 Task: Send an email with the signature Holden Davis with the subject Request for feedback on a job interview and the message Please let me know if there are any updates on the issue. from softage.2@softage.net to softage.3@softage.net with an attached image file Product_demo_screenshot.png and move the email from Sent Items to the folder Recipes
Action: Key pressed n
Screenshot: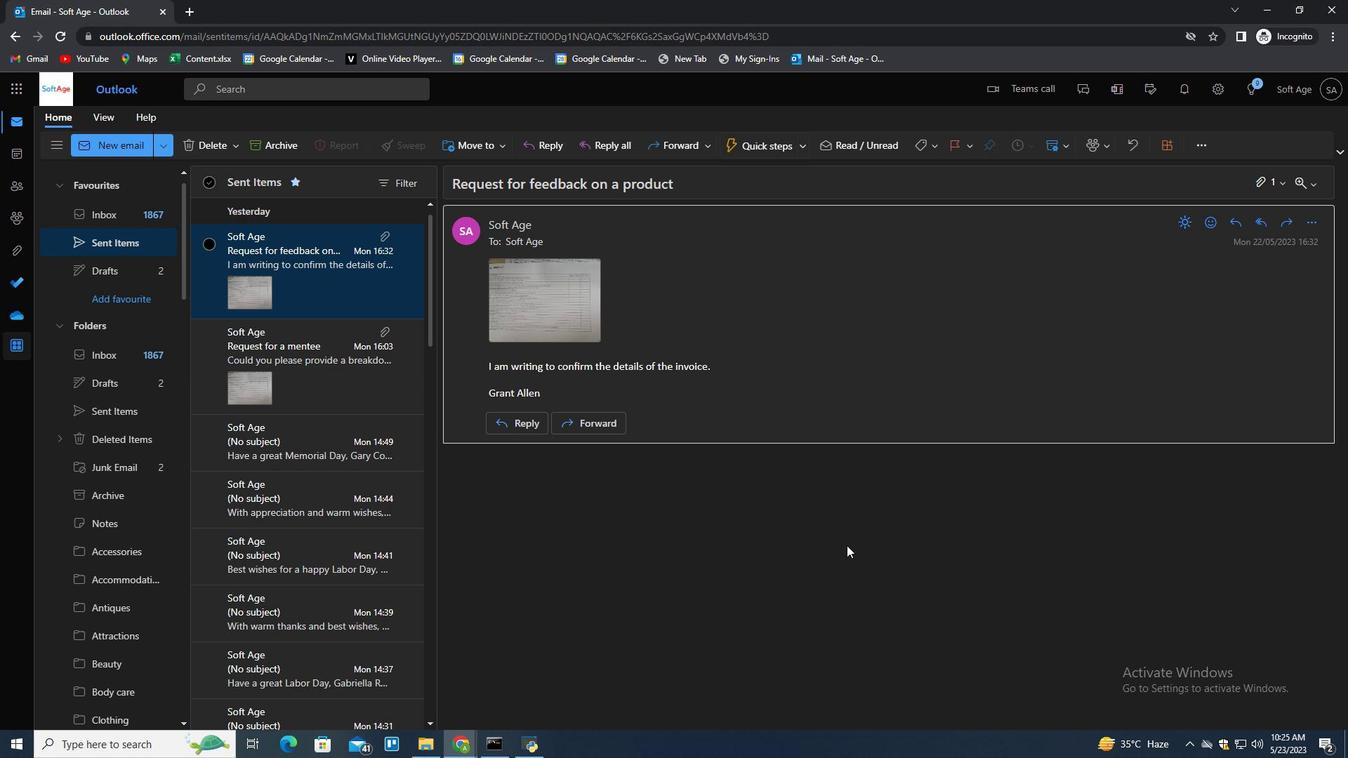 
Action: Mouse moved to (937, 148)
Screenshot: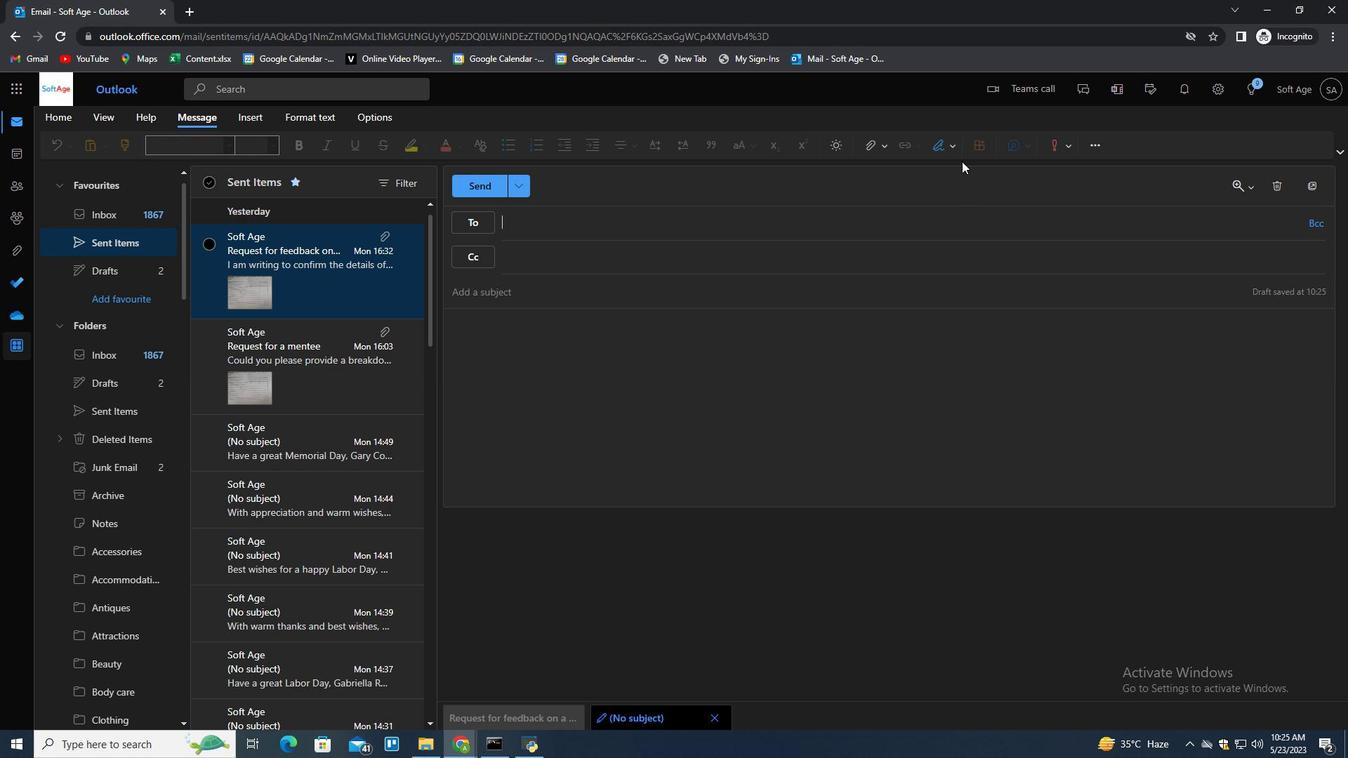 
Action: Mouse pressed left at (937, 148)
Screenshot: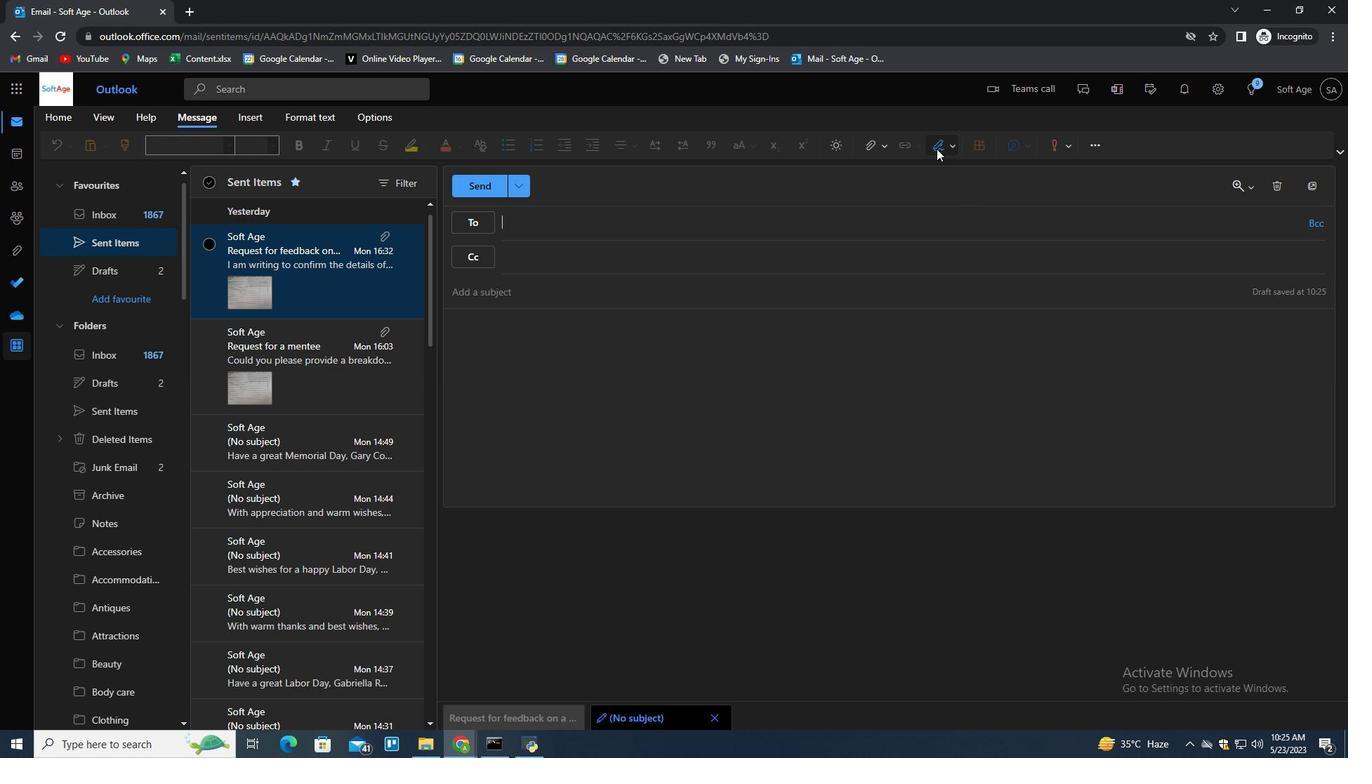 
Action: Mouse moved to (929, 197)
Screenshot: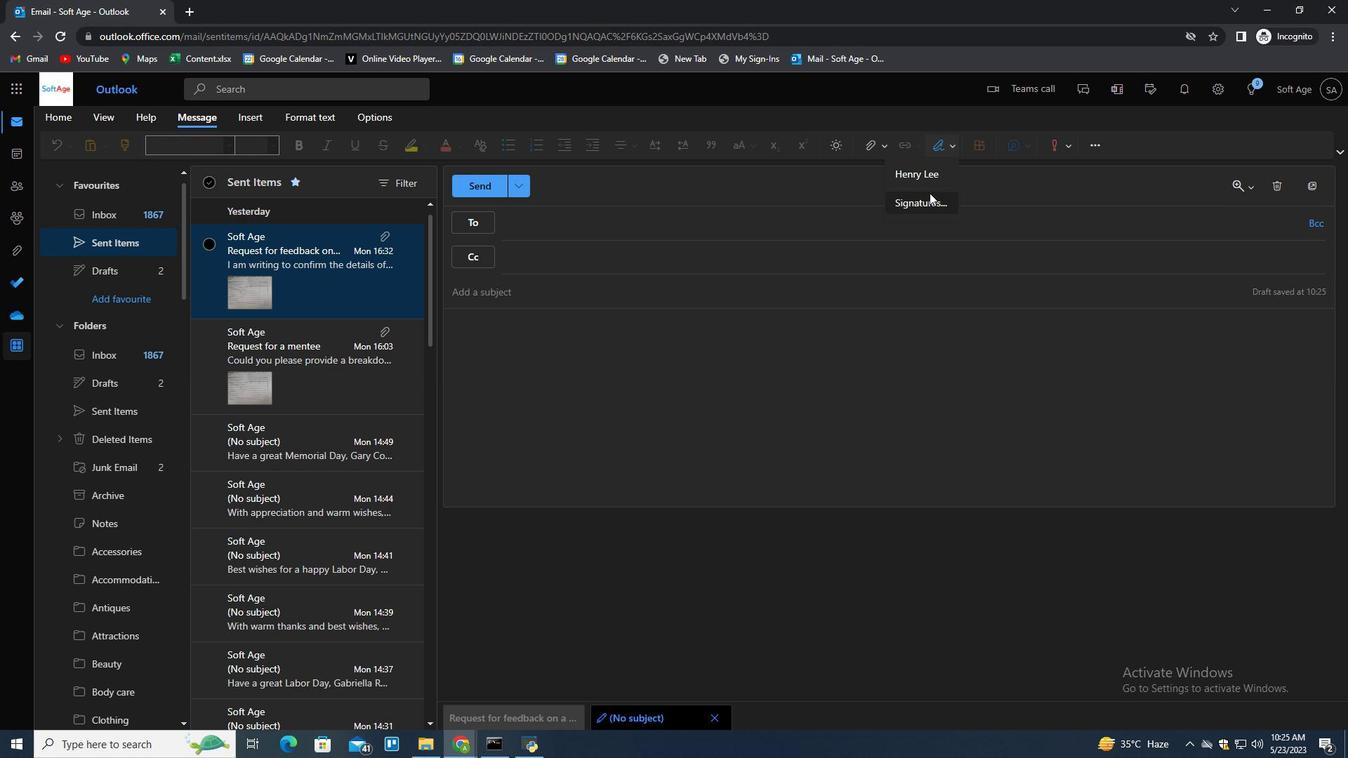 
Action: Mouse pressed left at (929, 197)
Screenshot: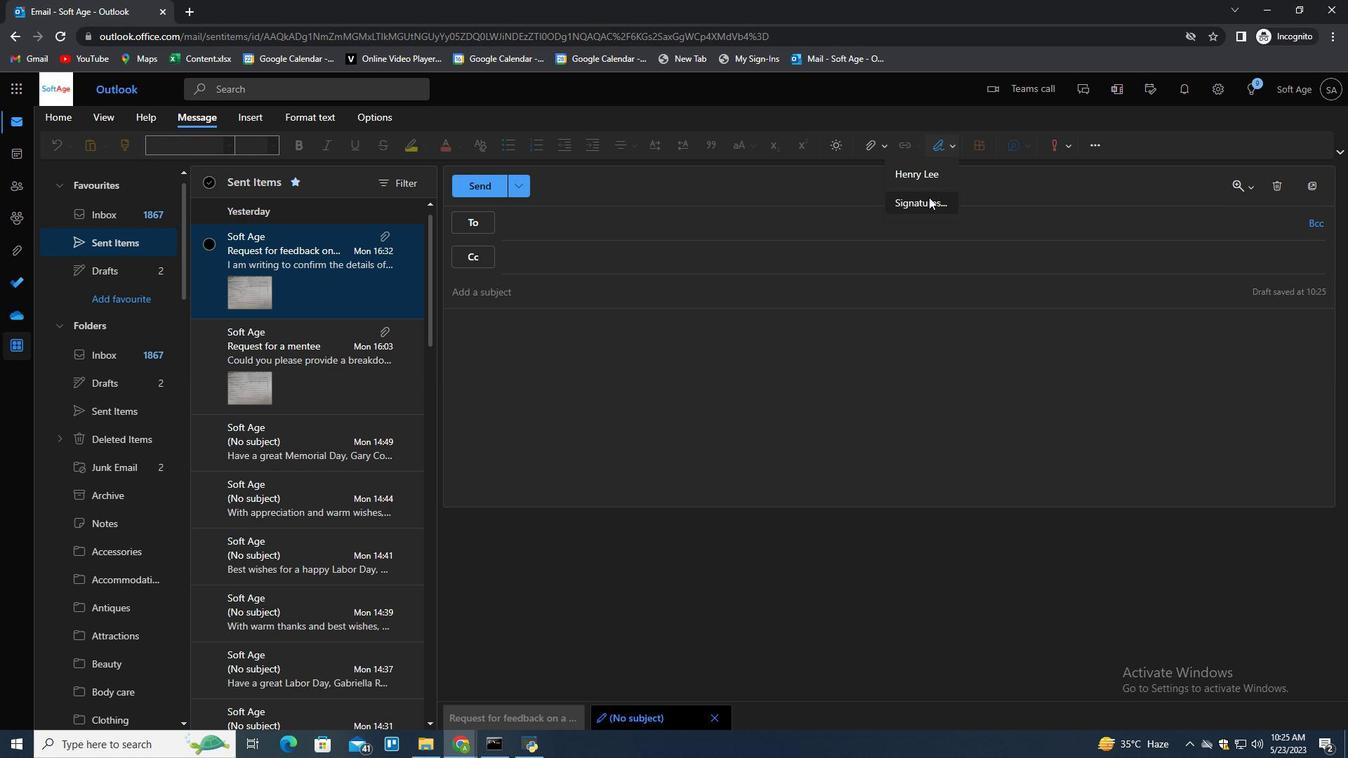
Action: Mouse moved to (959, 249)
Screenshot: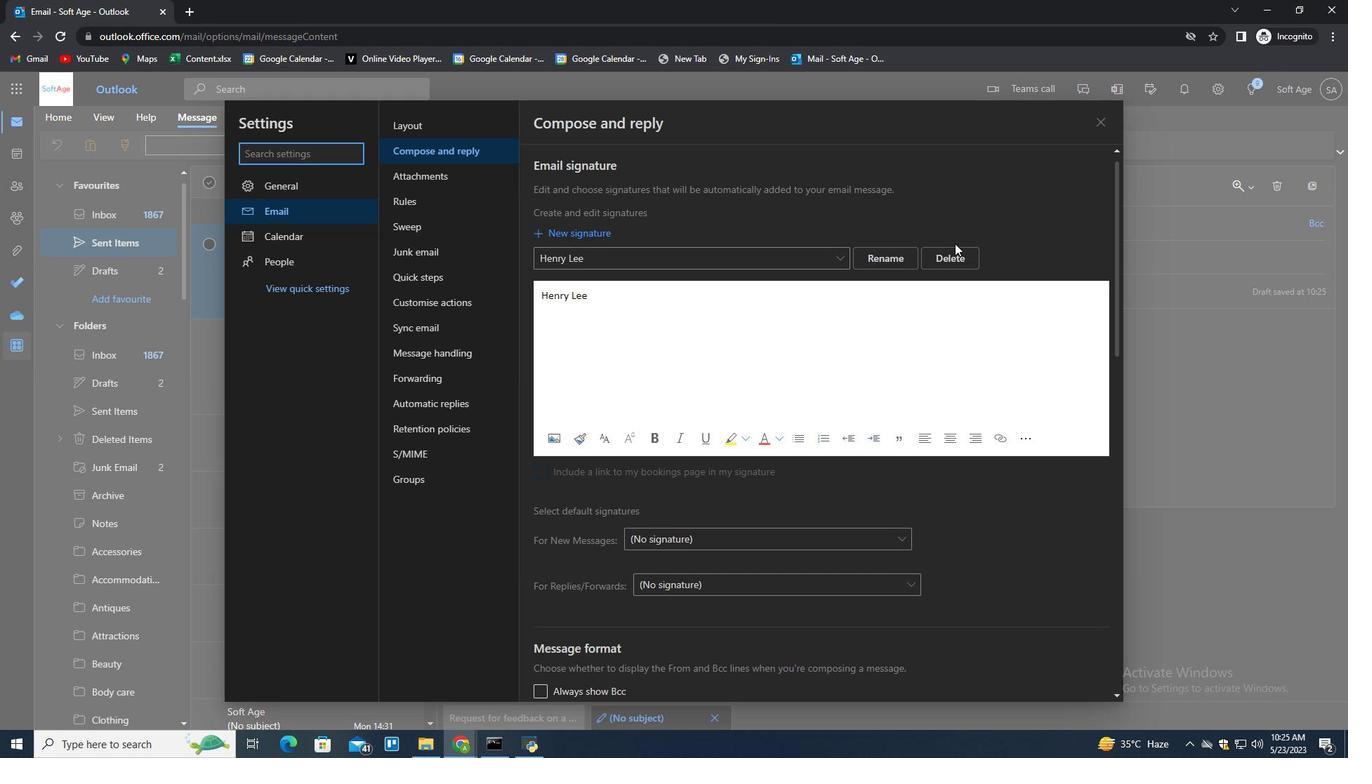 
Action: Mouse pressed left at (959, 249)
Screenshot: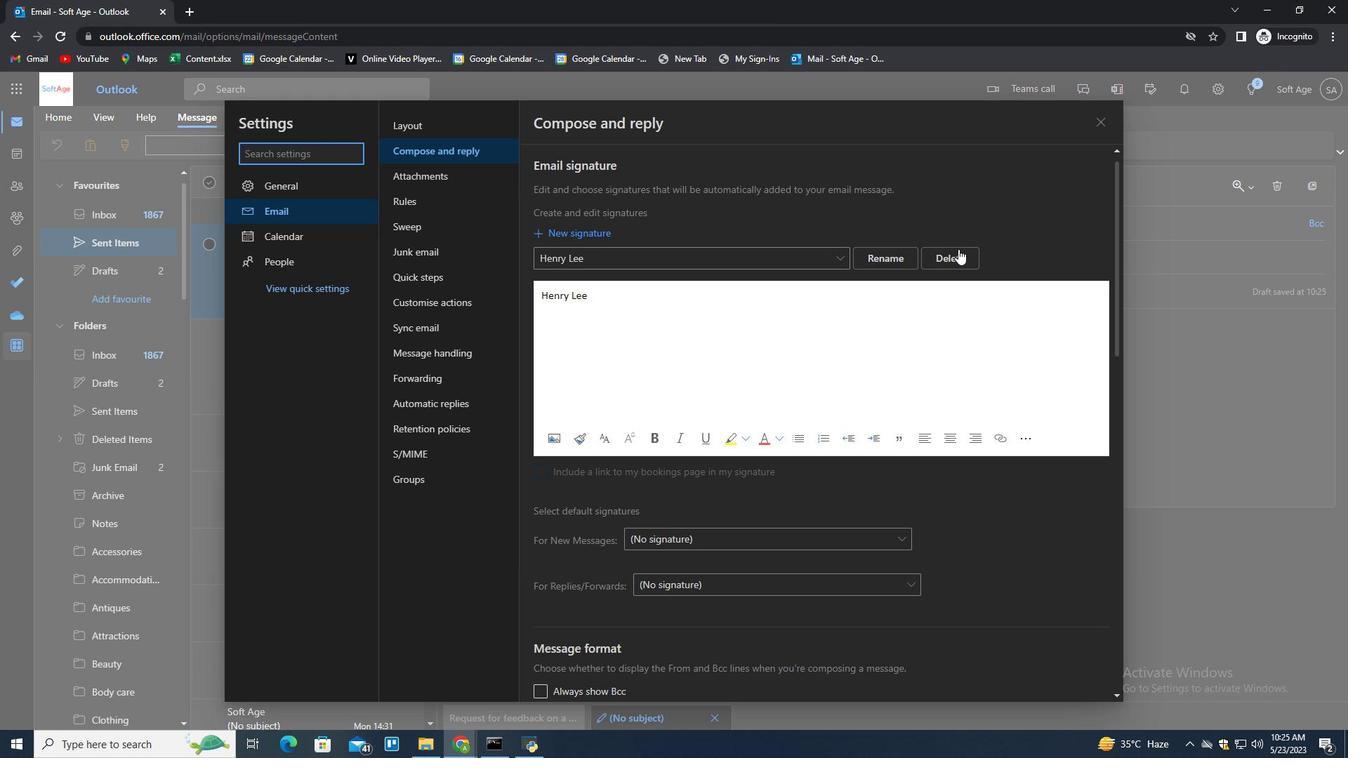 
Action: Mouse moved to (956, 259)
Screenshot: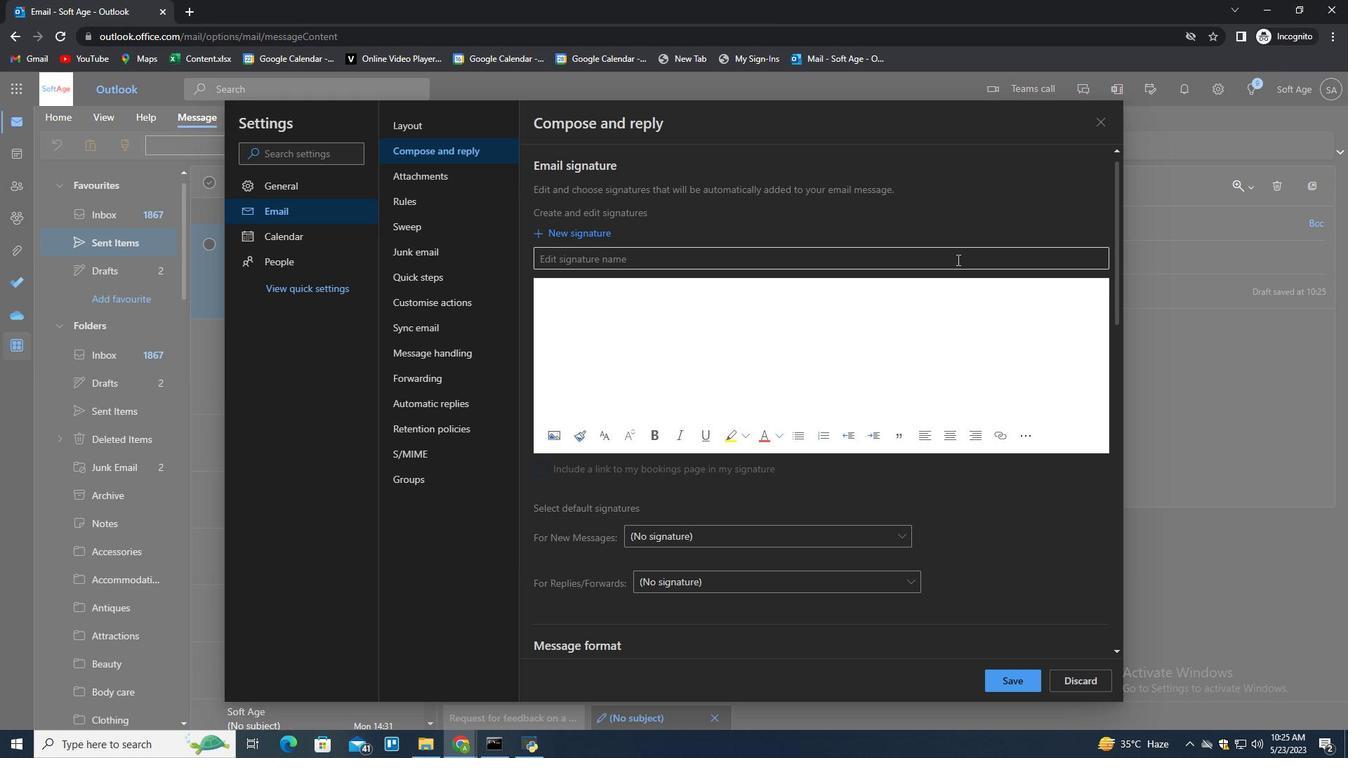 
Action: Mouse pressed left at (956, 259)
Screenshot: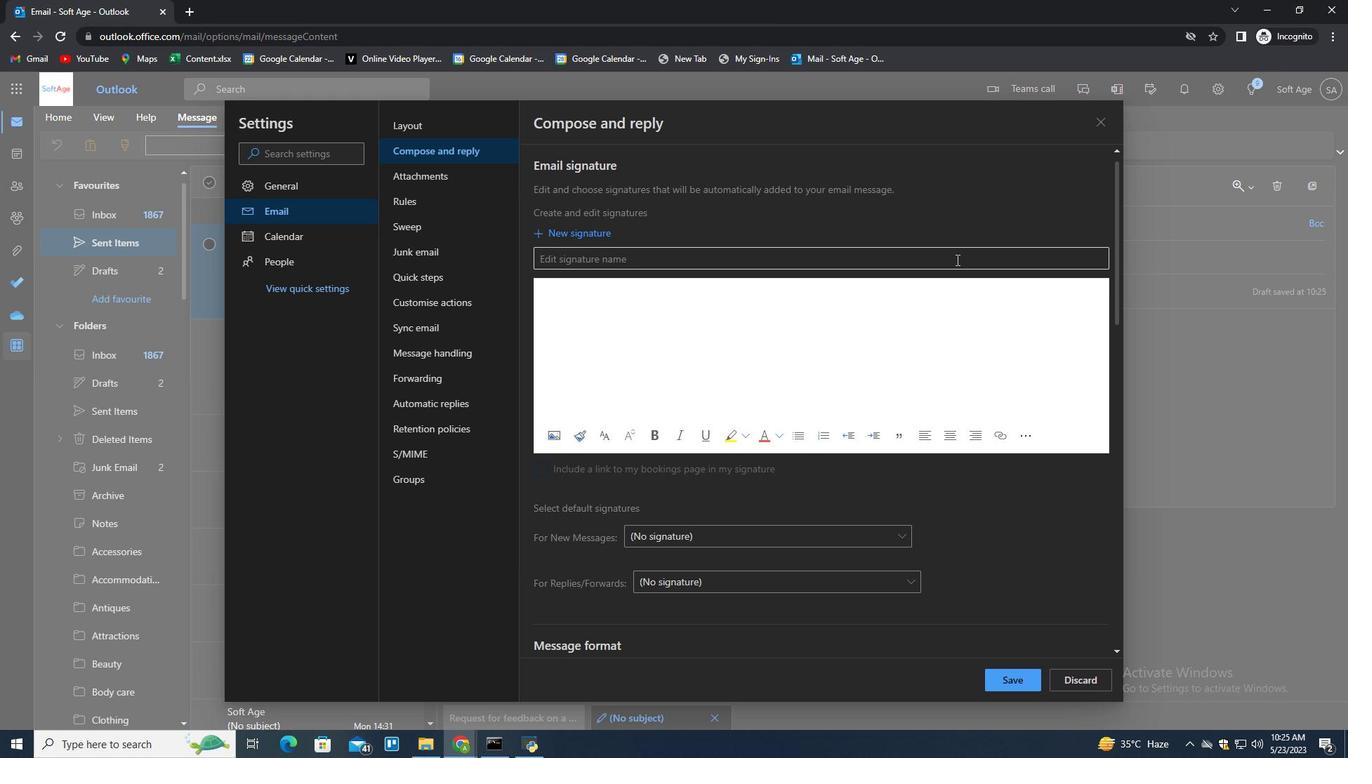 
Action: Mouse moved to (956, 259)
Screenshot: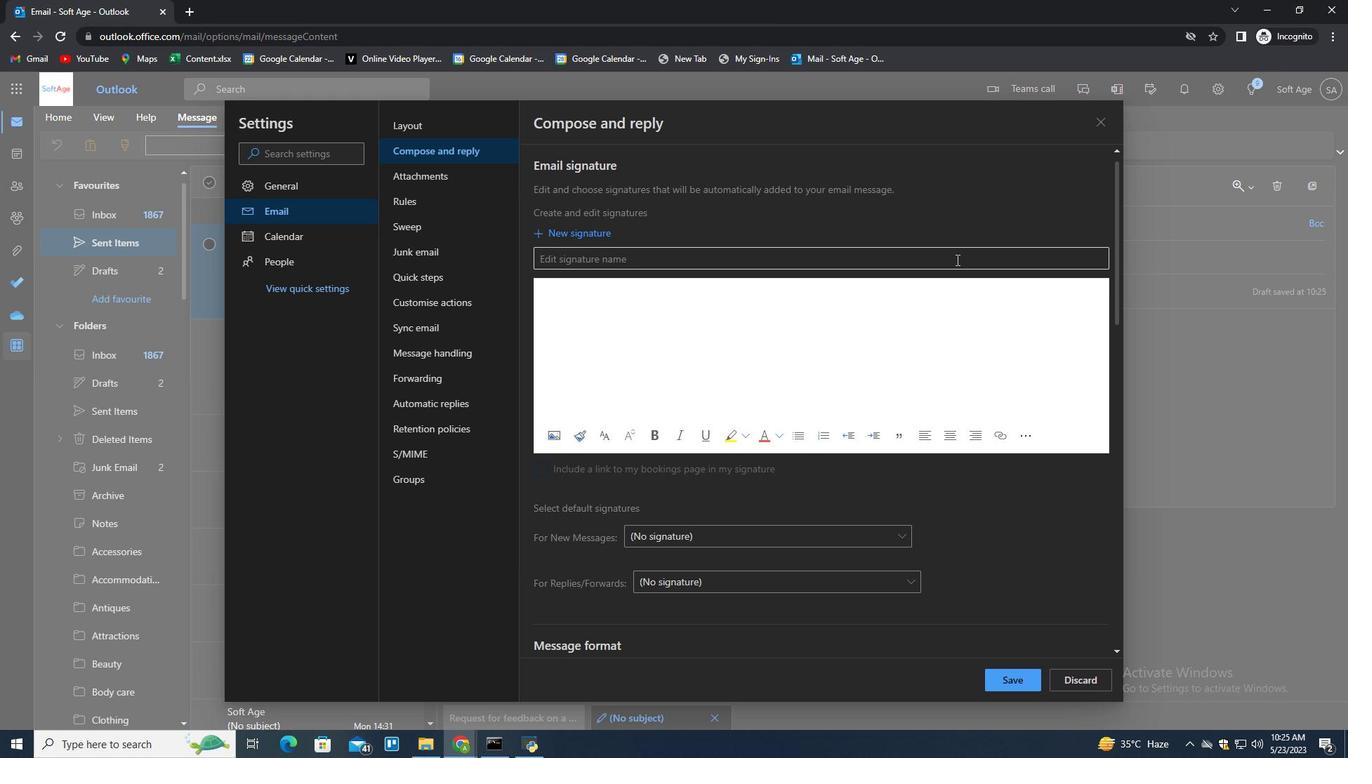 
Action: Key pressed <Key.shift>Do<Key.backspace><Key.backspace><Key.shift>Holden<Key.space><Key.shift>Davis<Key.space><Key.tab><Key.shift>Holdin<Key.space><Key.shift>D<Key.backspace><Key.backspace><Key.backspace><Key.backspace>en<Key.space><Key.shift>Davis
Screenshot: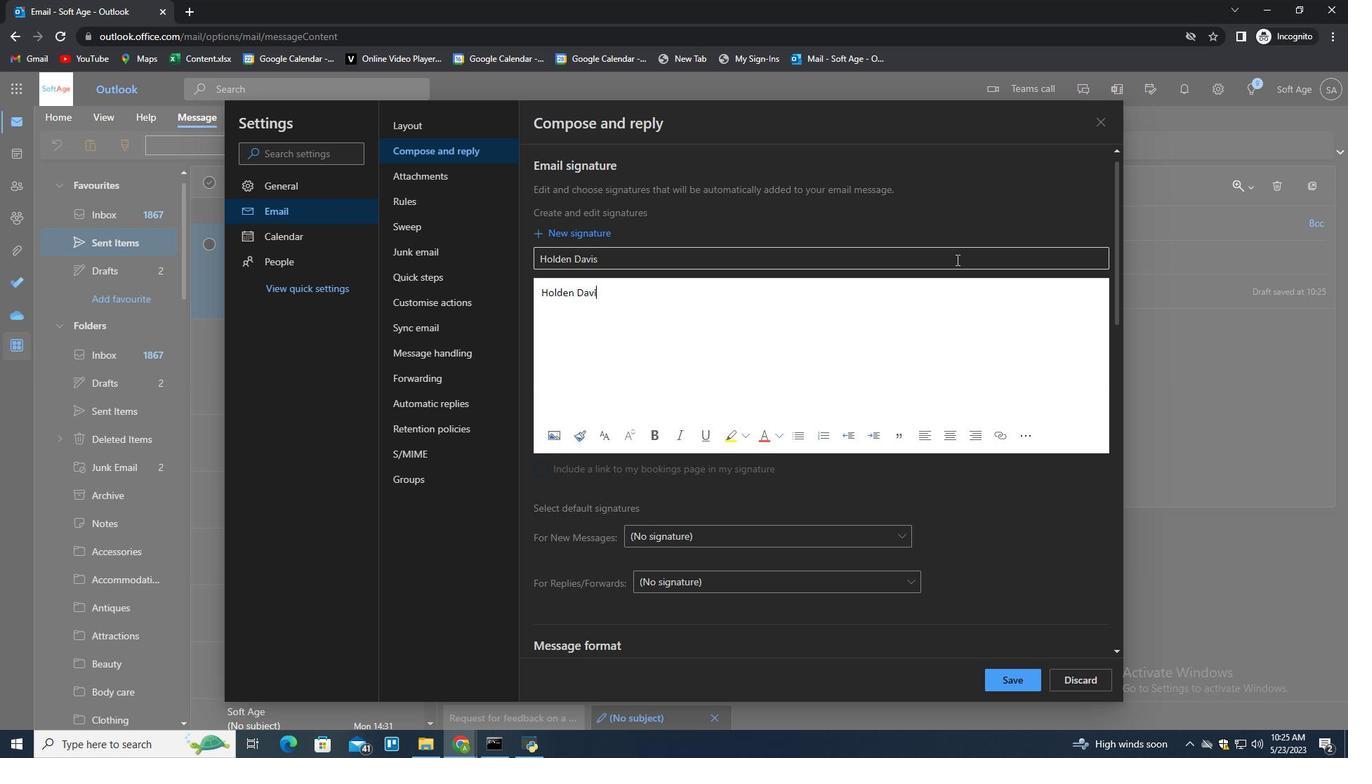 
Action: Mouse moved to (1010, 684)
Screenshot: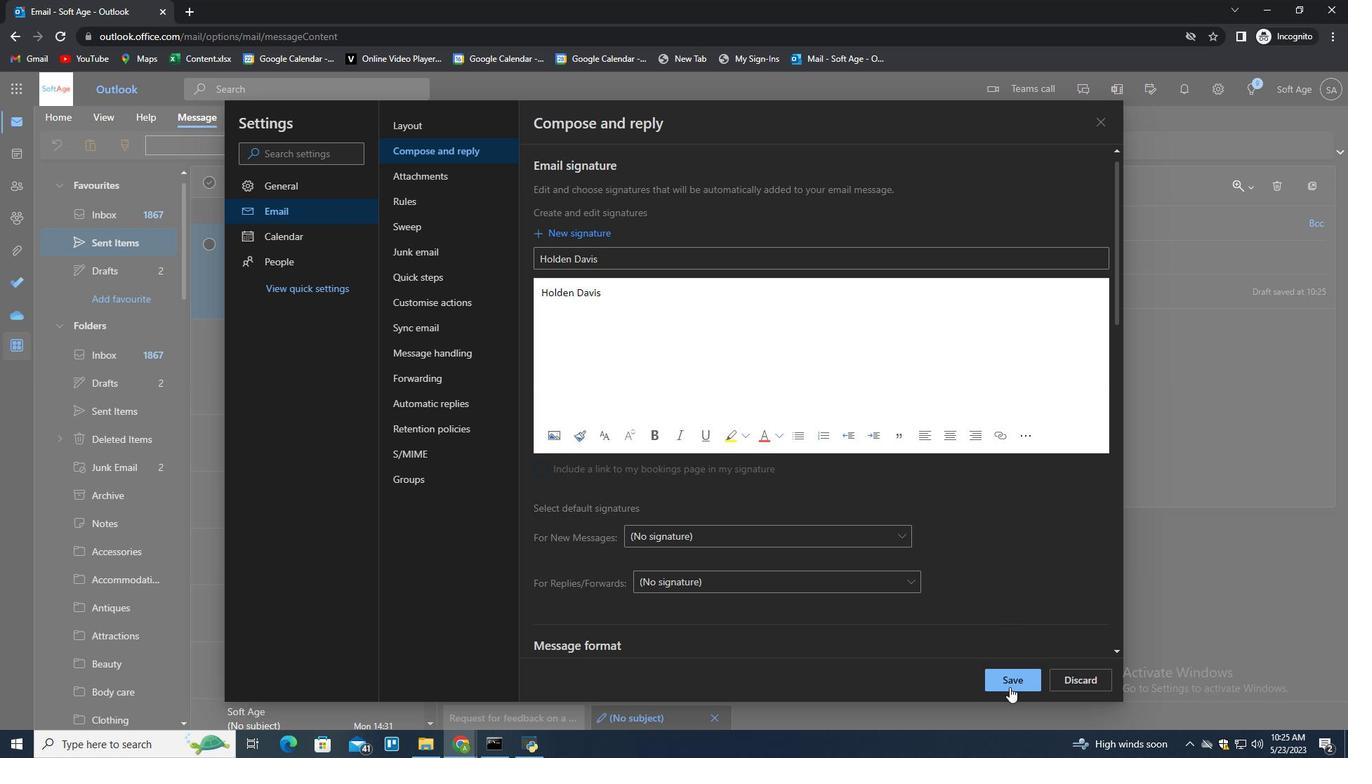 
Action: Mouse pressed left at (1010, 684)
Screenshot: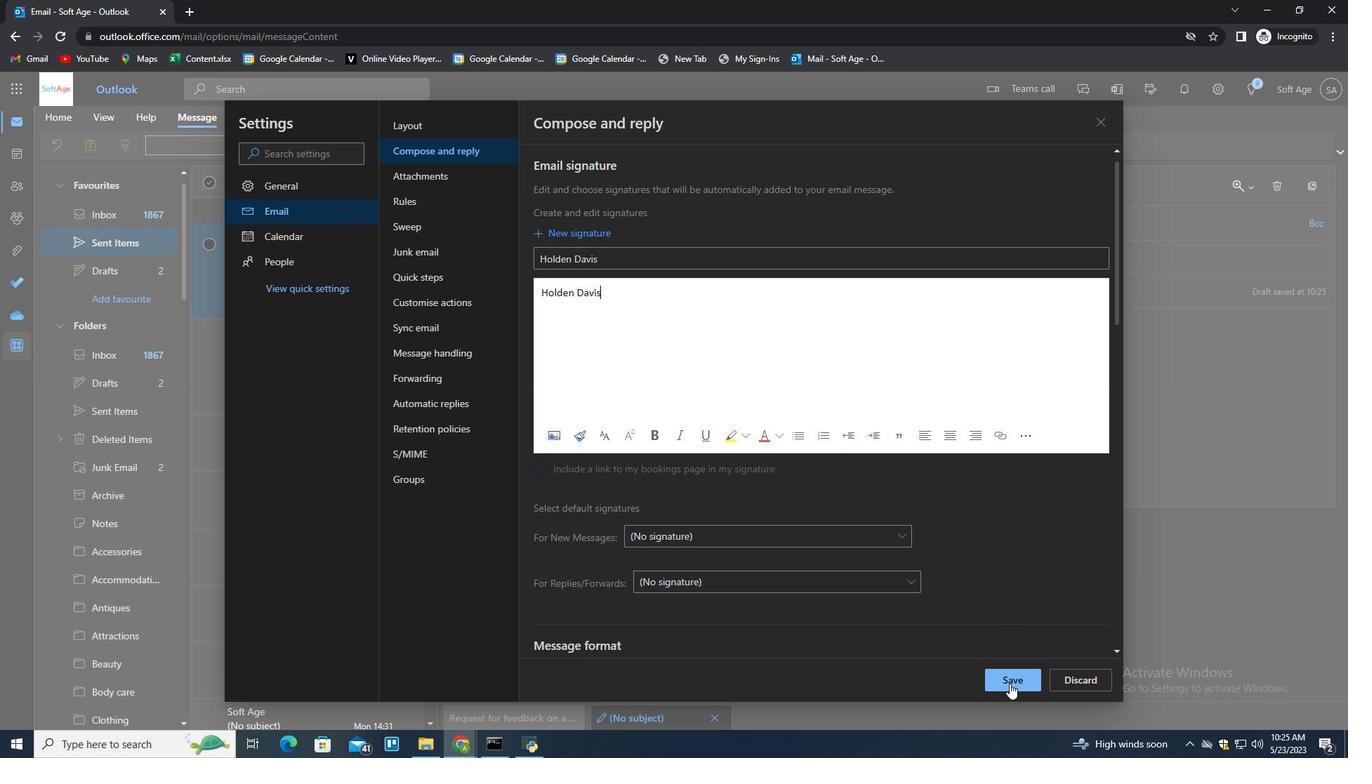 
Action: Mouse moved to (1235, 389)
Screenshot: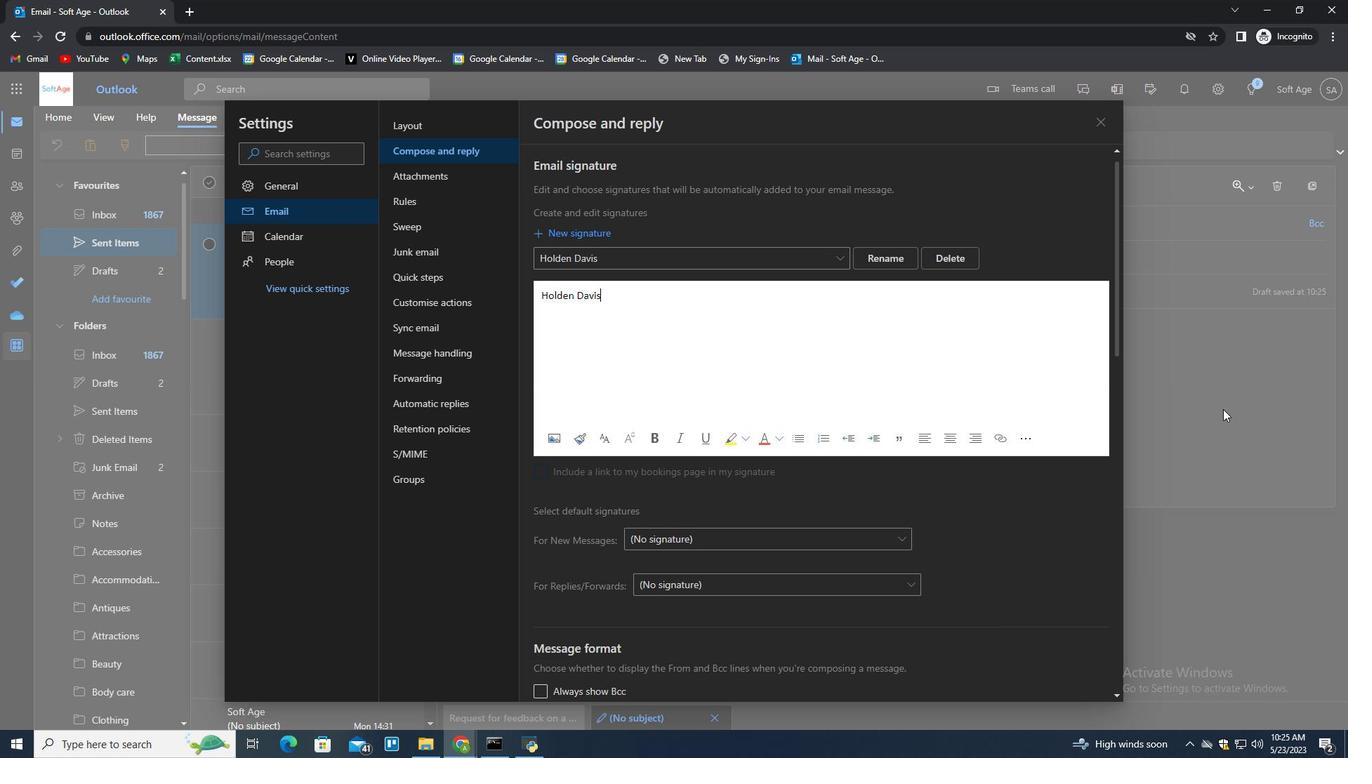 
Action: Mouse pressed left at (1235, 389)
Screenshot: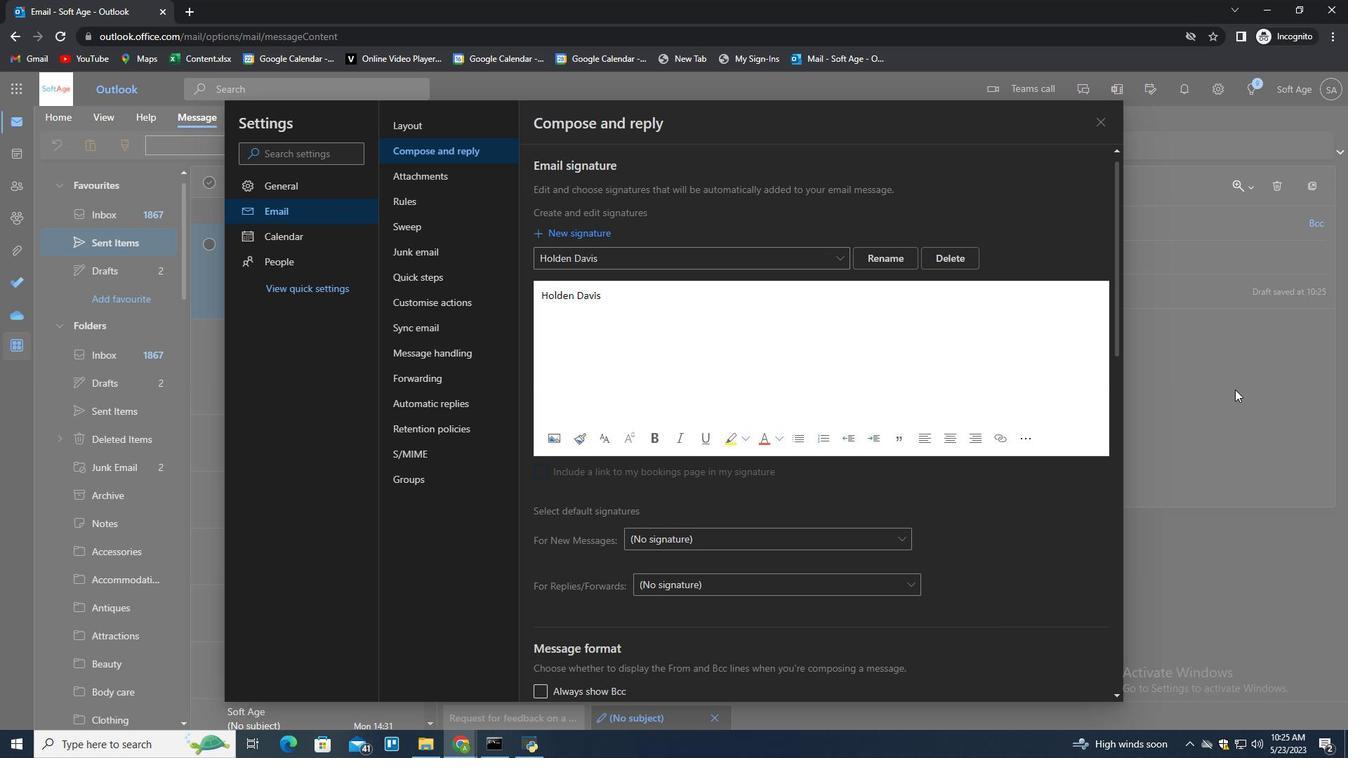 
Action: Mouse moved to (942, 149)
Screenshot: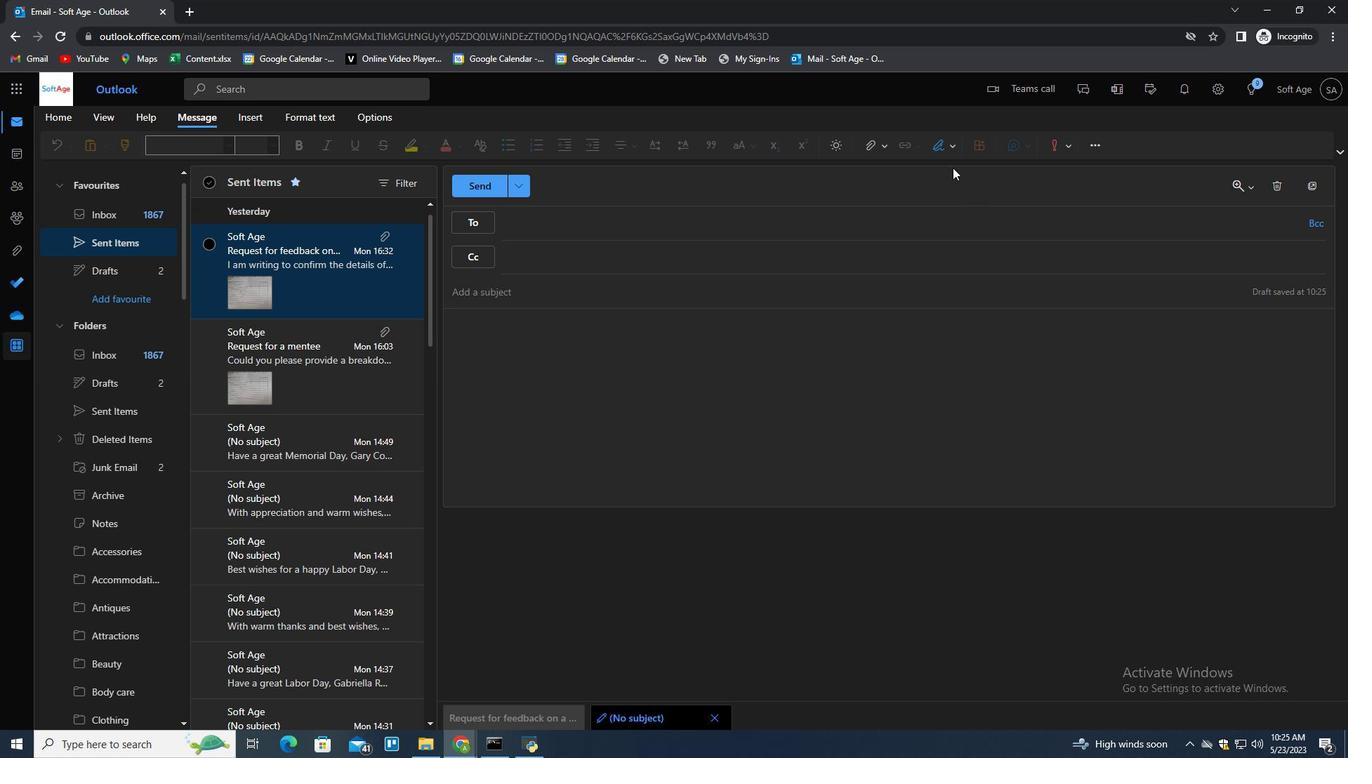 
Action: Mouse pressed left at (942, 149)
Screenshot: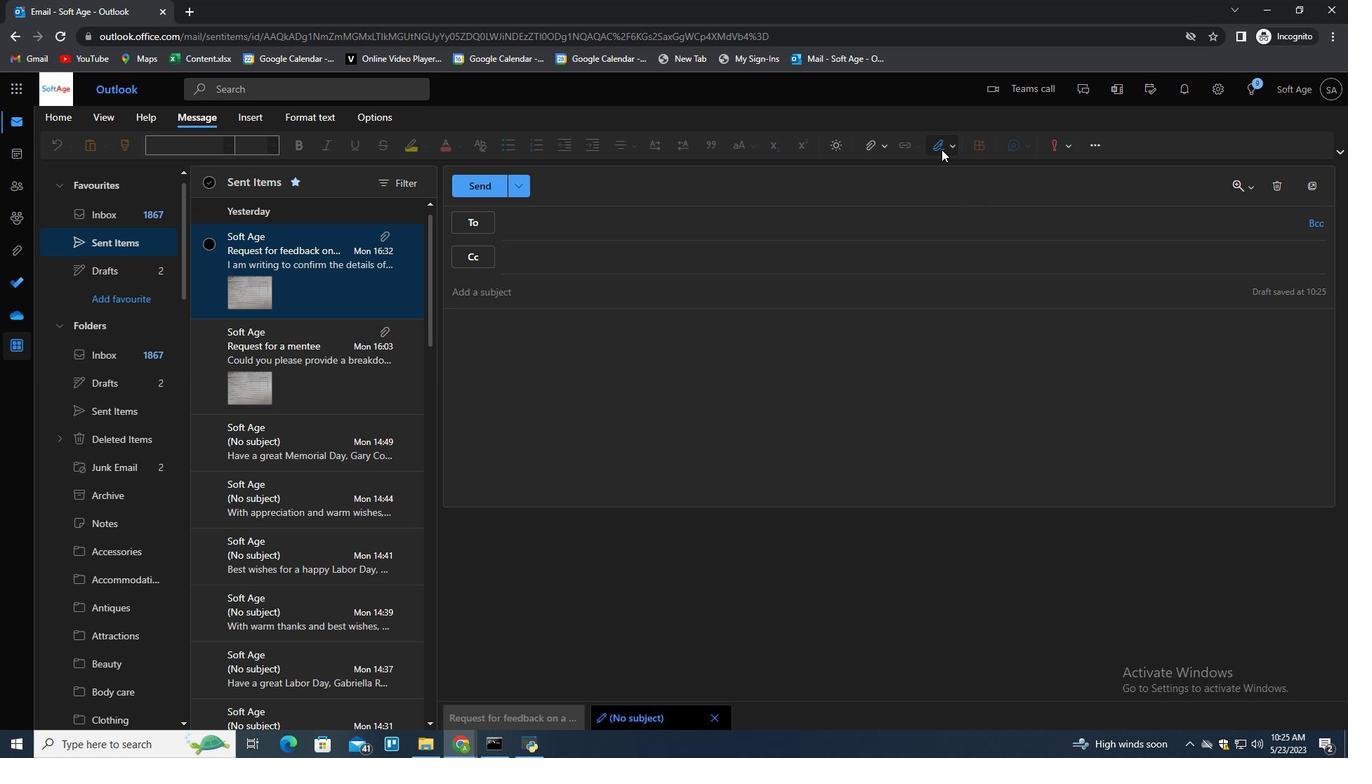 
Action: Mouse moved to (932, 170)
Screenshot: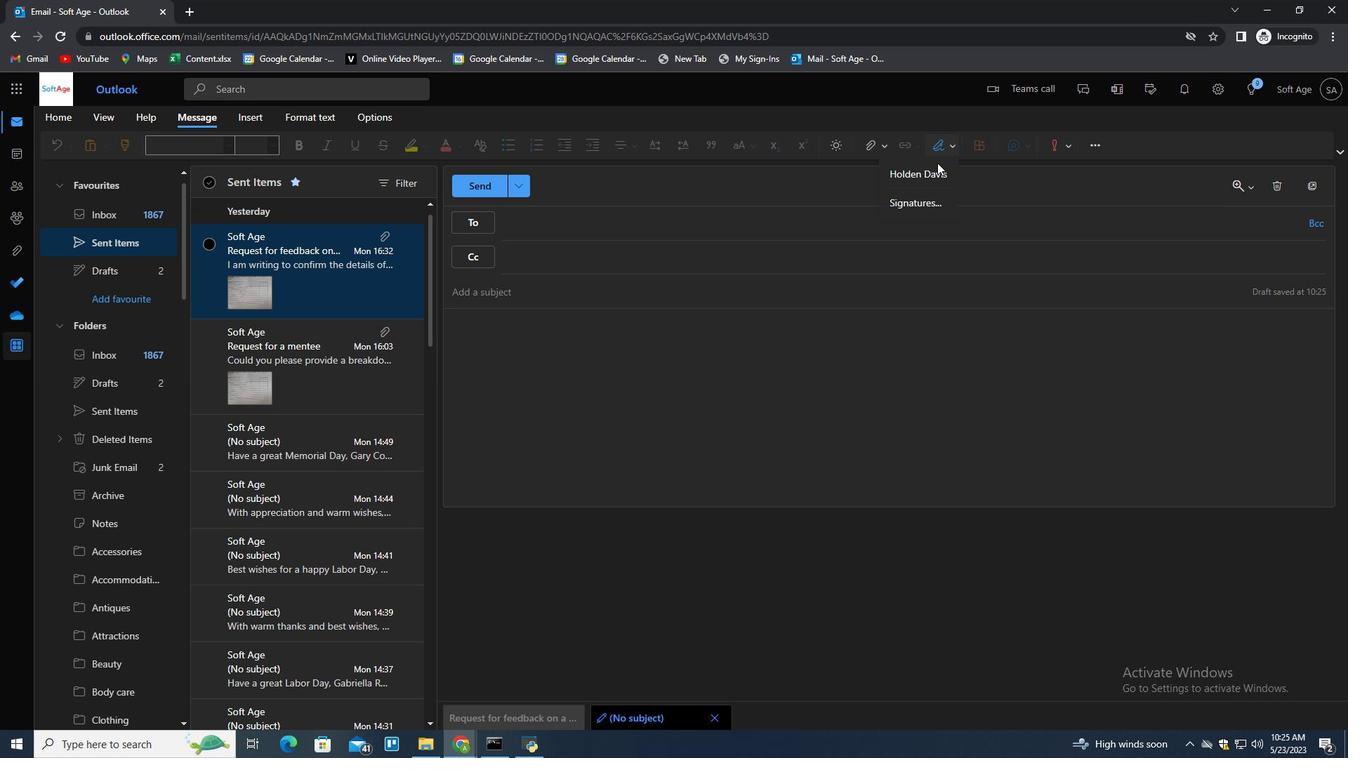 
Action: Mouse pressed left at (932, 170)
Screenshot: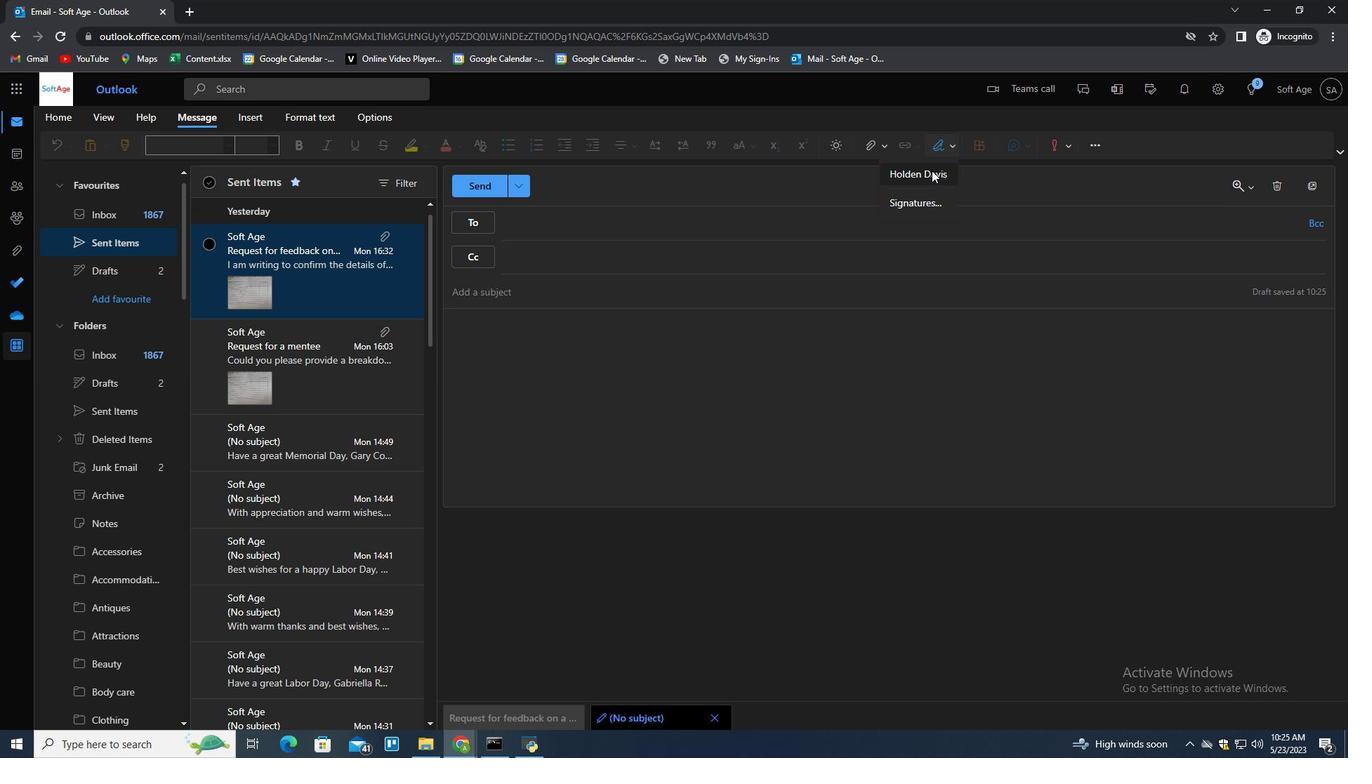 
Action: Mouse moved to (536, 219)
Screenshot: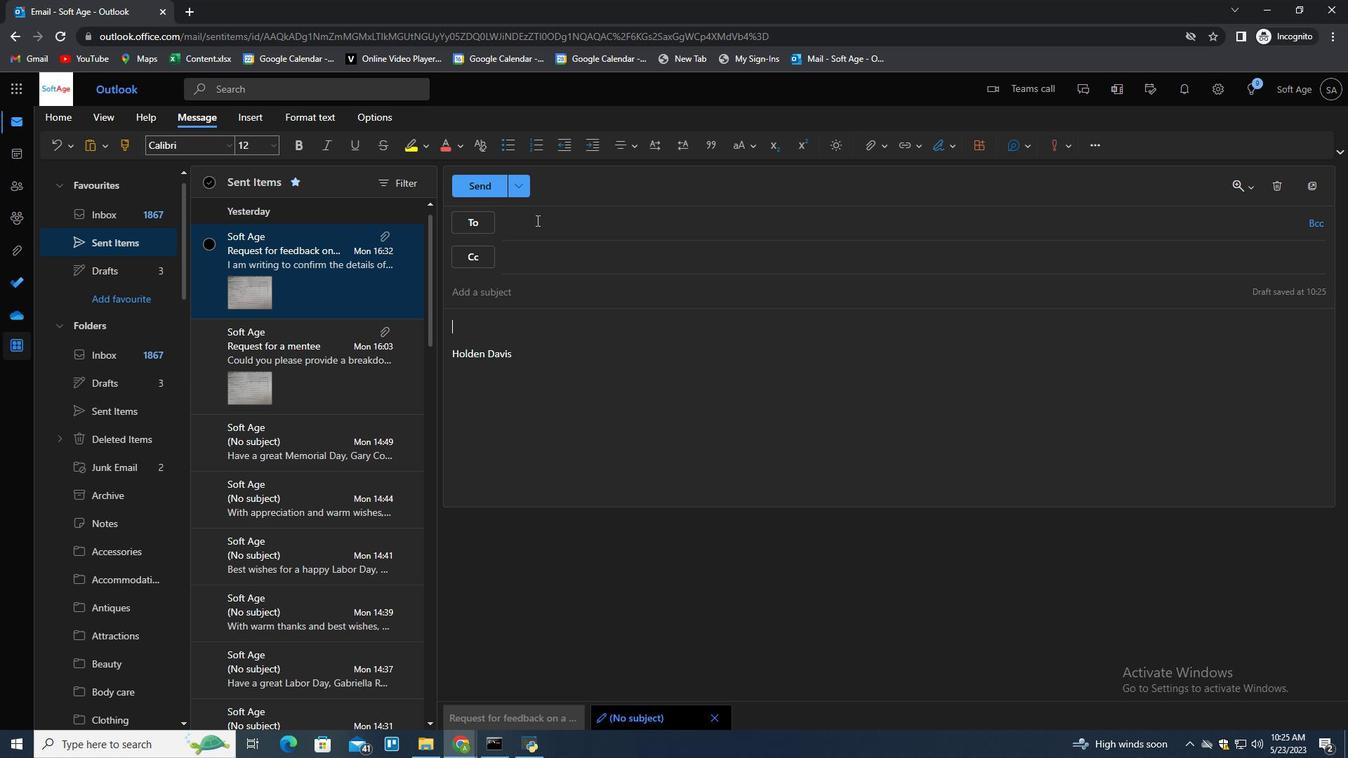 
Action: Mouse pressed left at (536, 219)
Screenshot: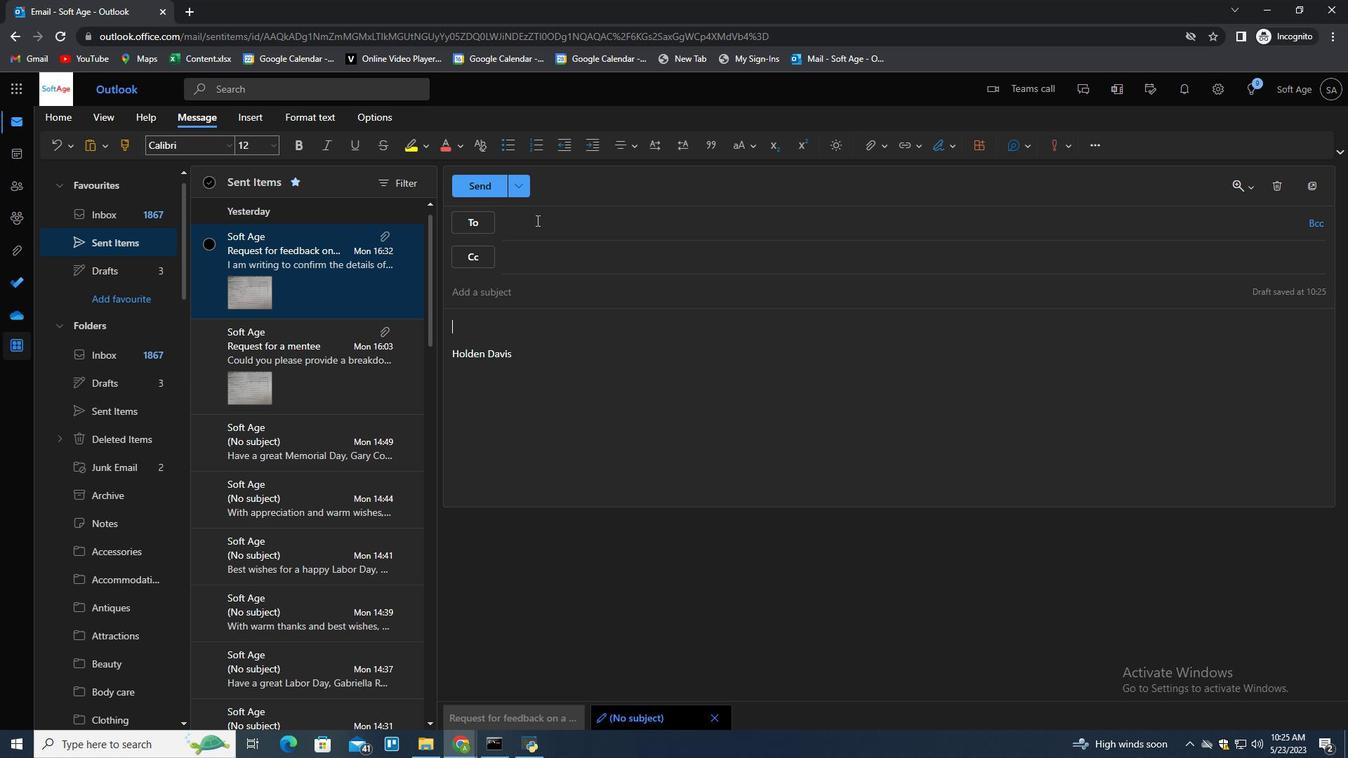
Action: Mouse moved to (479, 299)
Screenshot: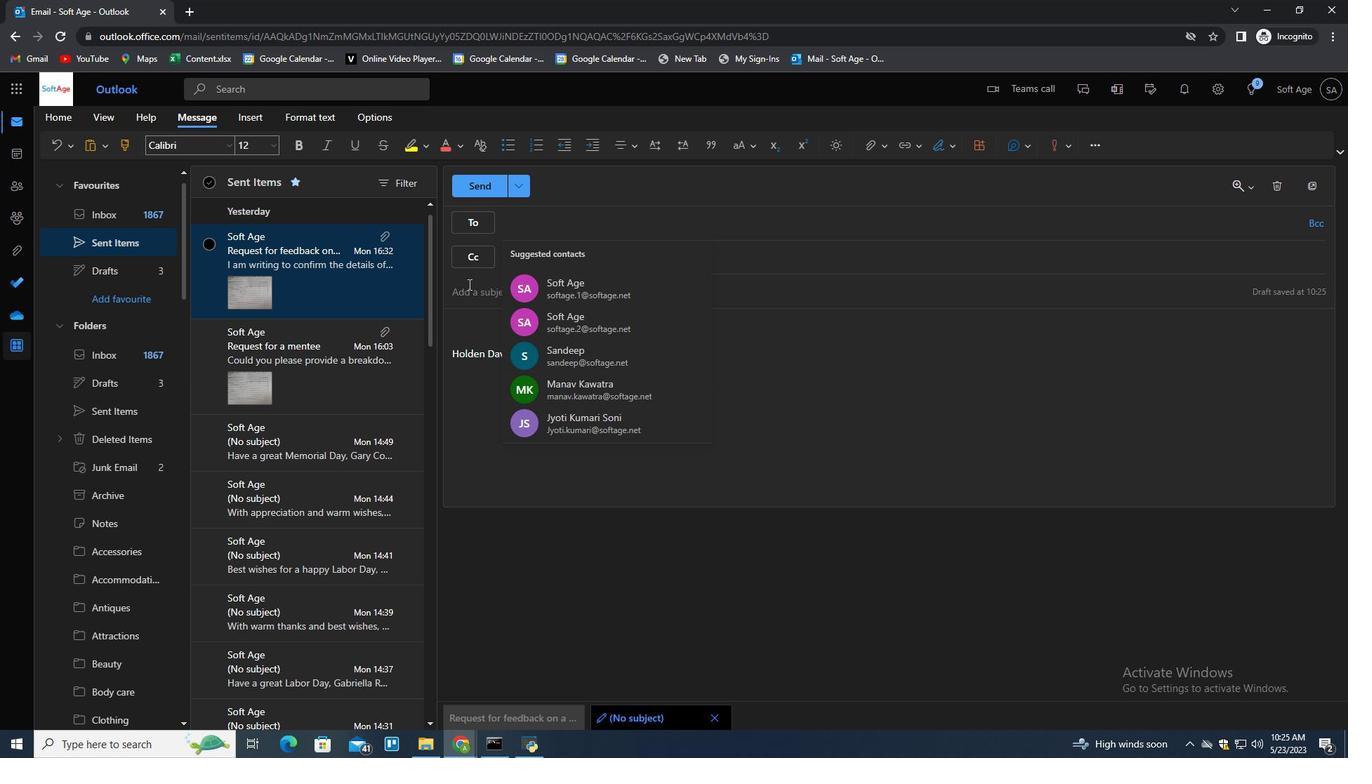 
Action: Mouse pressed left at (479, 299)
Screenshot: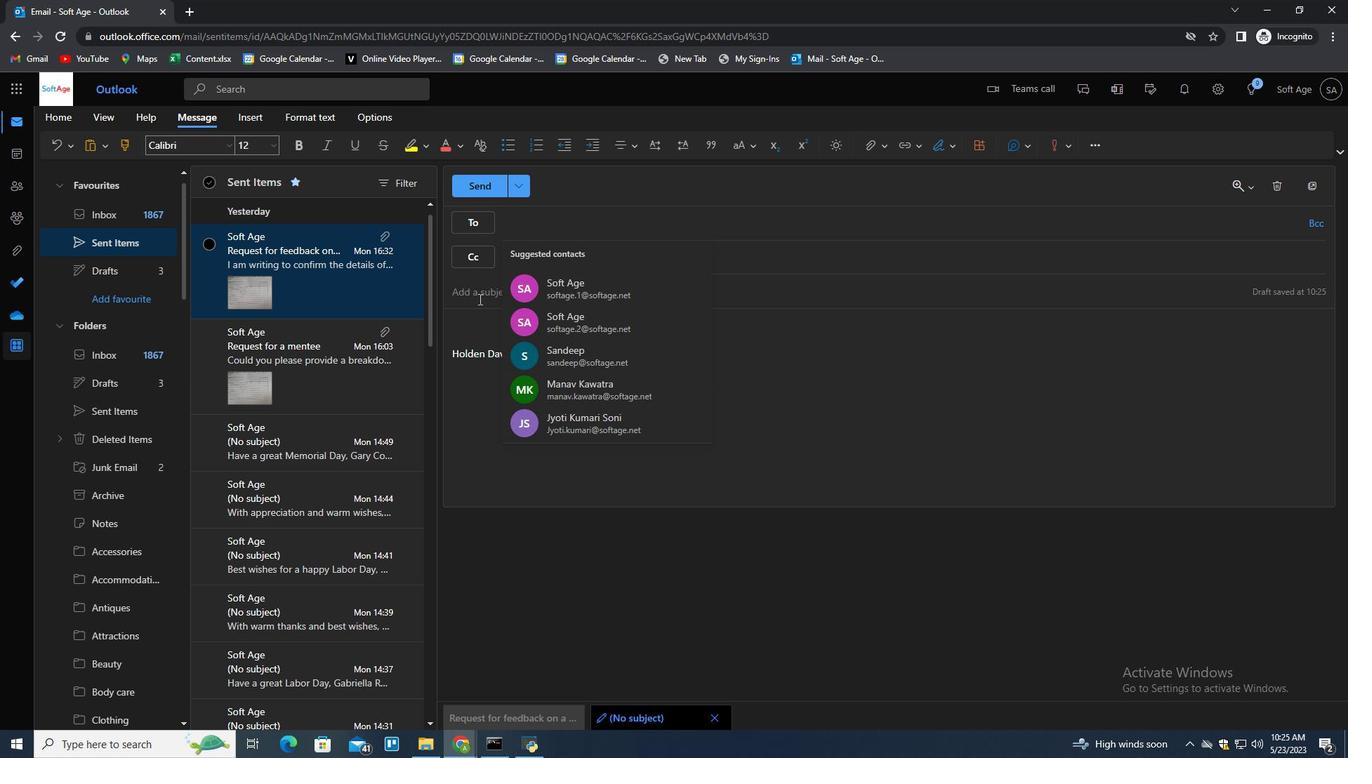 
Action: Mouse moved to (479, 299)
Screenshot: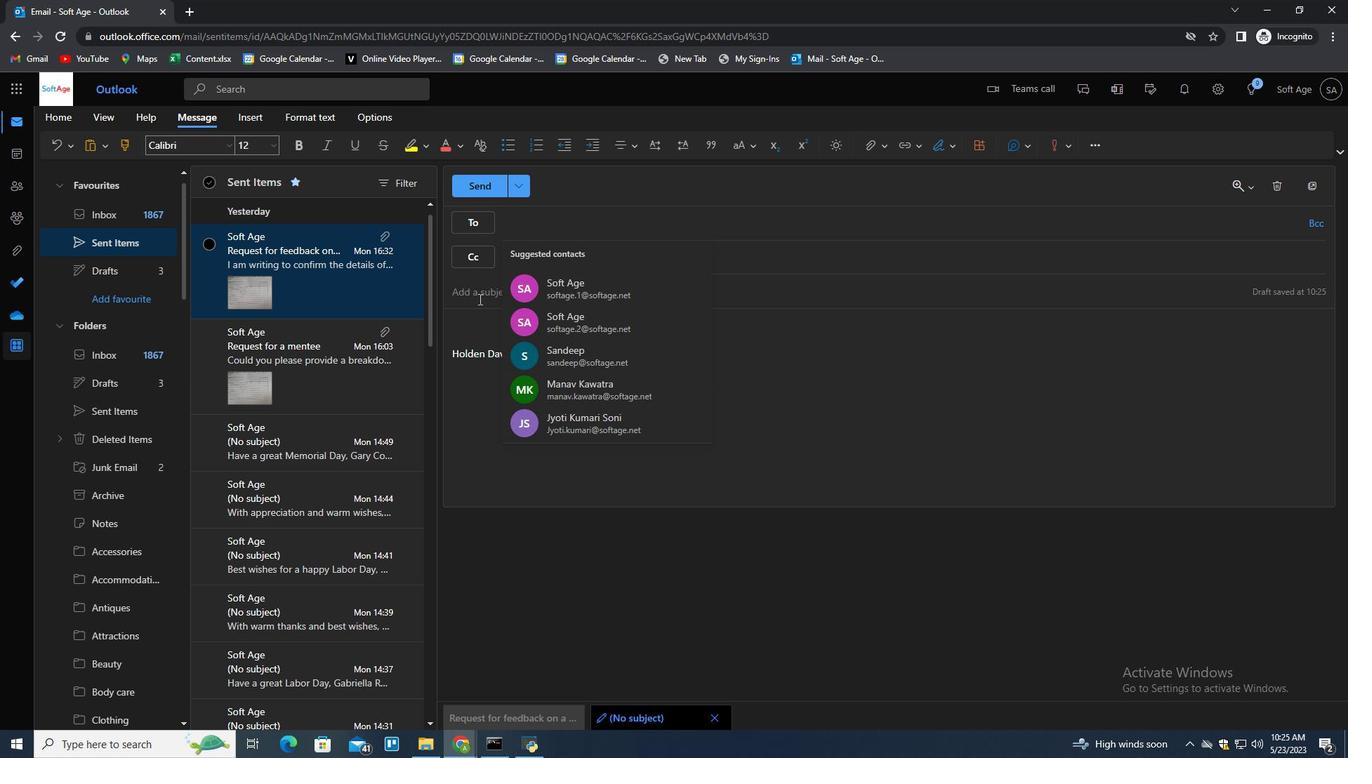
Action: Key pressed <Key.shift>Request<Key.space>for<Key.space>feedback<Key.space>on<Key.space>a<Key.space>job<Key.space>interview<Key.space><Key.tab><Key.shift>Please<Key.space>let<Key.space>me<Key.space>know<Key.space>if<Key.space>there<Key.space>are<Key.space>nay<Key.backspace><Key.backspace><Key.backspace>any<Key.space>update<Key.space>on<Key.space>the<Key.space>issue<Key.space><Key.backspace>.
Screenshot: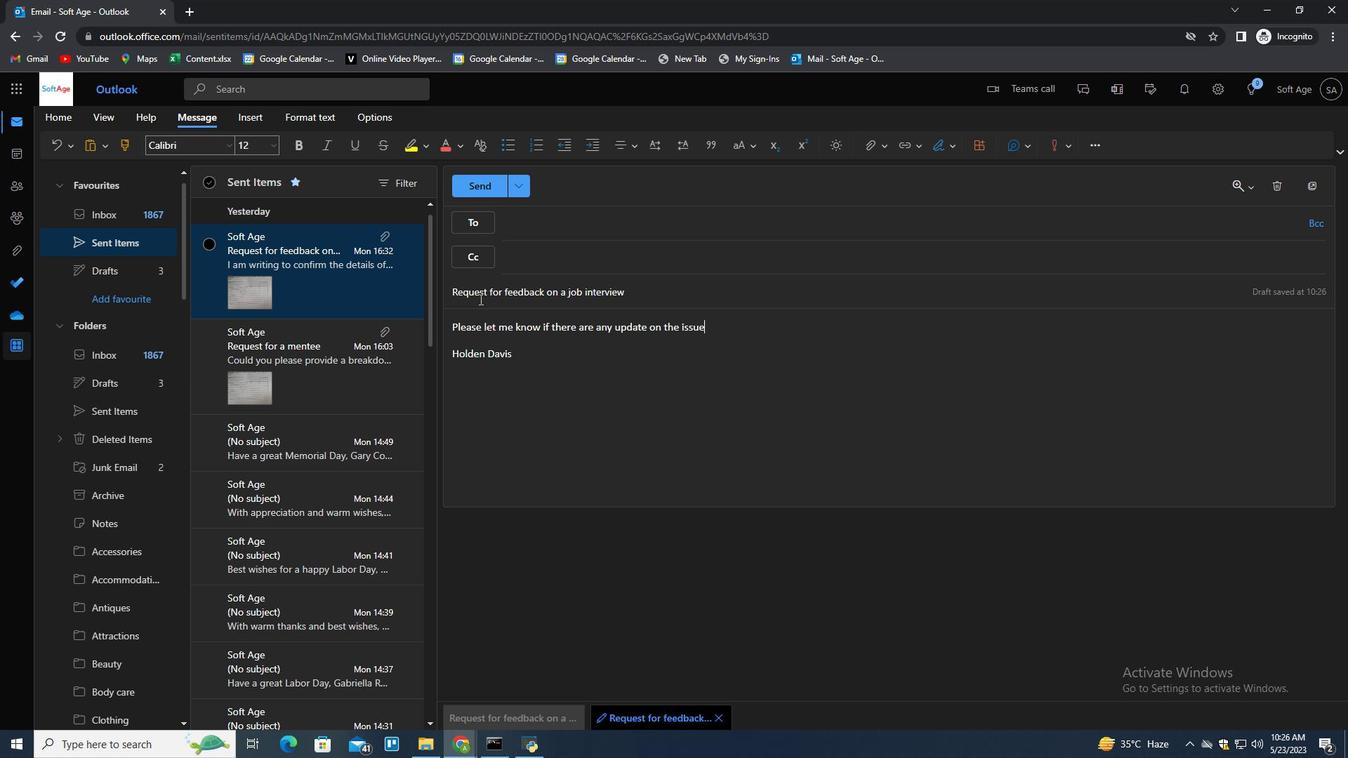 
Action: Mouse moved to (573, 233)
Screenshot: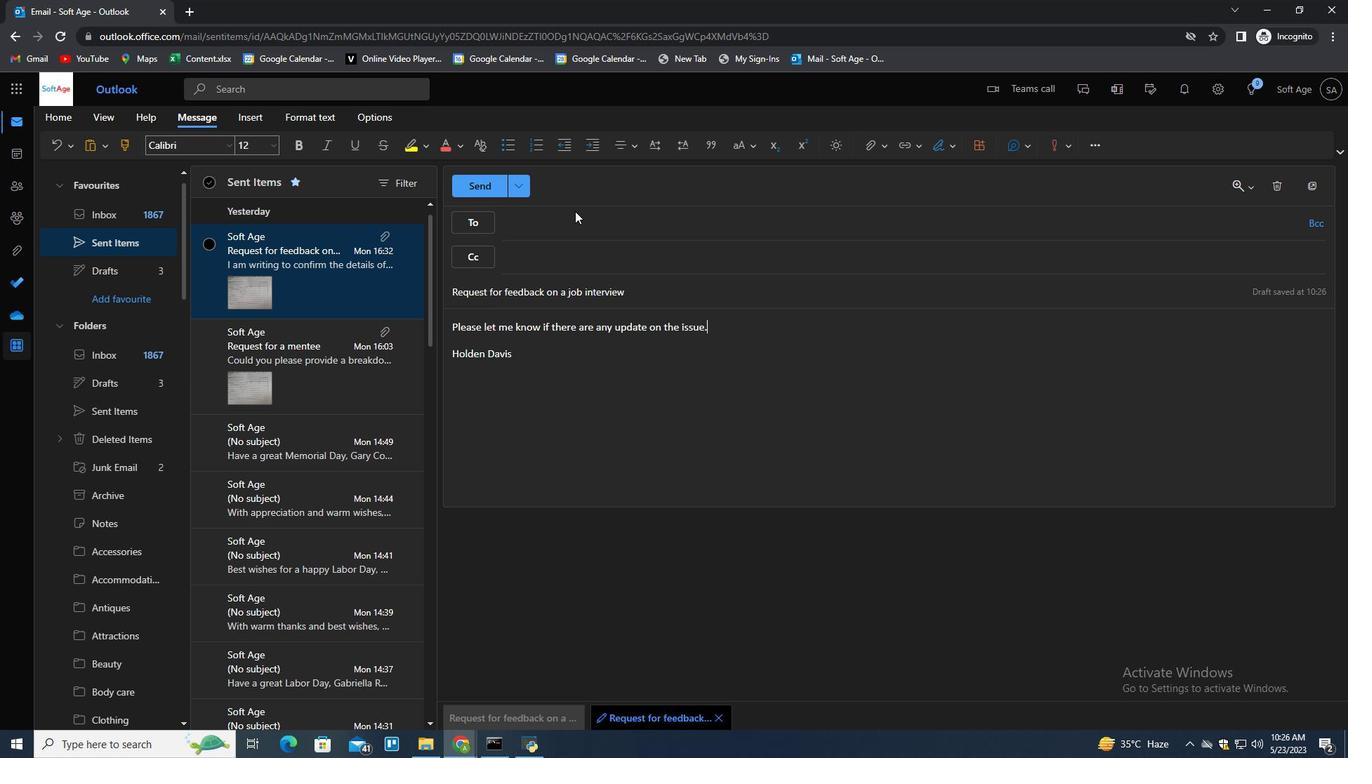 
Action: Mouse pressed left at (573, 233)
Screenshot: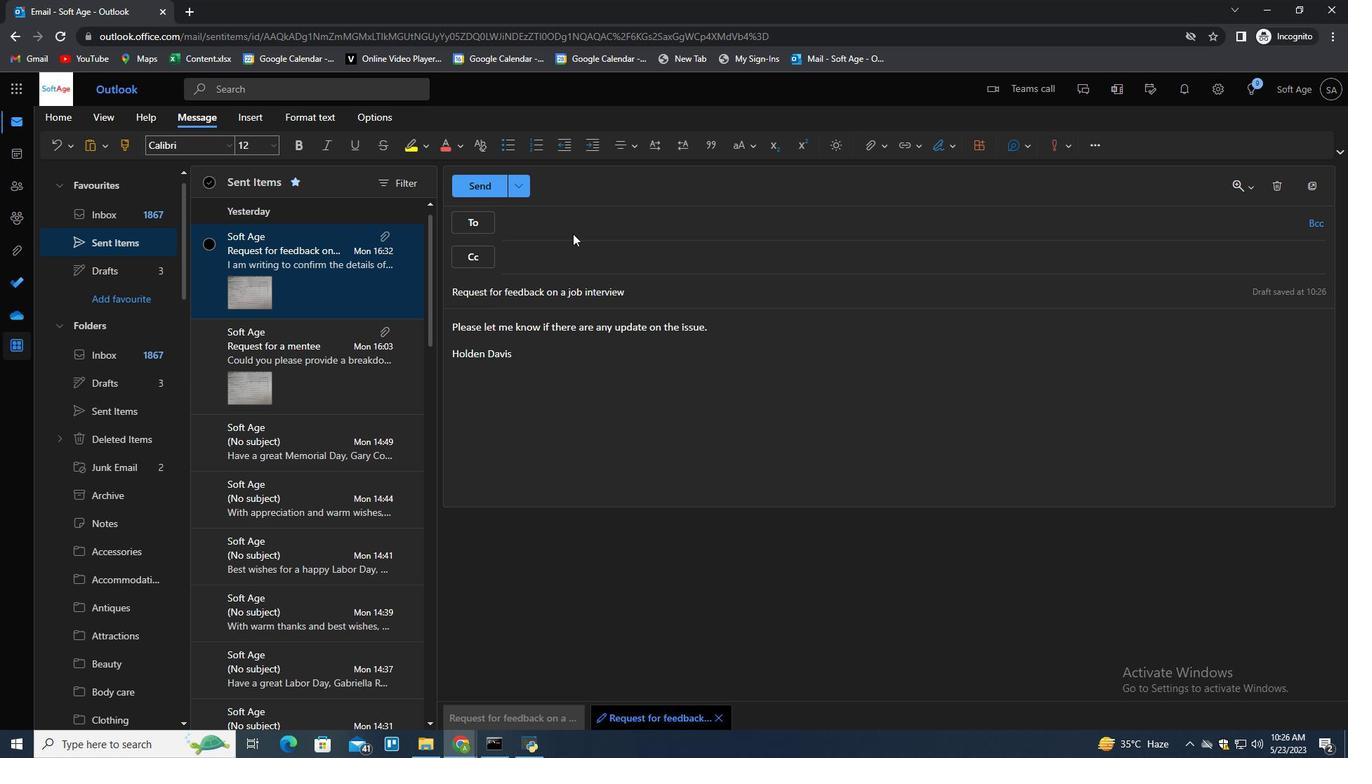
Action: Mouse moved to (577, 226)
Screenshot: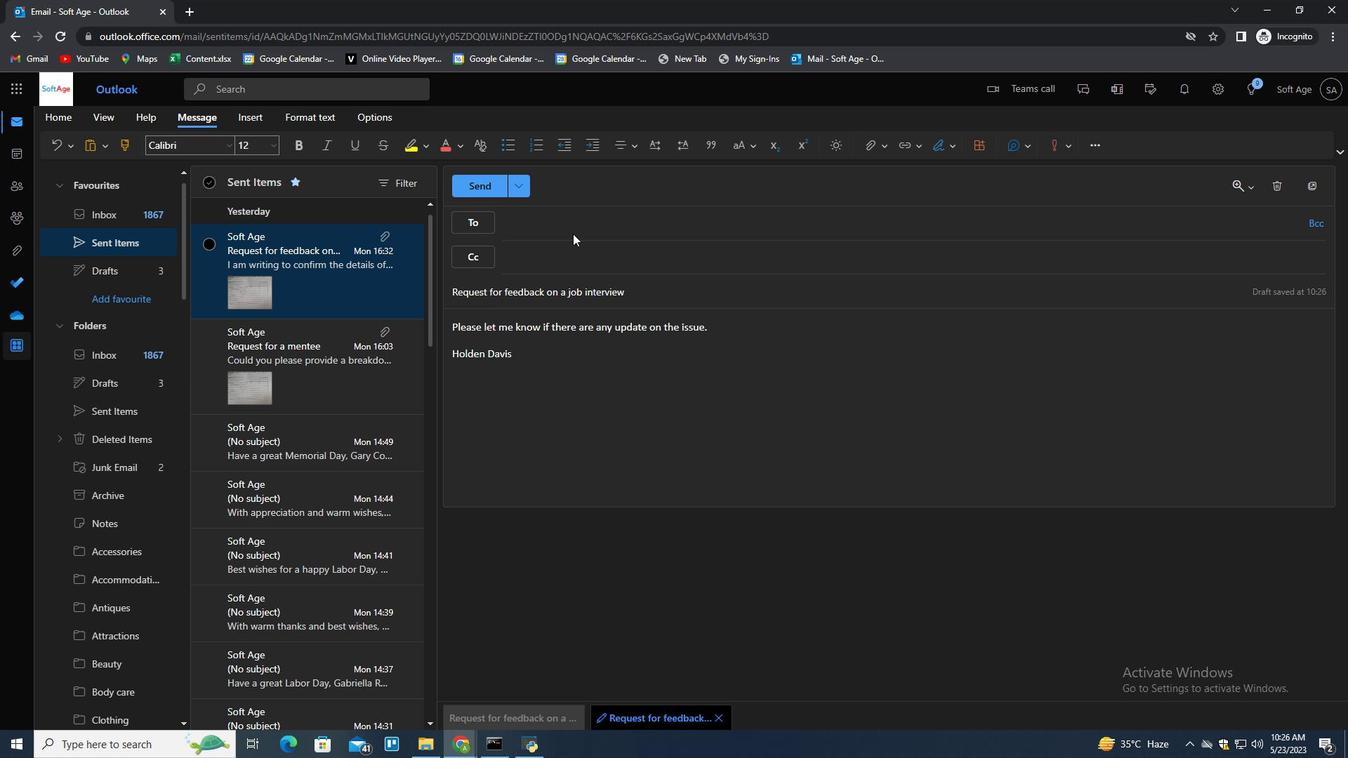 
Action: Mouse pressed left at (577, 226)
Screenshot: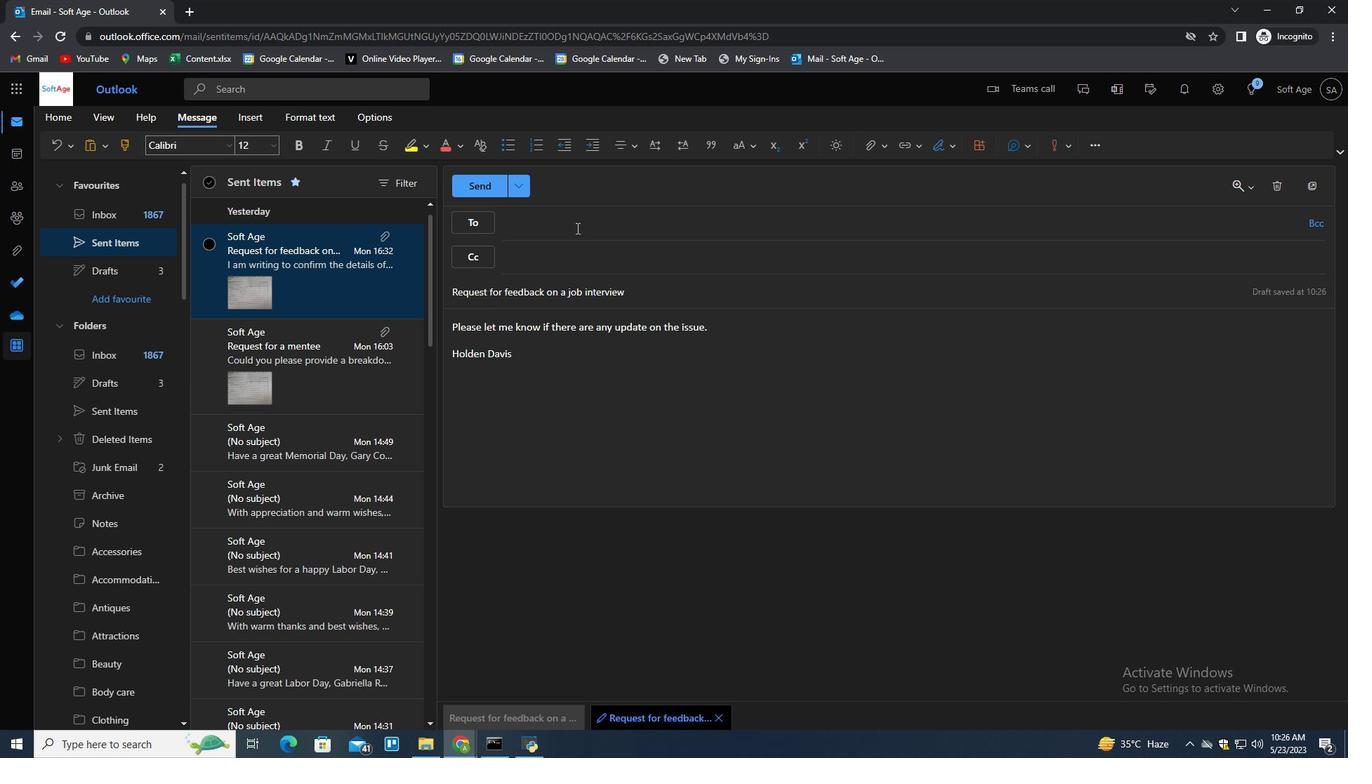 
Action: Key pressed softage.2<Key.backspace>3<Key.shift>@softage.net<Key.enter>
Screenshot: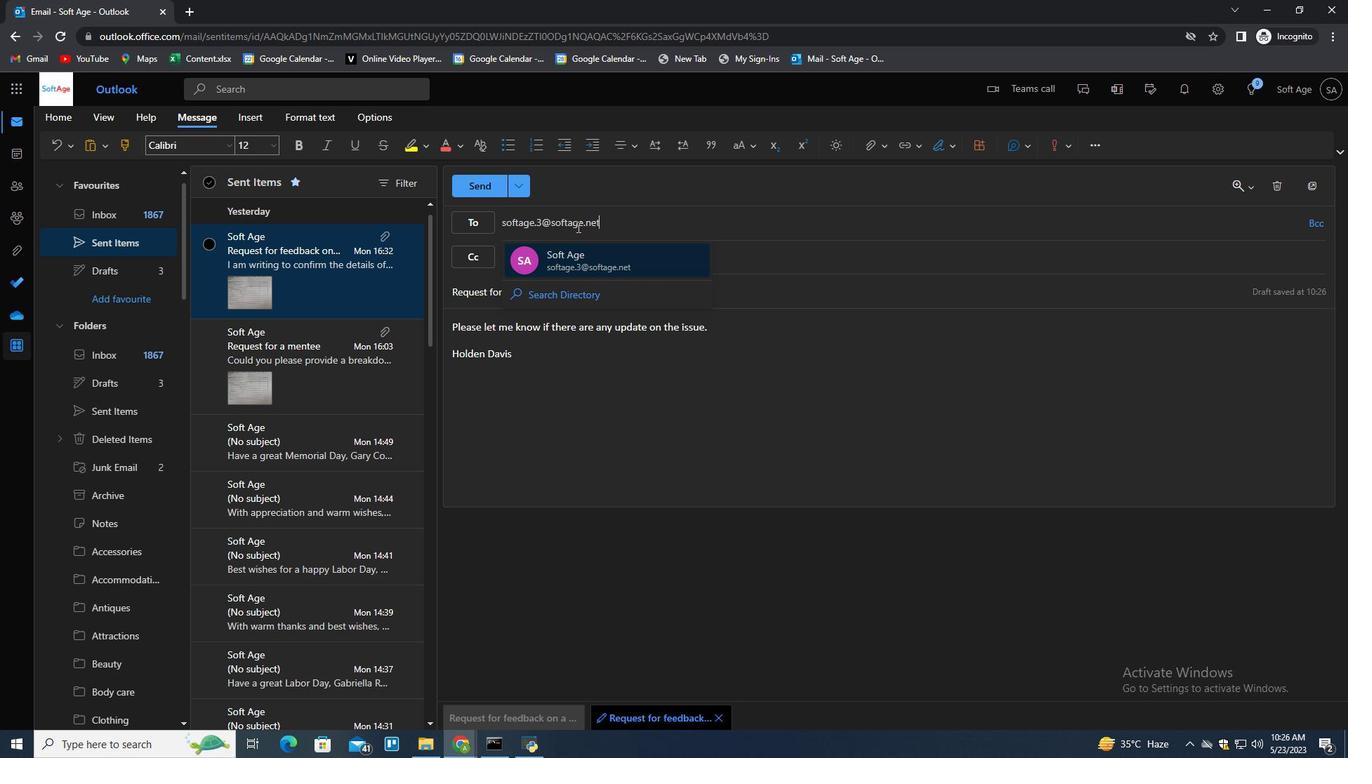 
Action: Mouse moved to (868, 149)
Screenshot: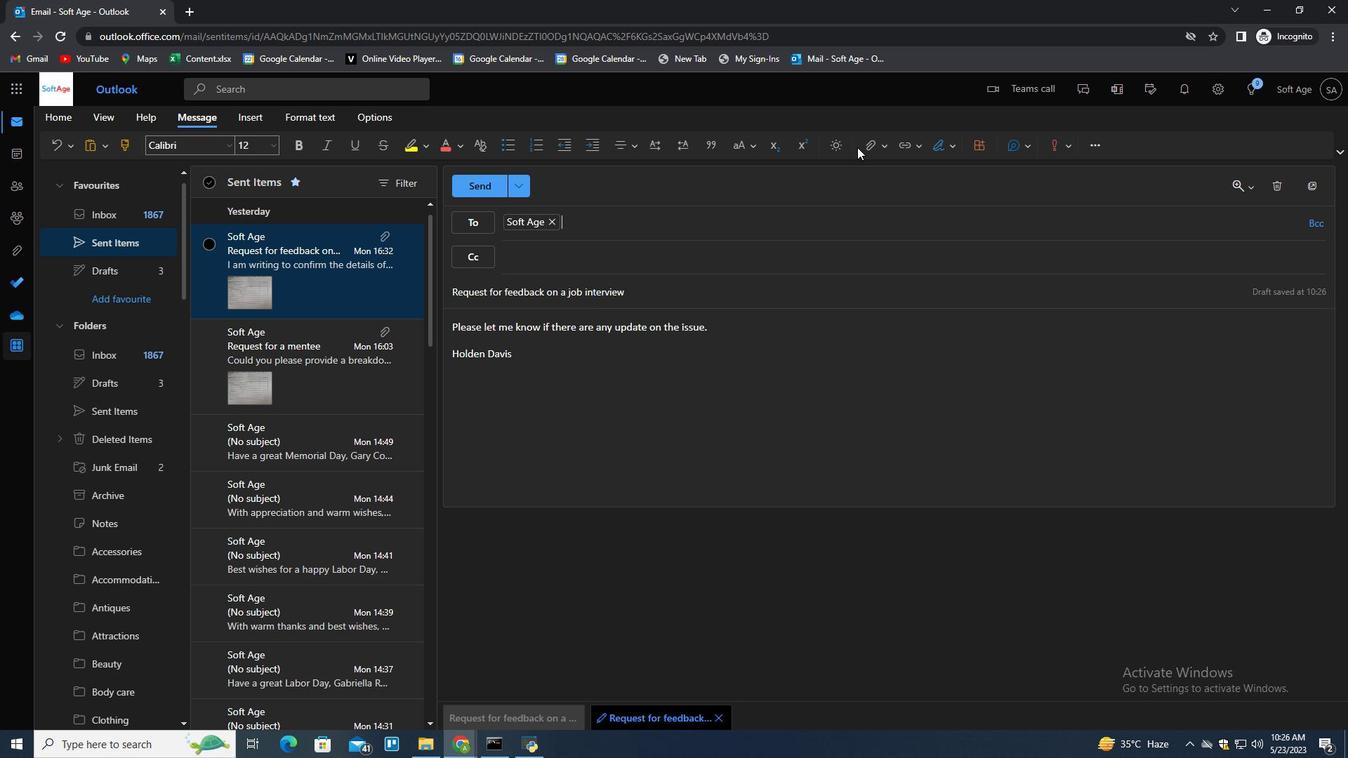
Action: Mouse pressed left at (868, 149)
Screenshot: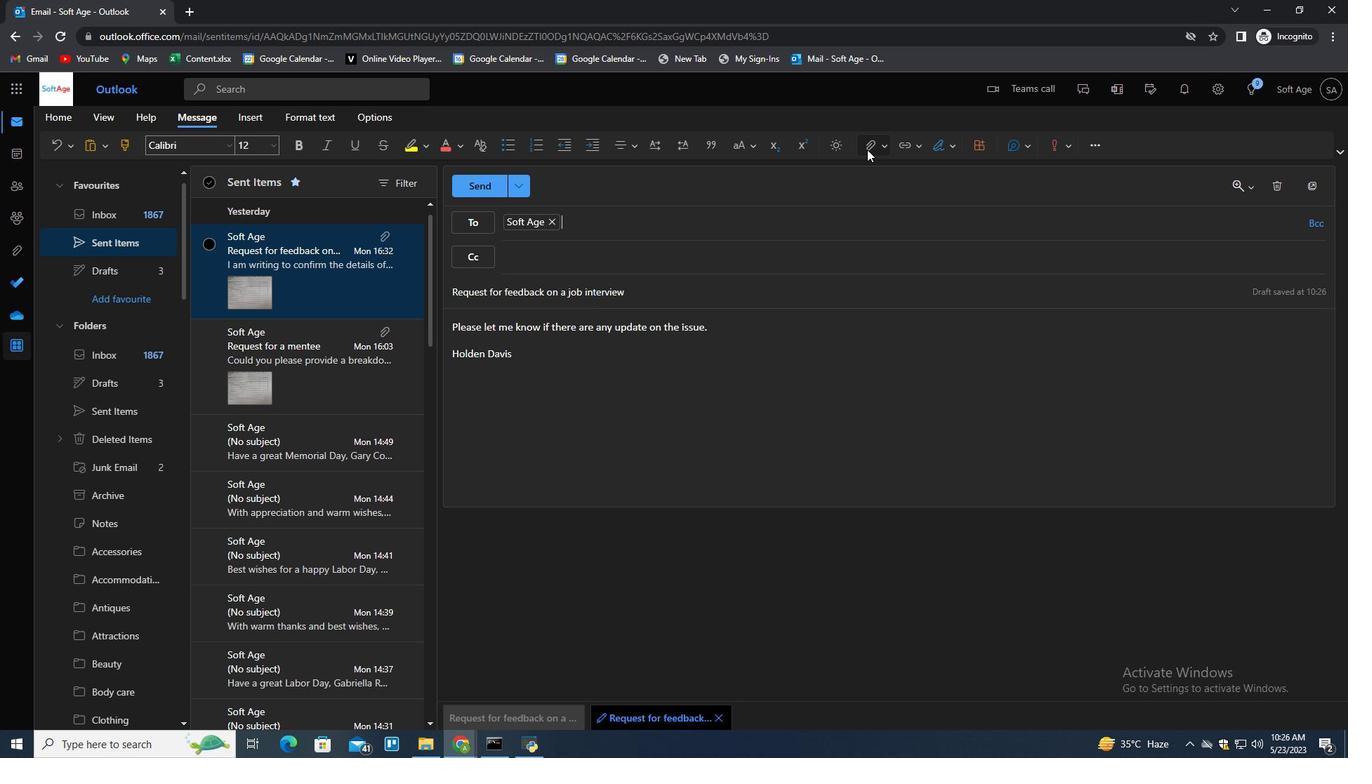 
Action: Mouse moved to (829, 177)
Screenshot: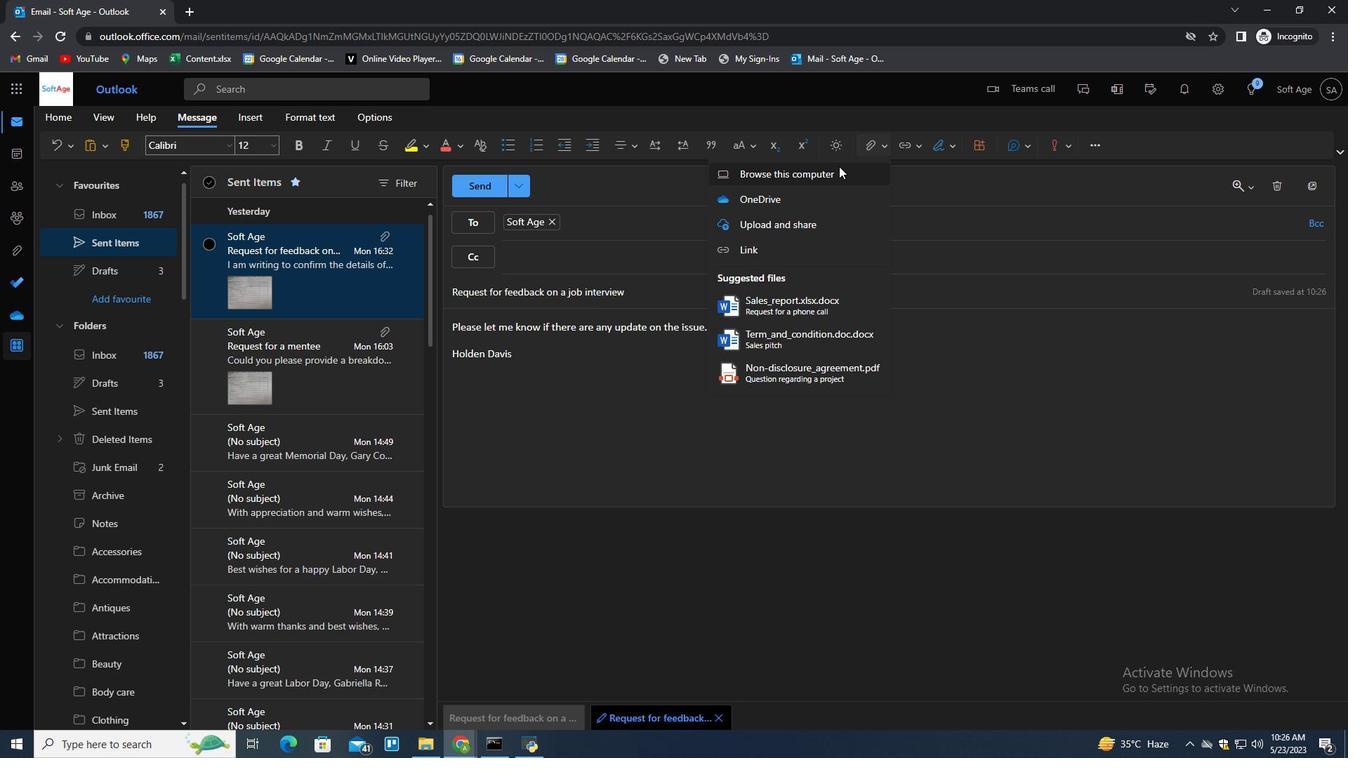 
Action: Mouse pressed left at (829, 177)
Screenshot: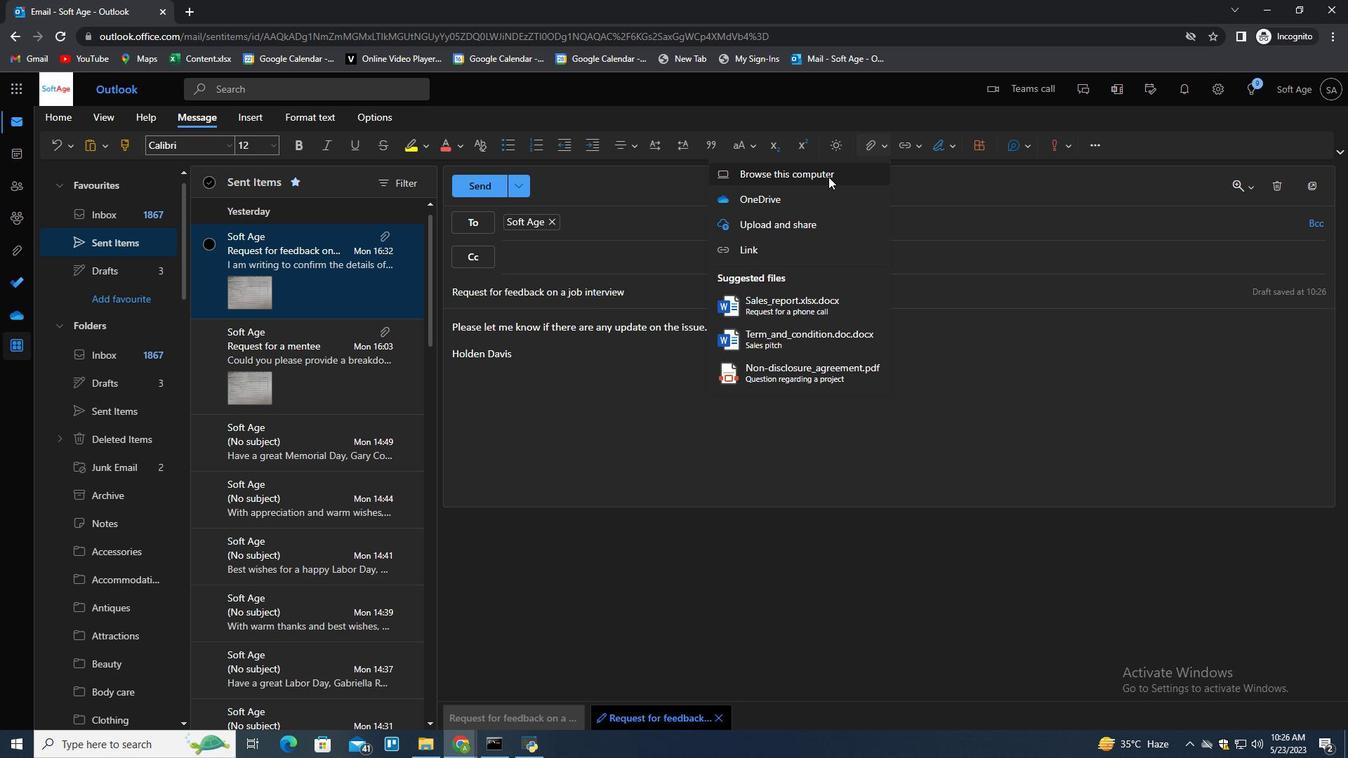 
Action: Mouse moved to (252, 216)
Screenshot: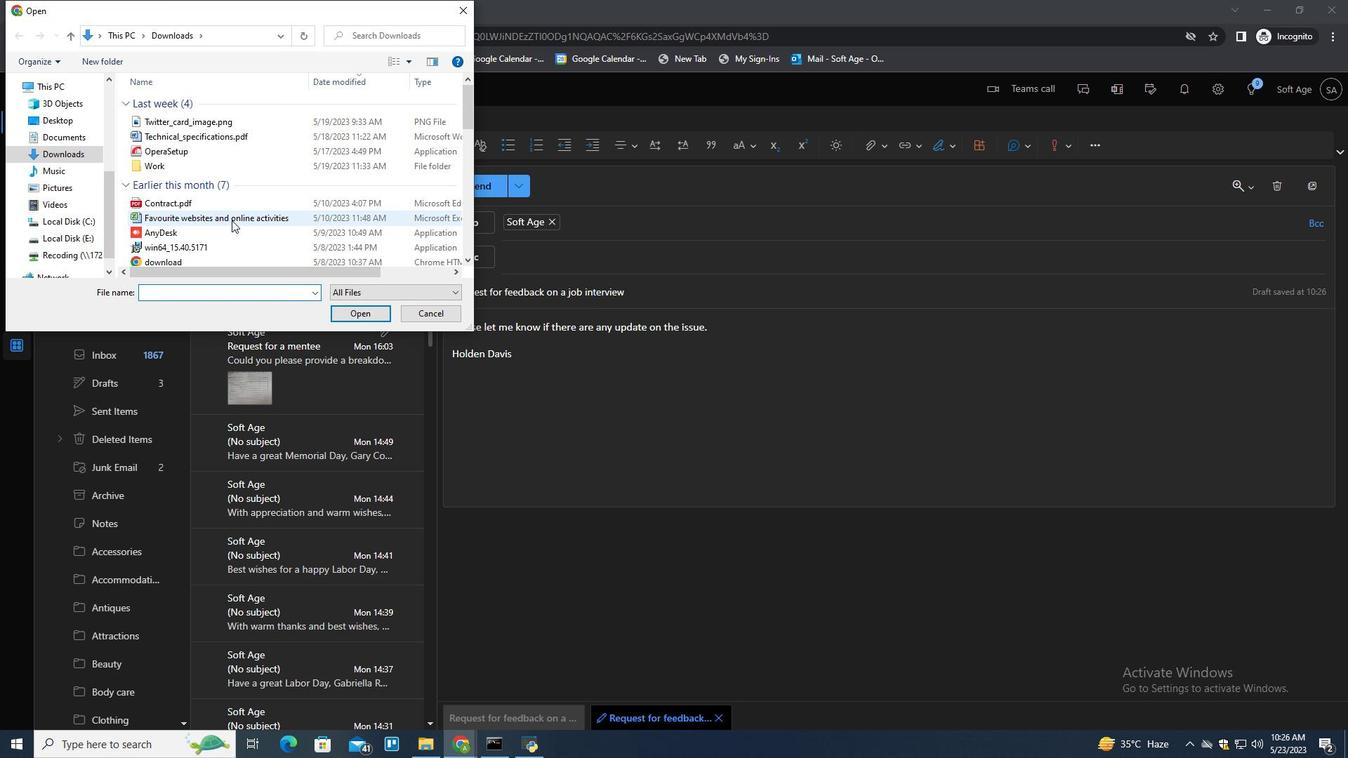 
Action: Mouse scrolled (252, 215) with delta (0, 0)
Screenshot: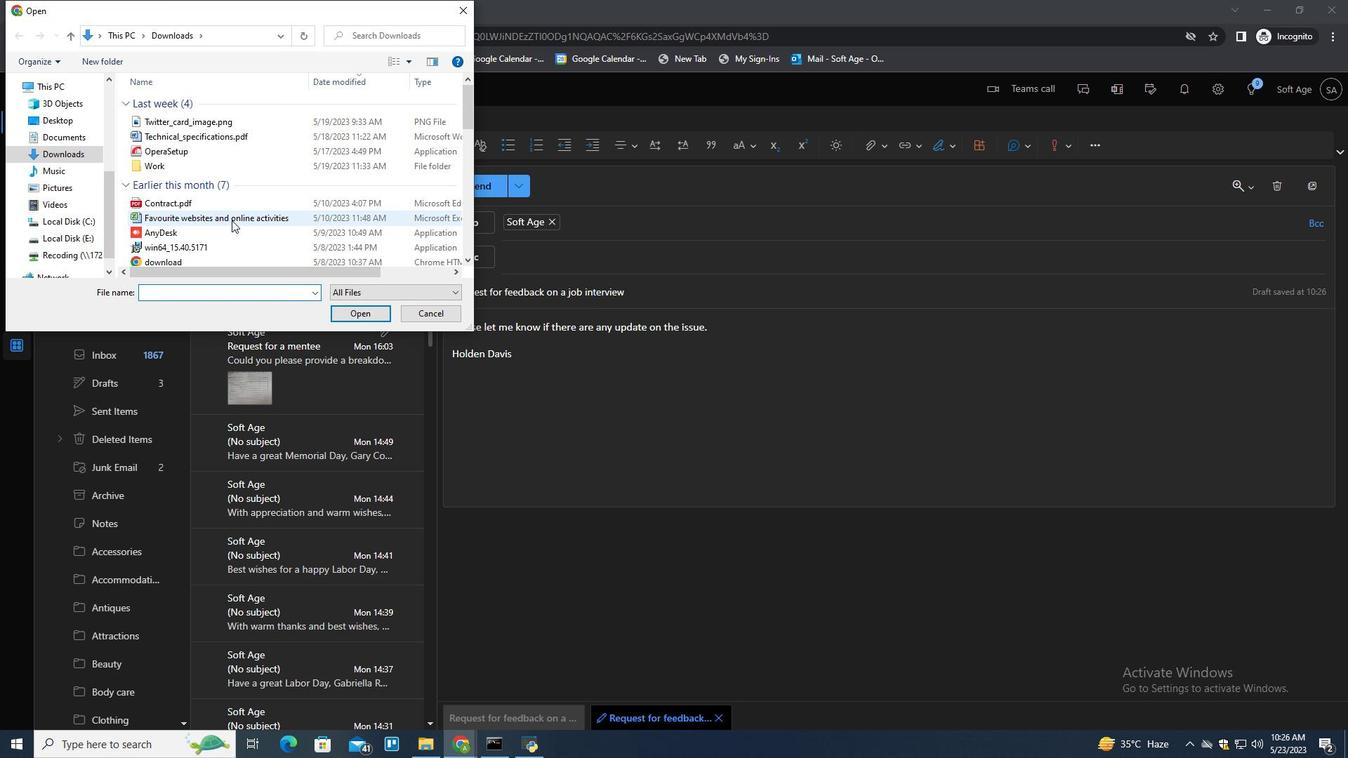 
Action: Mouse scrolled (252, 215) with delta (0, 0)
Screenshot: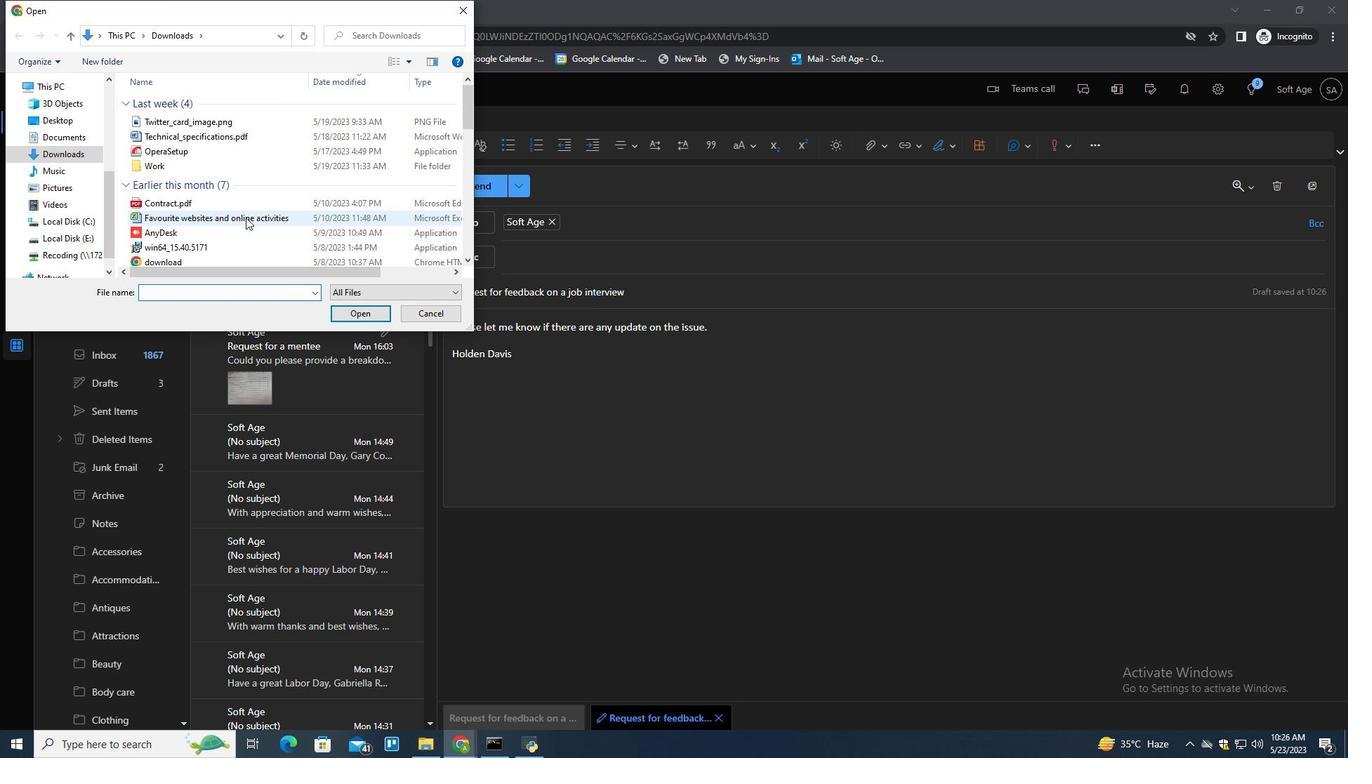 
Action: Mouse moved to (254, 216)
Screenshot: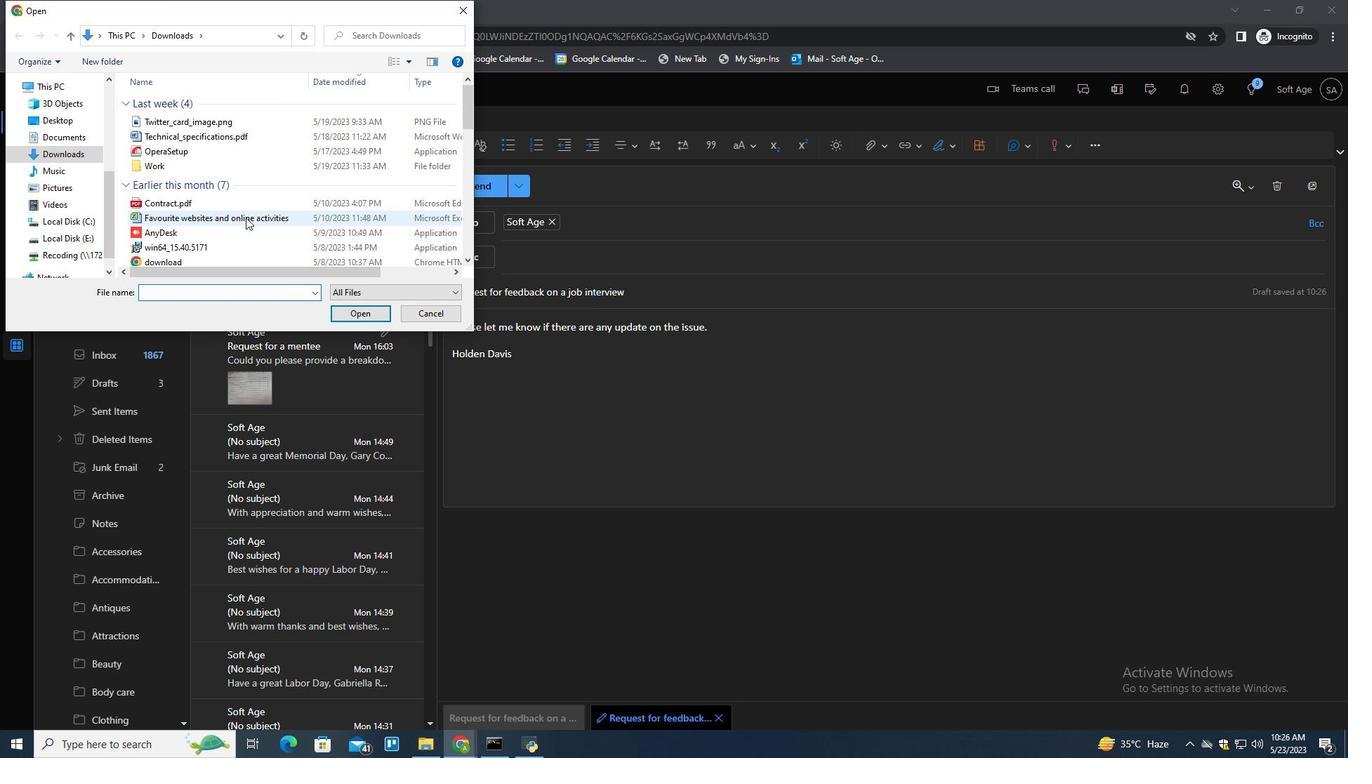 
Action: Mouse scrolled (254, 215) with delta (0, 0)
Screenshot: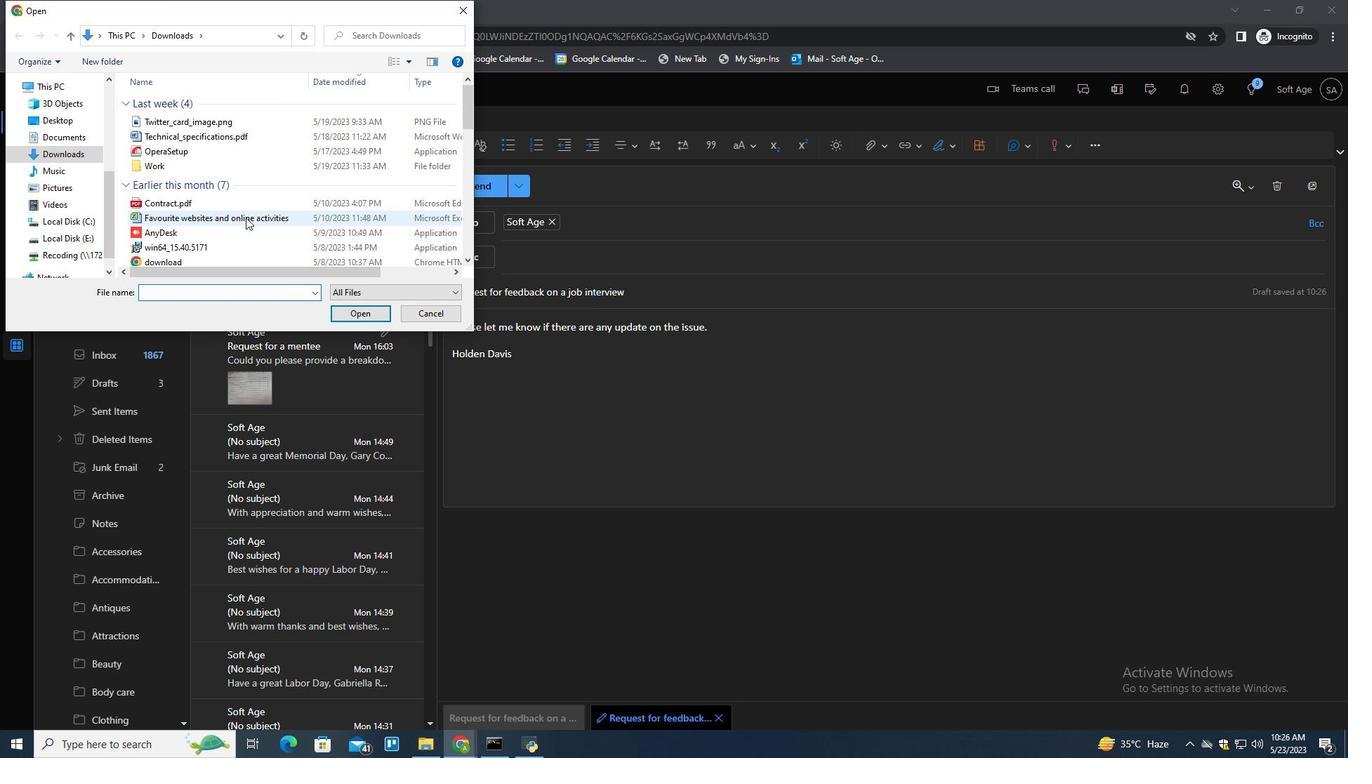 
Action: Mouse moved to (255, 216)
Screenshot: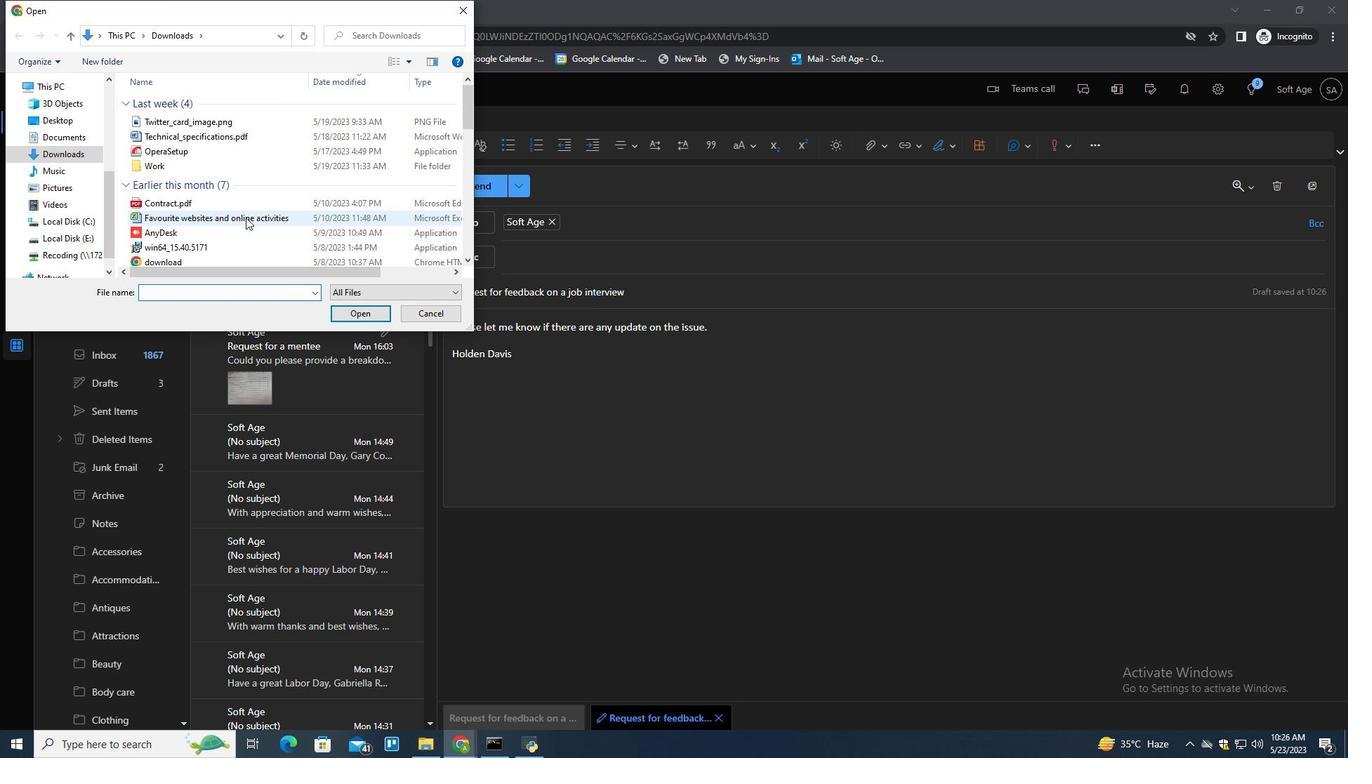 
Action: Mouse scrolled (255, 215) with delta (0, 0)
Screenshot: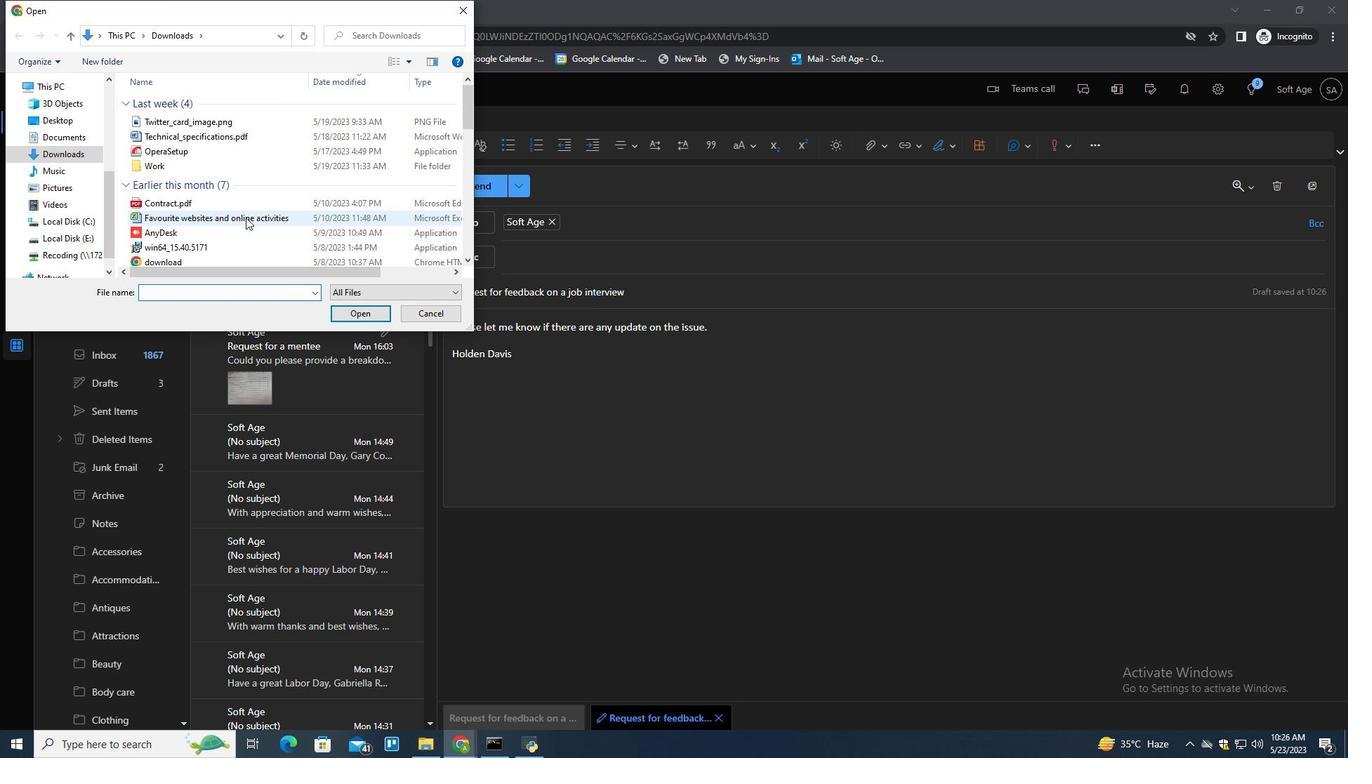 
Action: Mouse moved to (255, 216)
Screenshot: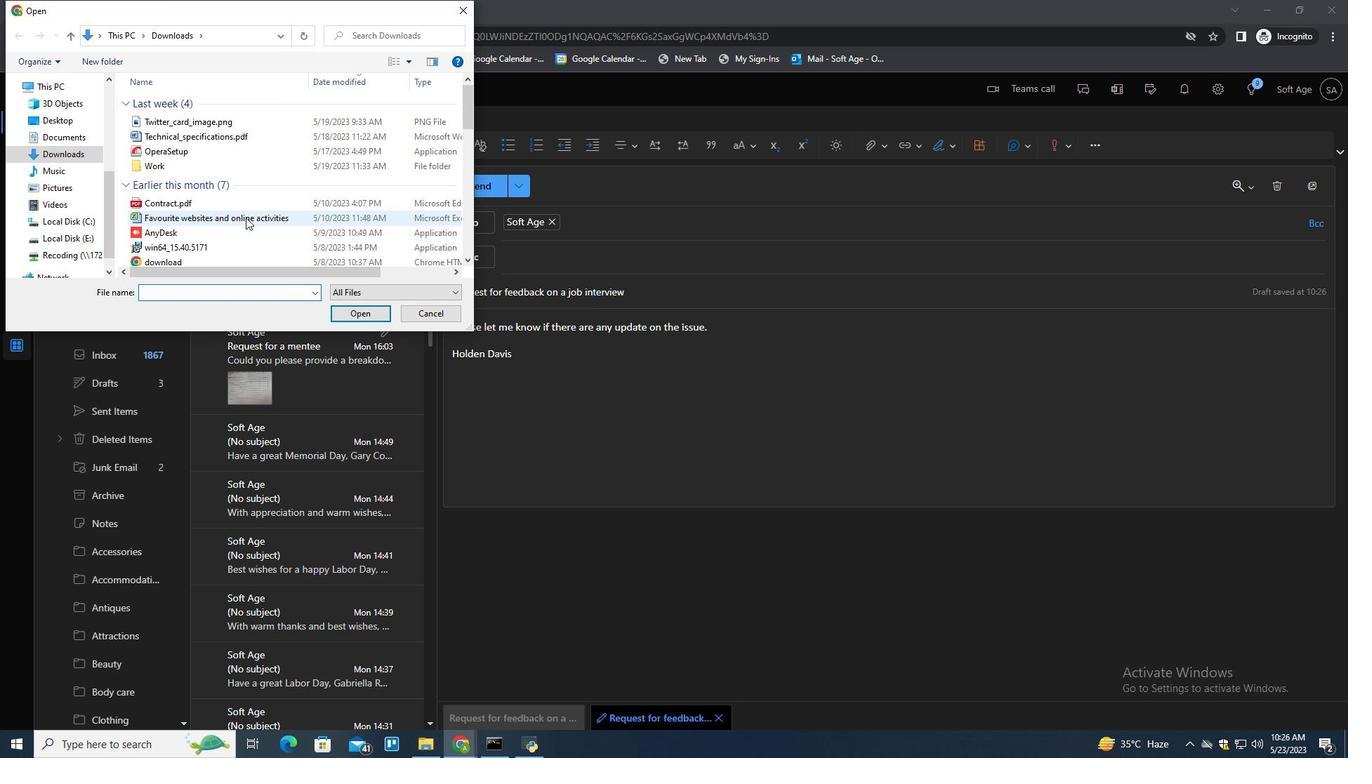 
Action: Mouse scrolled (255, 215) with delta (0, 0)
Screenshot: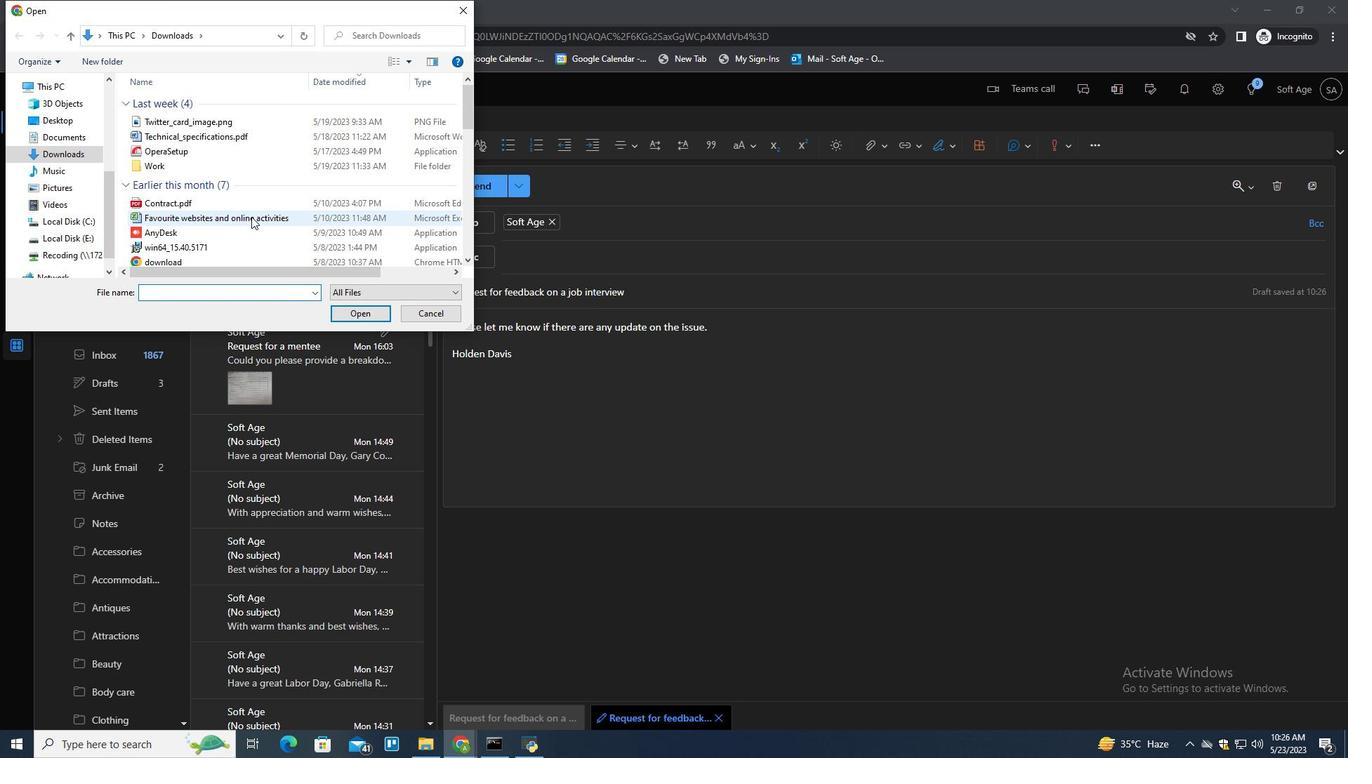 
Action: Mouse moved to (257, 215)
Screenshot: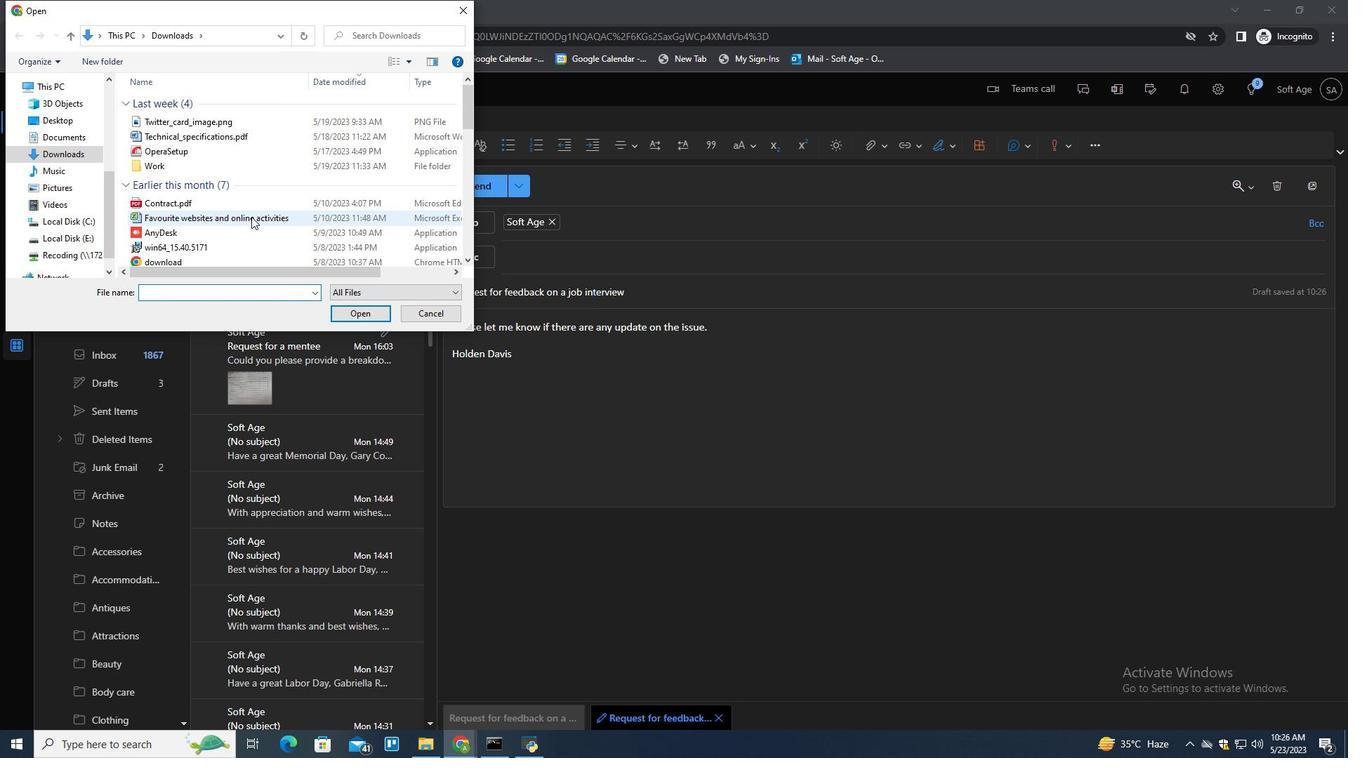 
Action: Mouse scrolled (257, 214) with delta (0, 0)
Screenshot: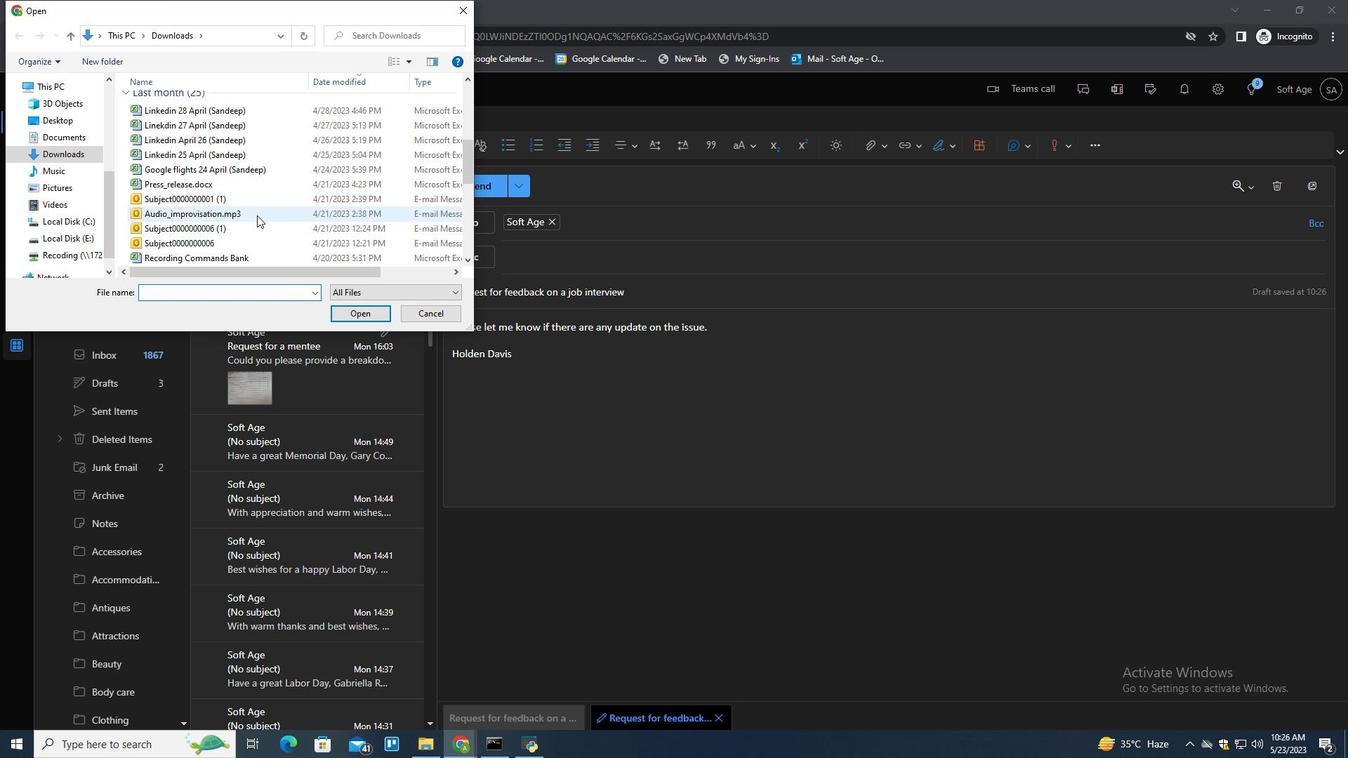 
Action: Mouse scrolled (257, 214) with delta (0, 0)
Screenshot: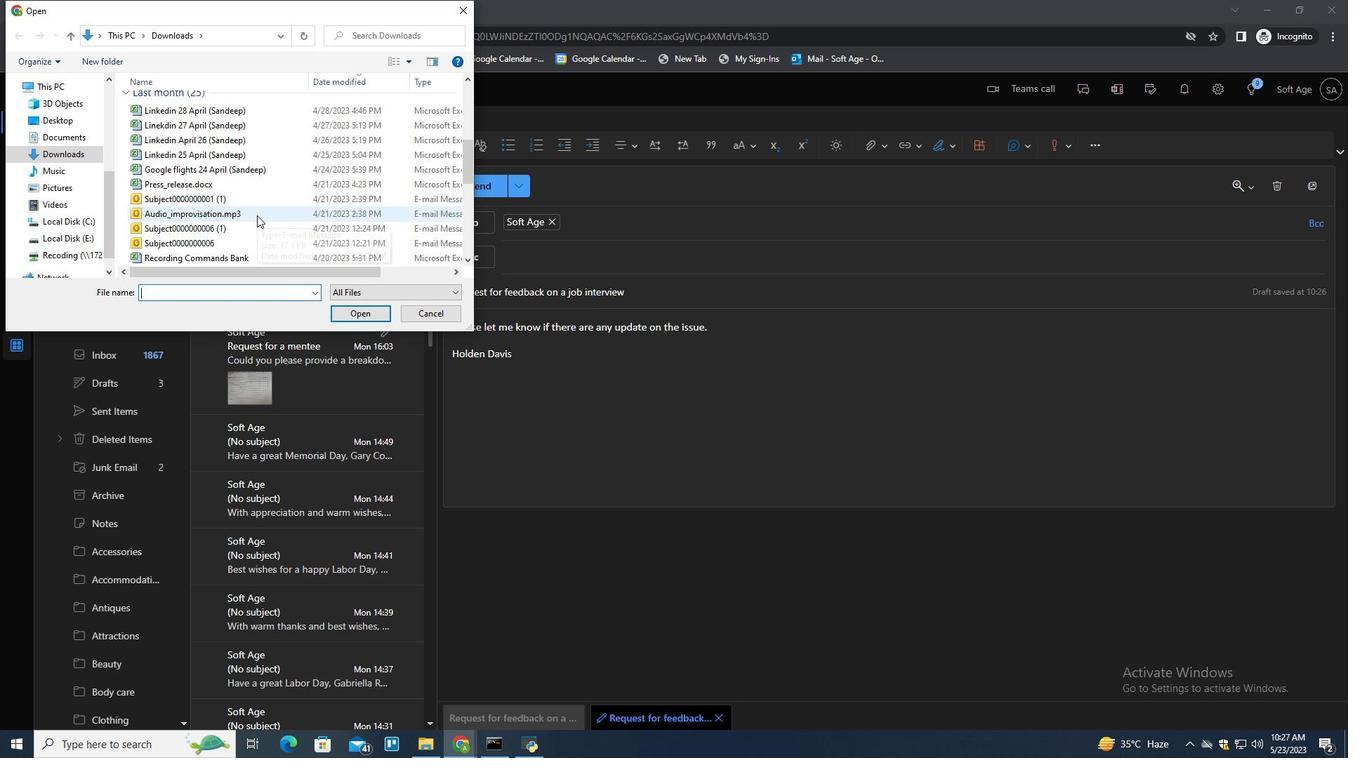 
Action: Mouse scrolled (257, 214) with delta (0, 0)
Screenshot: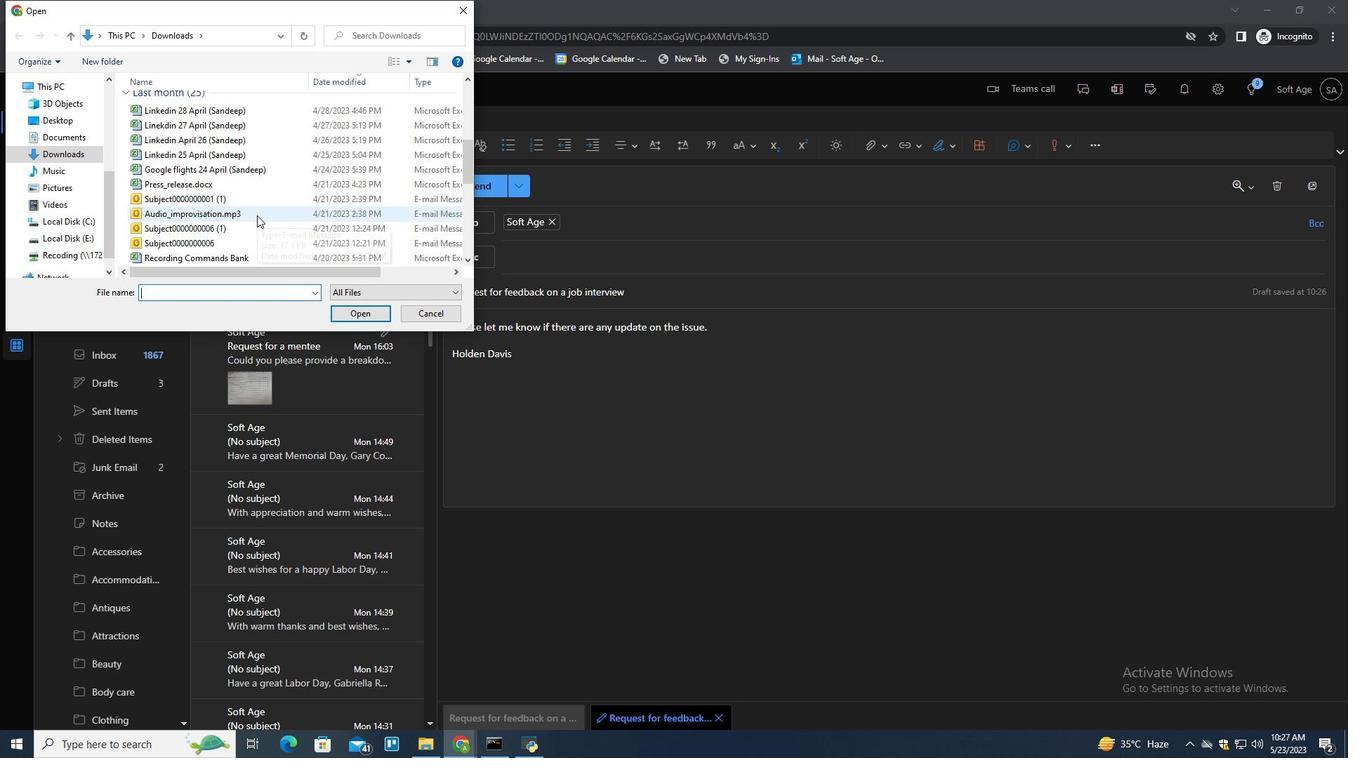 
Action: Mouse scrolled (257, 214) with delta (0, 0)
Screenshot: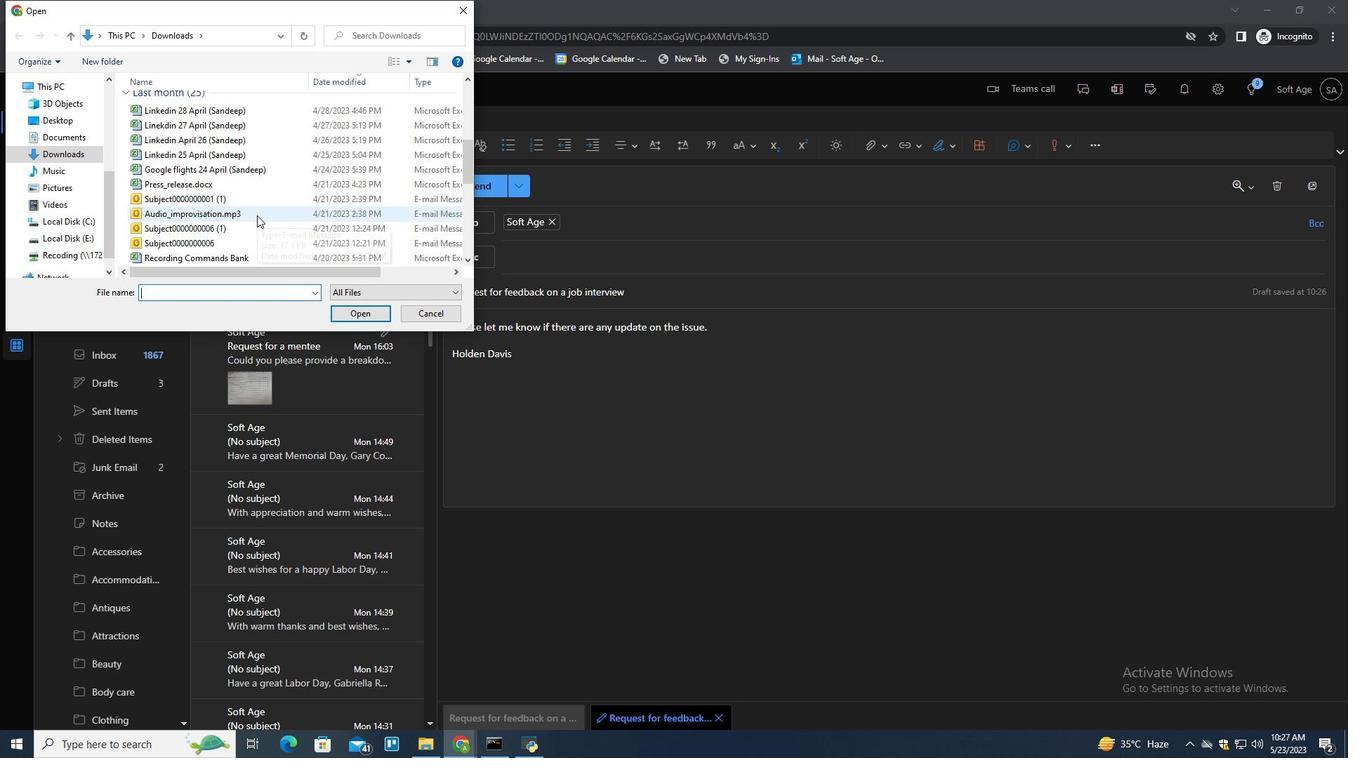 
Action: Mouse scrolled (257, 214) with delta (0, 0)
Screenshot: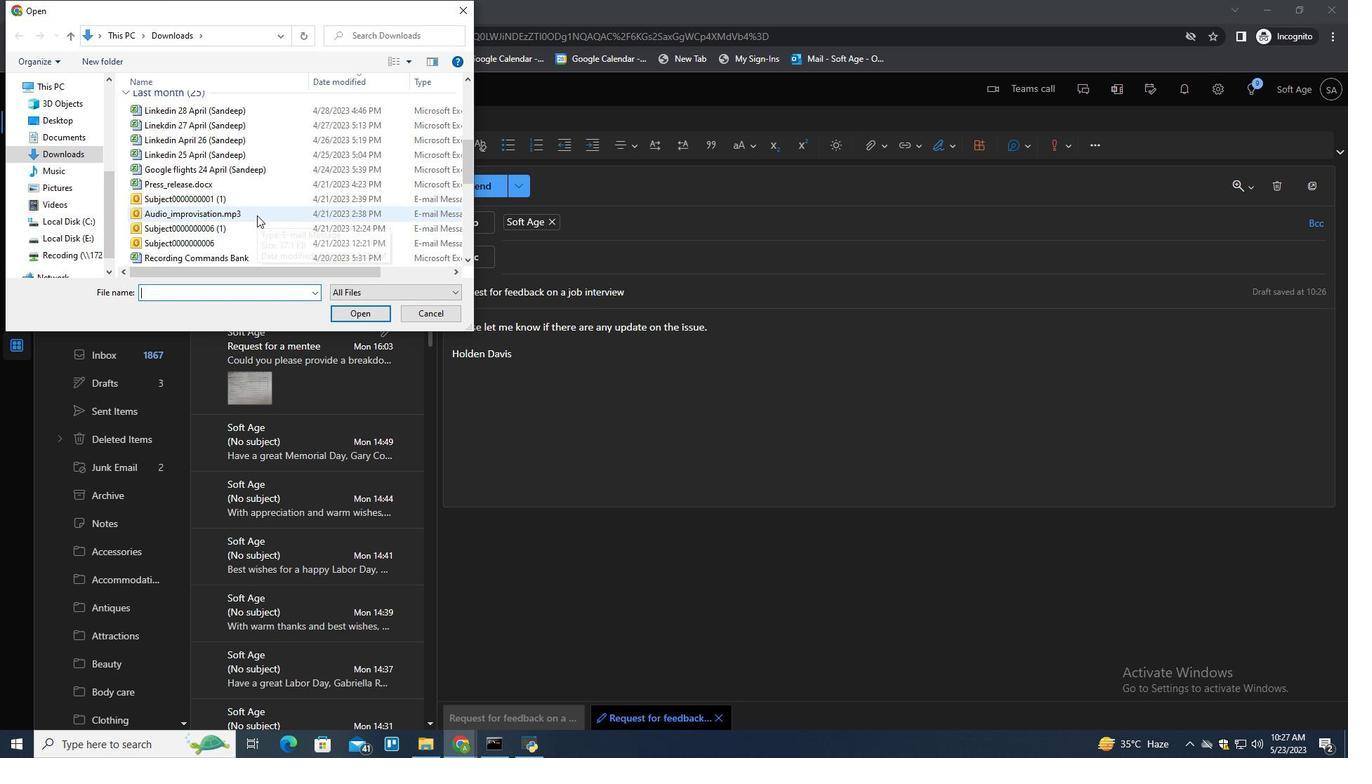 
Action: Mouse scrolled (257, 214) with delta (0, 0)
Screenshot: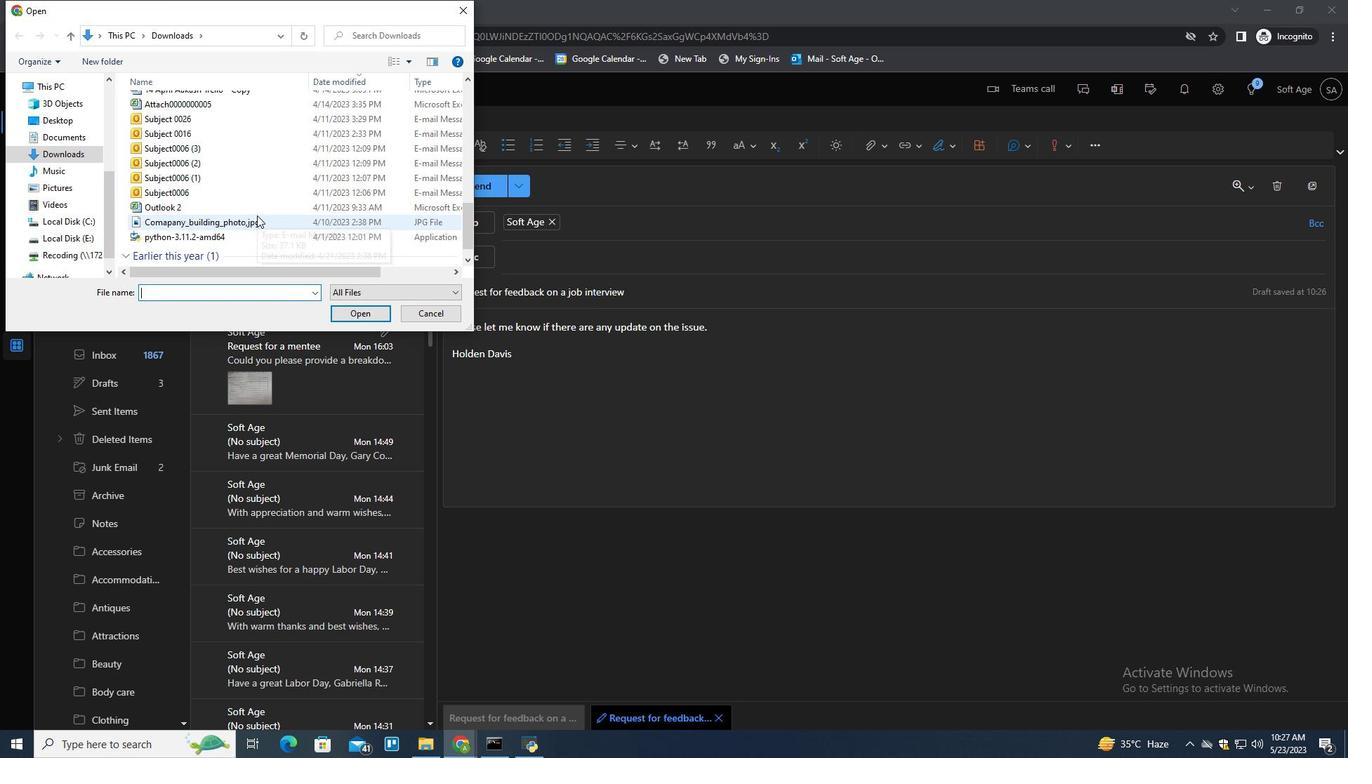 
Action: Mouse scrolled (257, 214) with delta (0, 0)
Screenshot: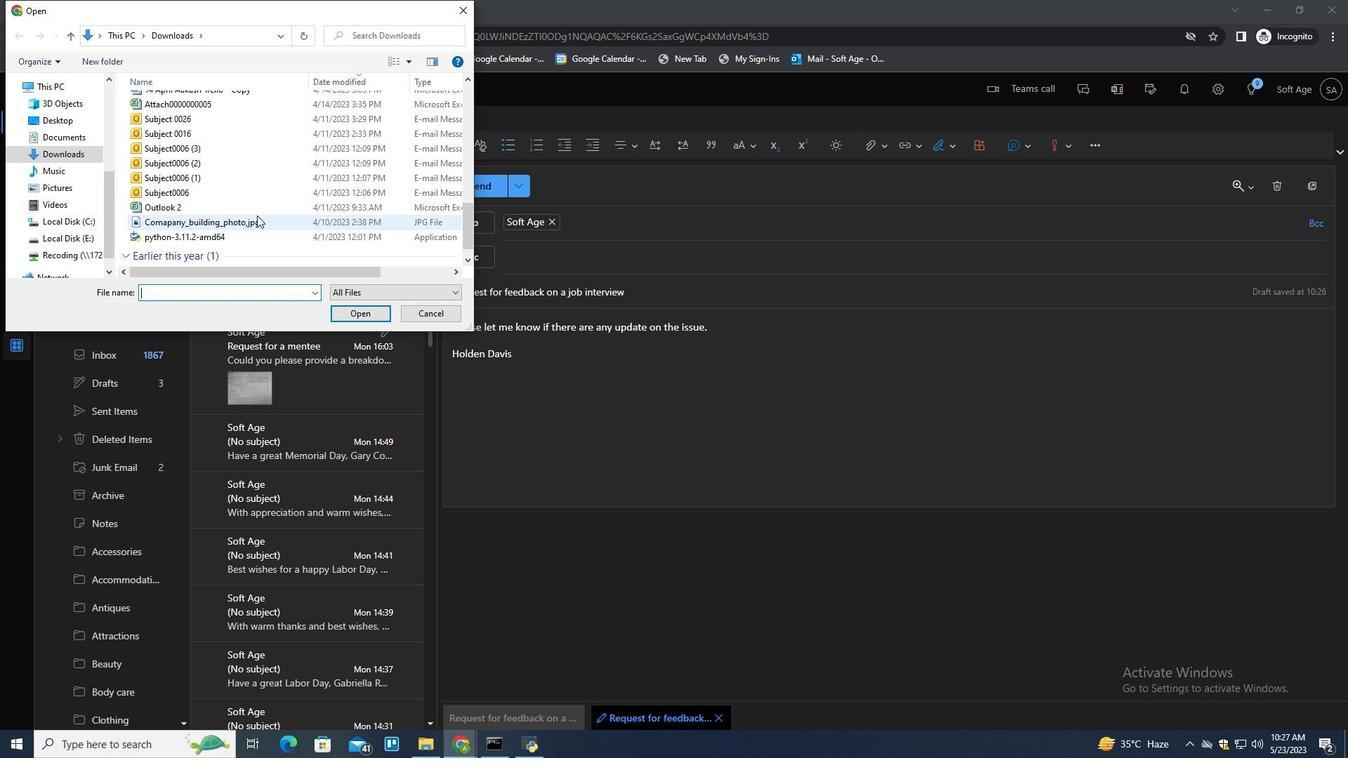 
Action: Mouse scrolled (257, 214) with delta (0, 0)
Screenshot: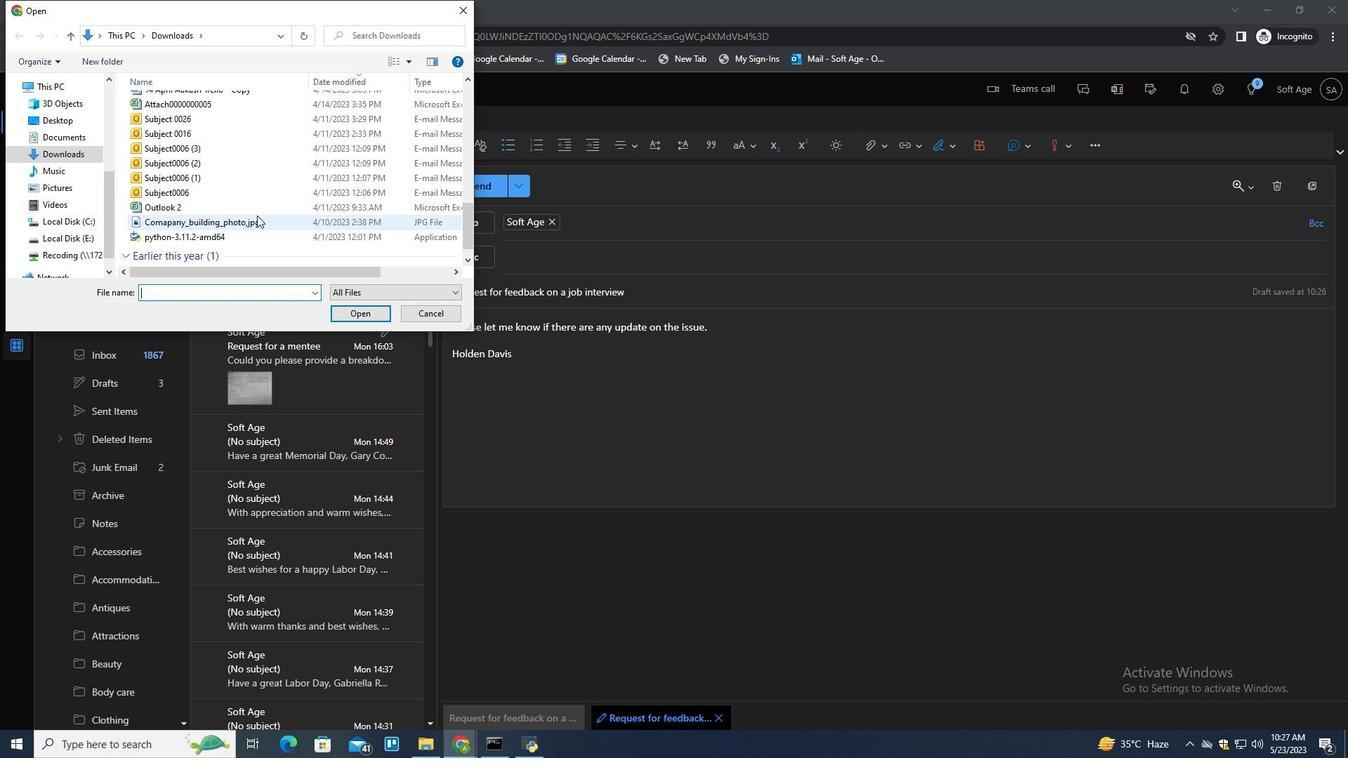 
Action: Mouse scrolled (257, 214) with delta (0, 0)
Screenshot: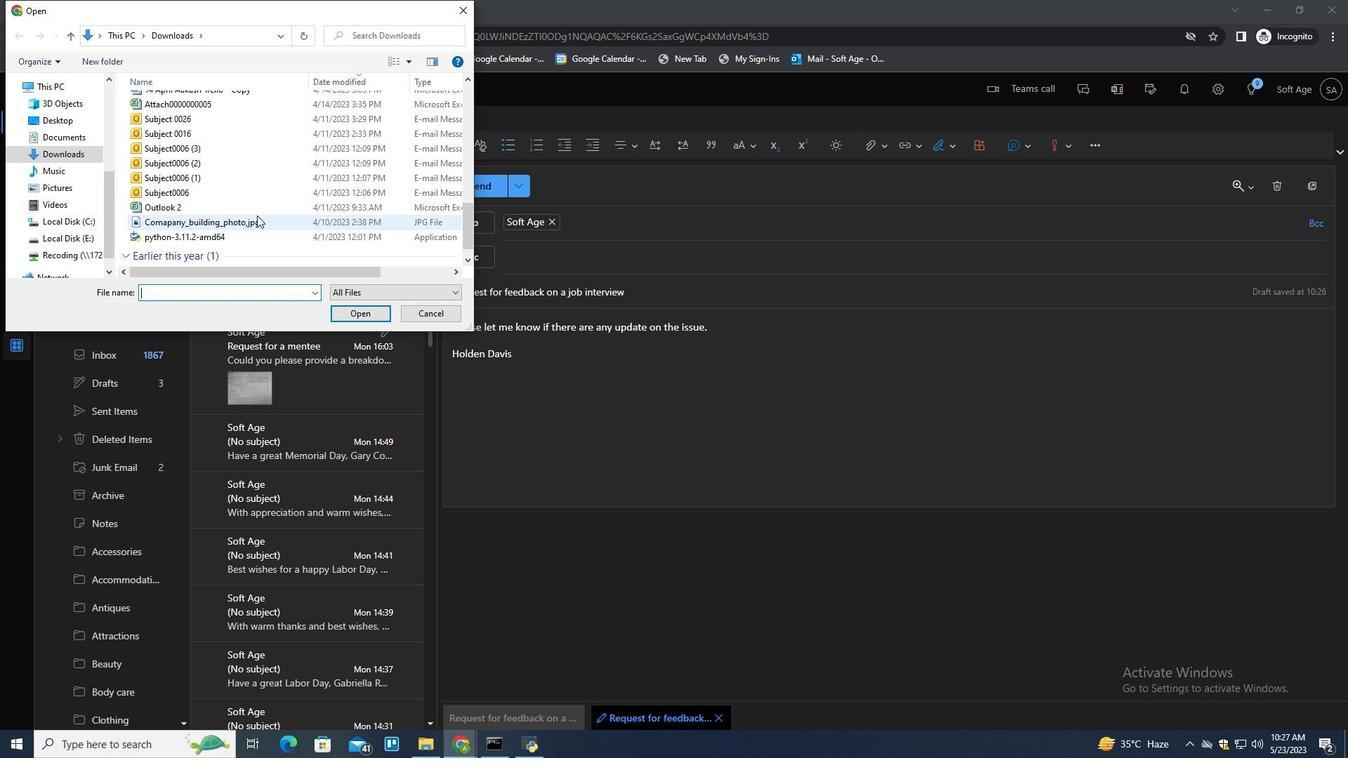 
Action: Mouse scrolled (257, 214) with delta (0, 0)
Screenshot: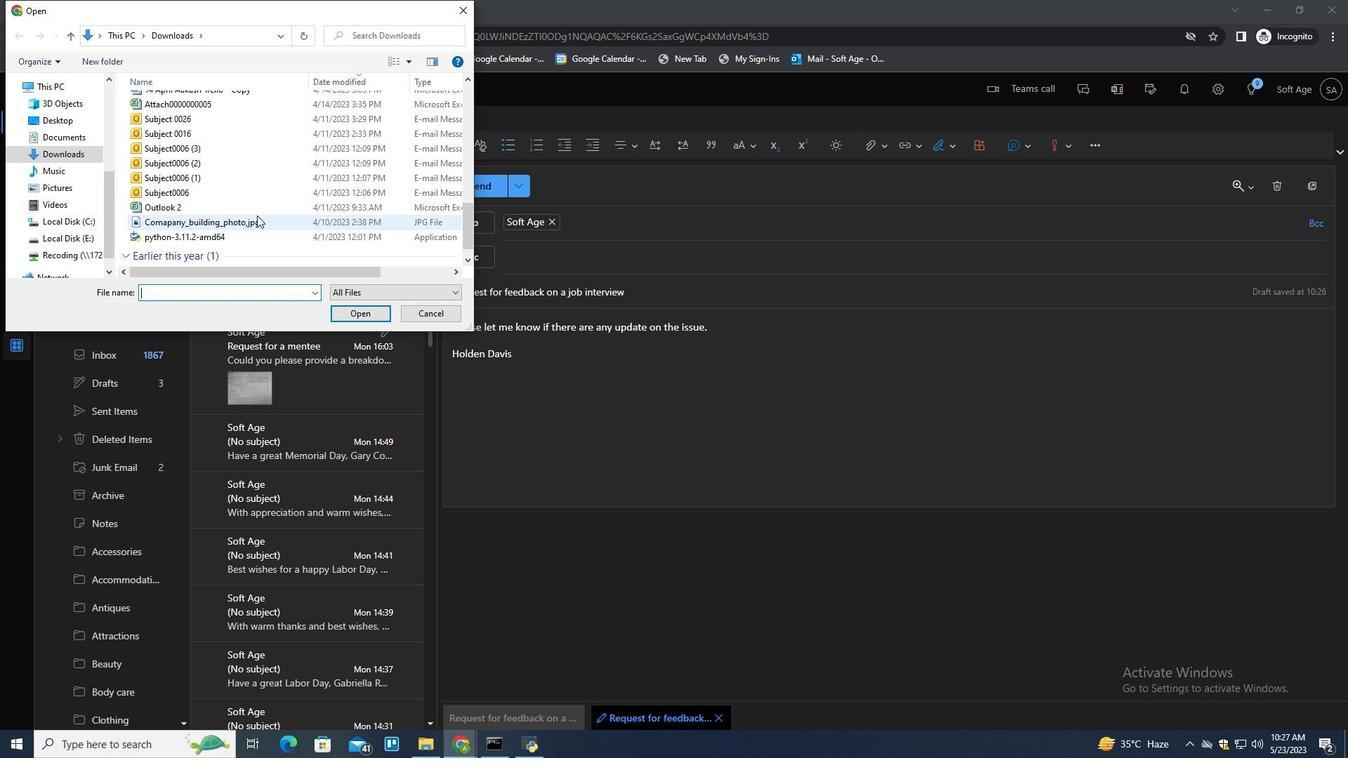 
Action: Mouse scrolled (257, 214) with delta (0, 0)
Screenshot: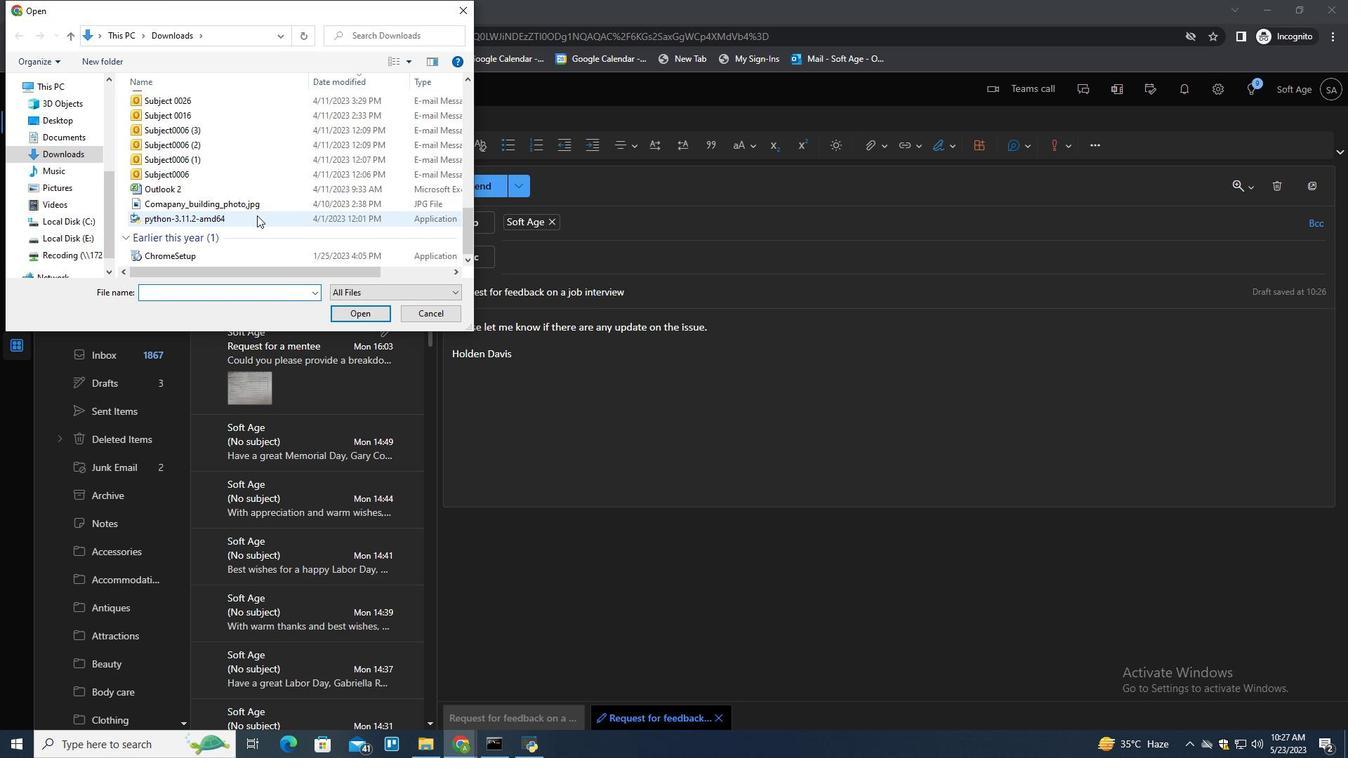 
Action: Mouse scrolled (257, 214) with delta (0, 0)
Screenshot: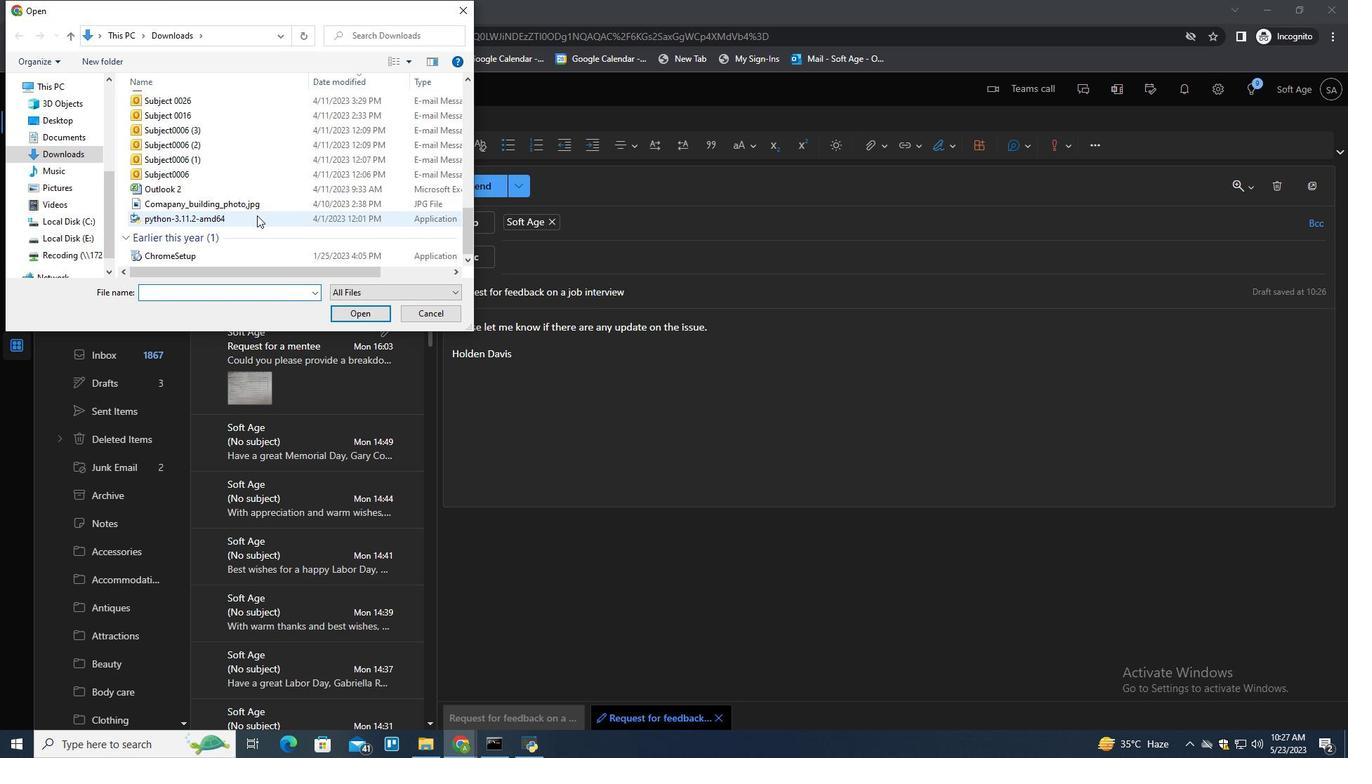 
Action: Mouse moved to (272, 207)
Screenshot: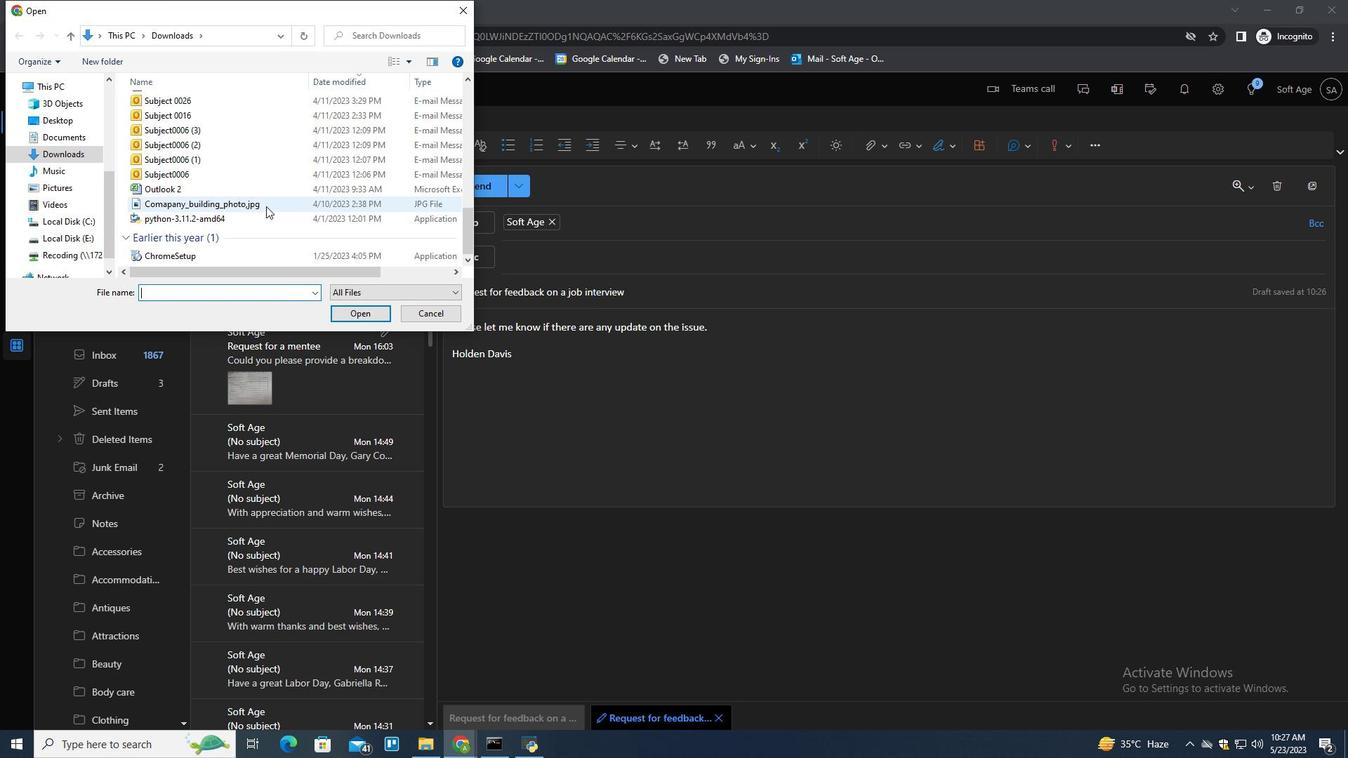
Action: Mouse pressed left at (272, 207)
Screenshot: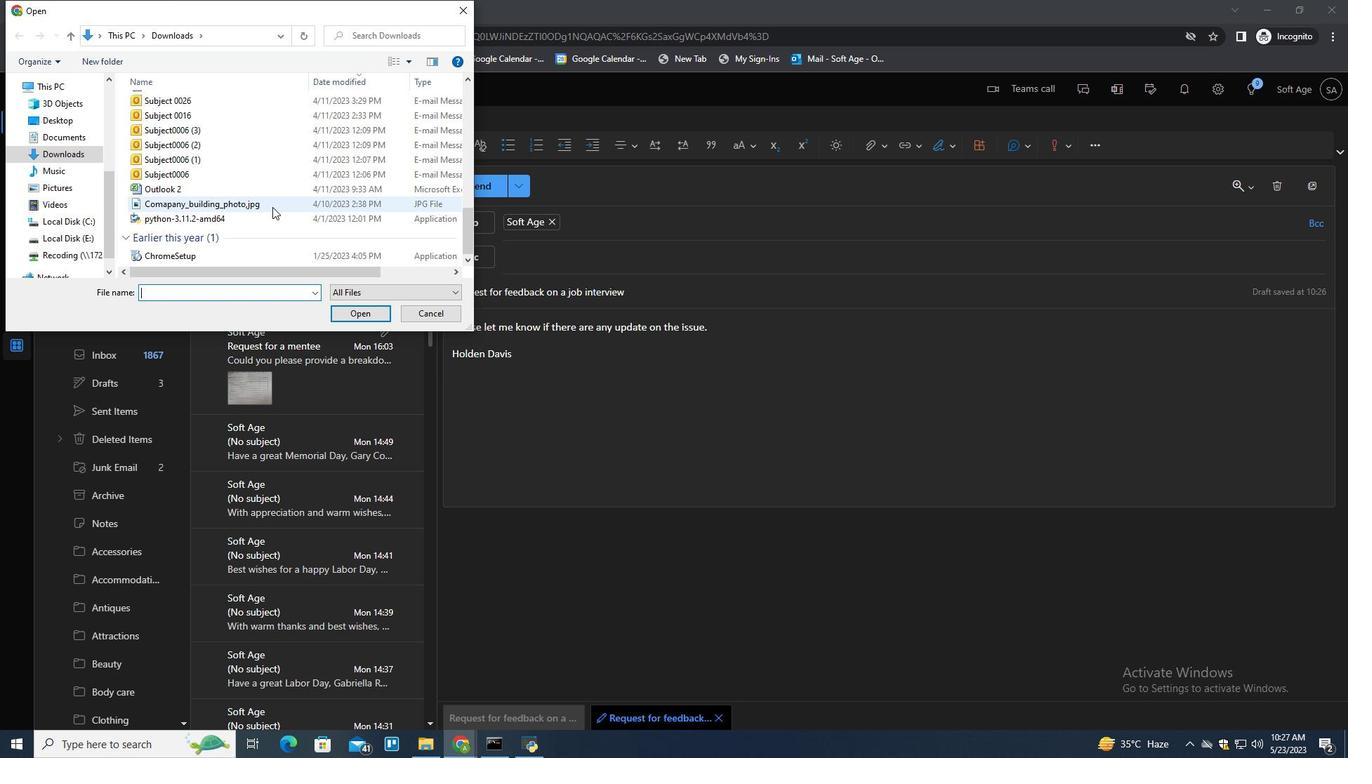 
Action: Key pressed <Key.f2>
Screenshot: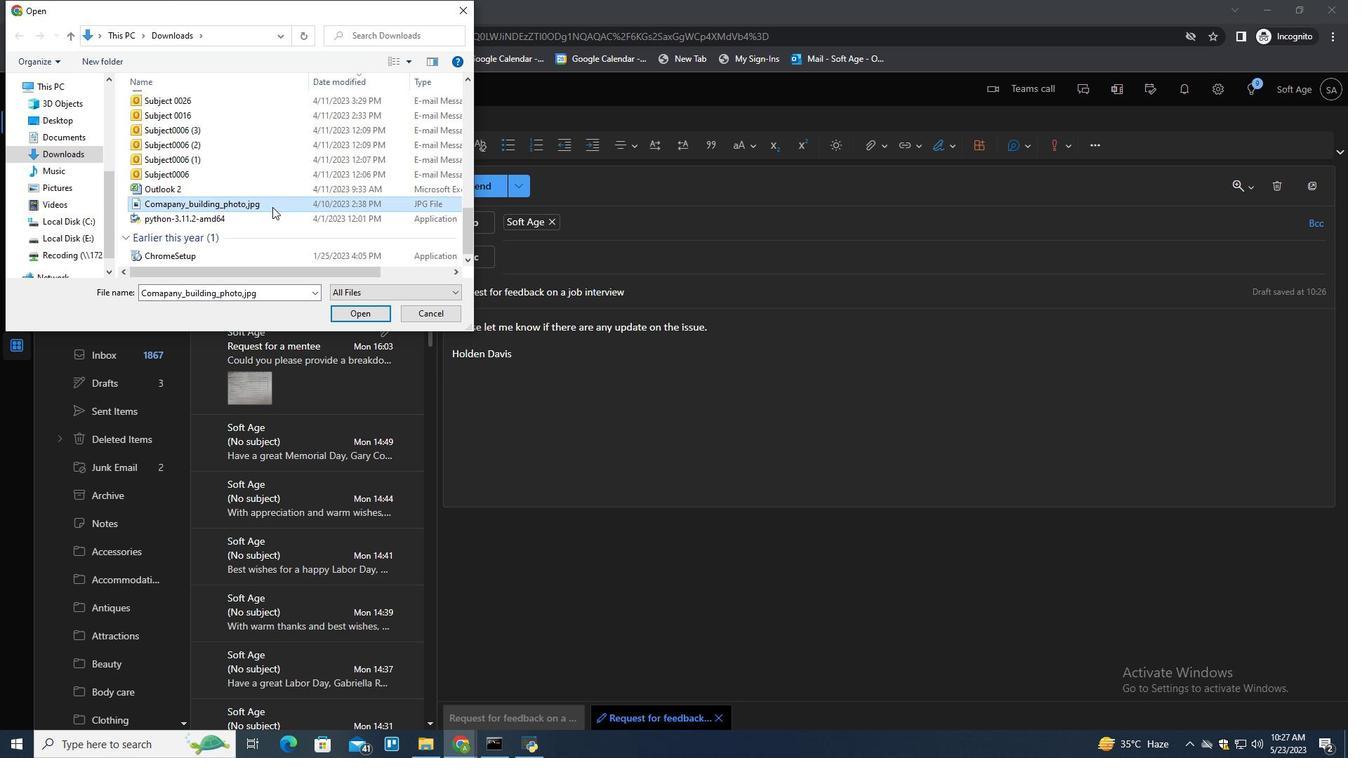 
Action: Mouse moved to (273, 207)
Screenshot: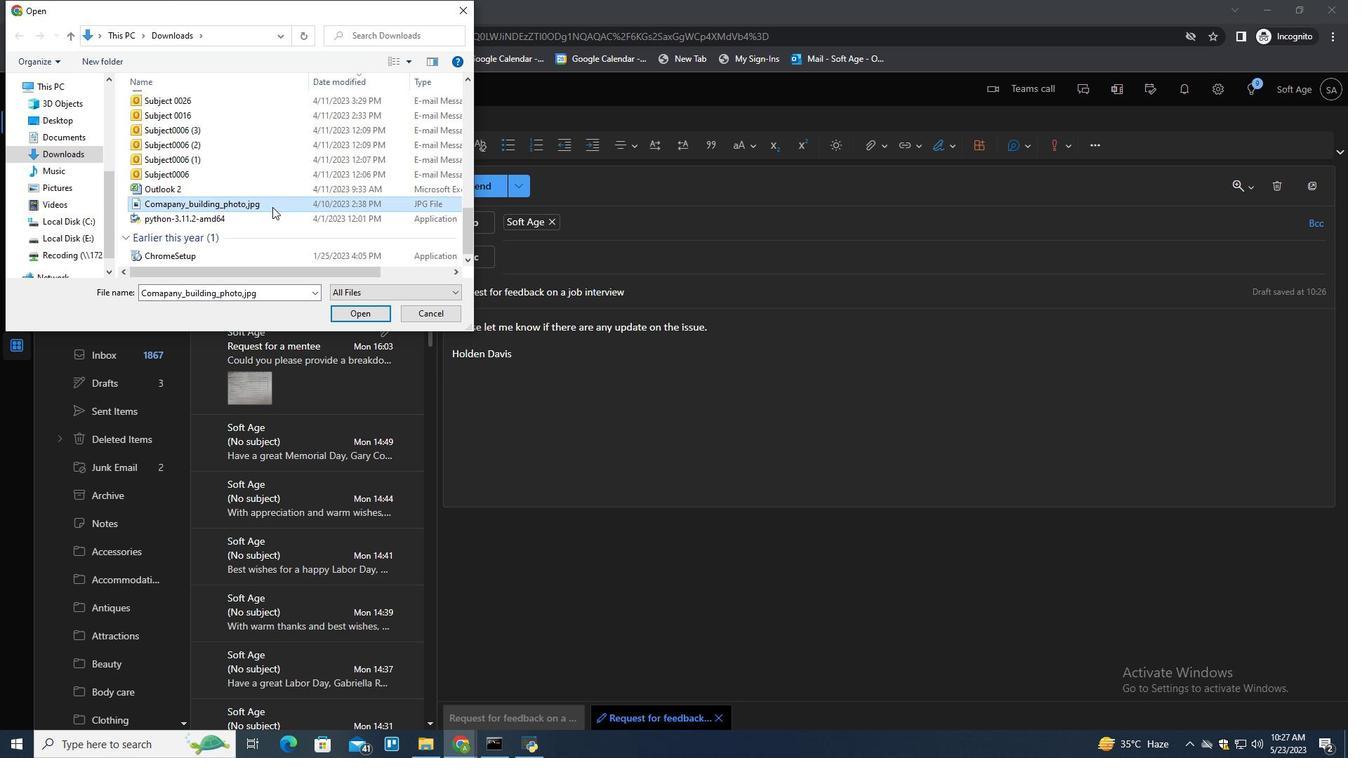
Action: Key pressed <Key.shift>Prodc<Key.backspace>yct<Key.backspace><Key.backspace><Key.backspace>uct<Key.shift>_demo-s<Key.backspace><Key.backspace><Key.shift>_screenshot.png
Screenshot: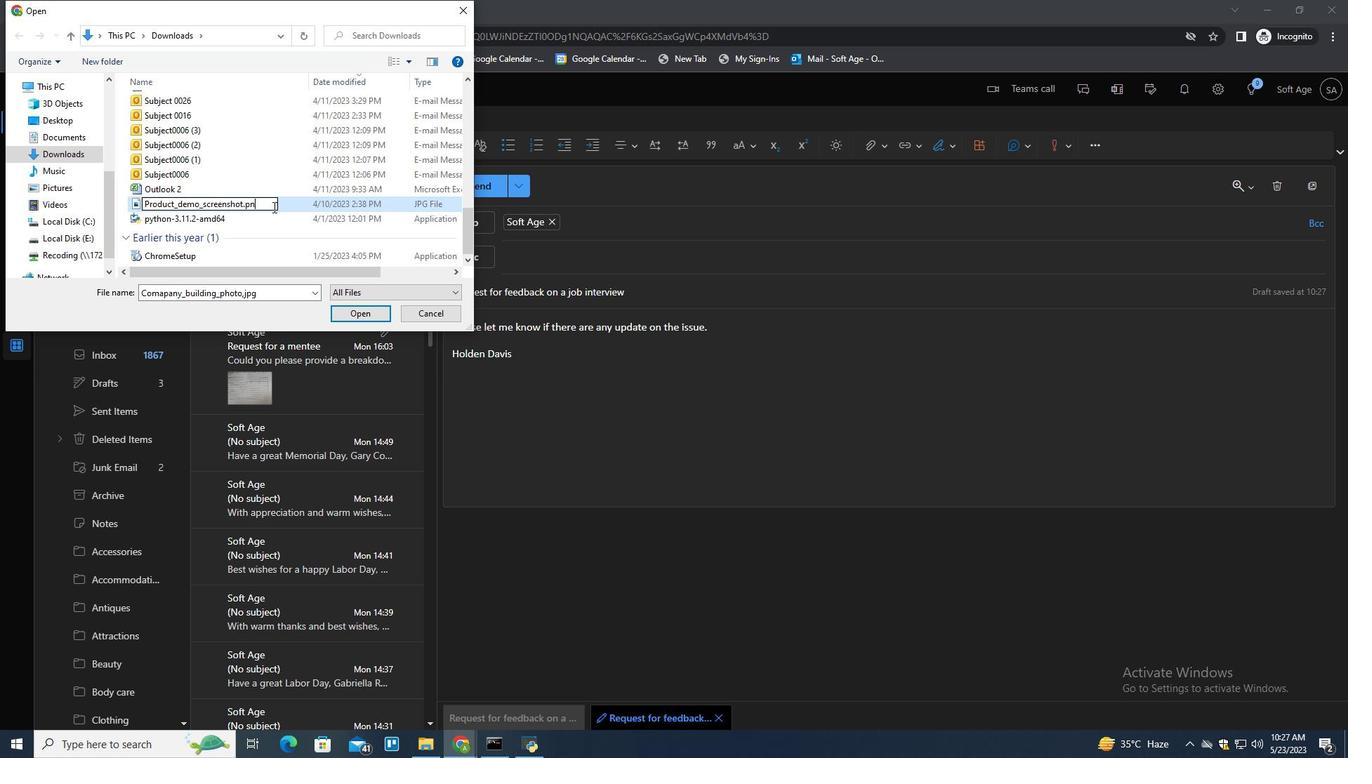 
Action: Mouse moved to (313, 204)
Screenshot: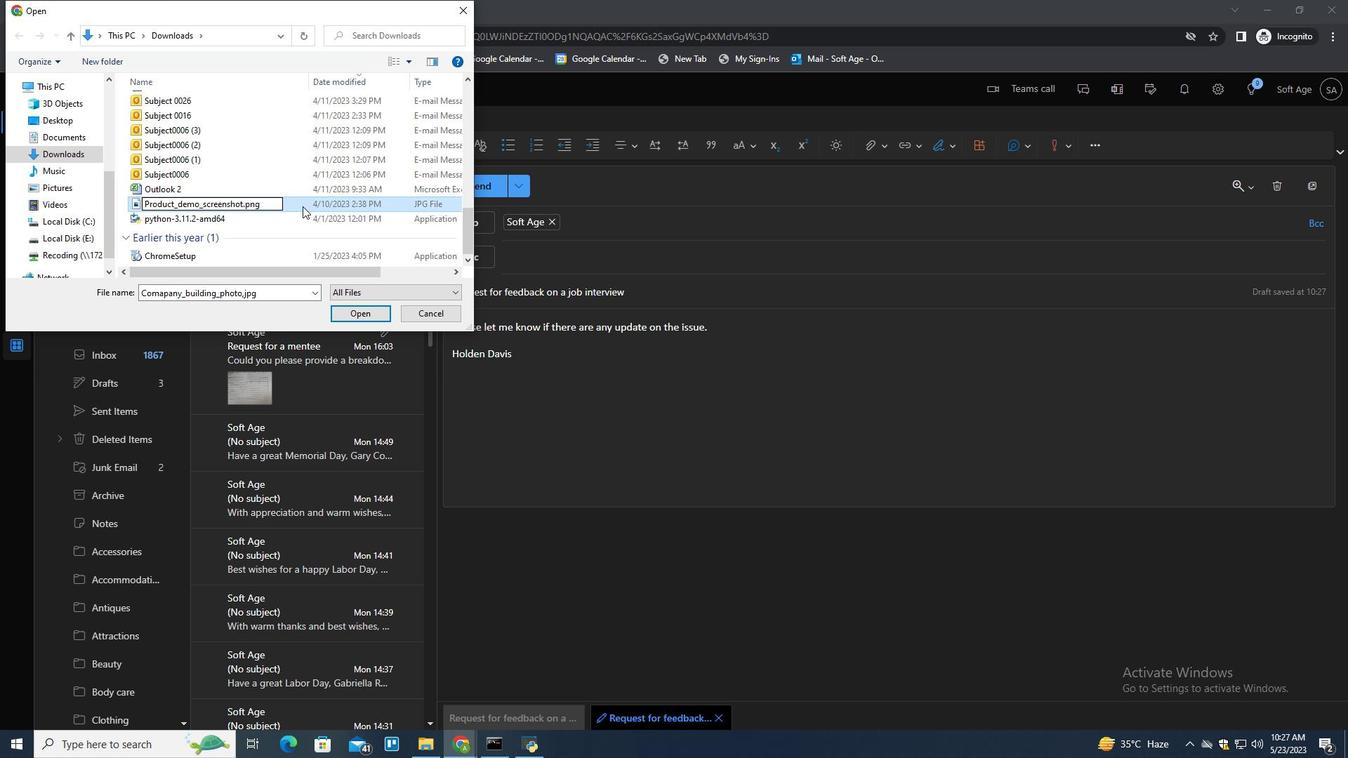 
Action: Mouse pressed left at (313, 204)
Screenshot: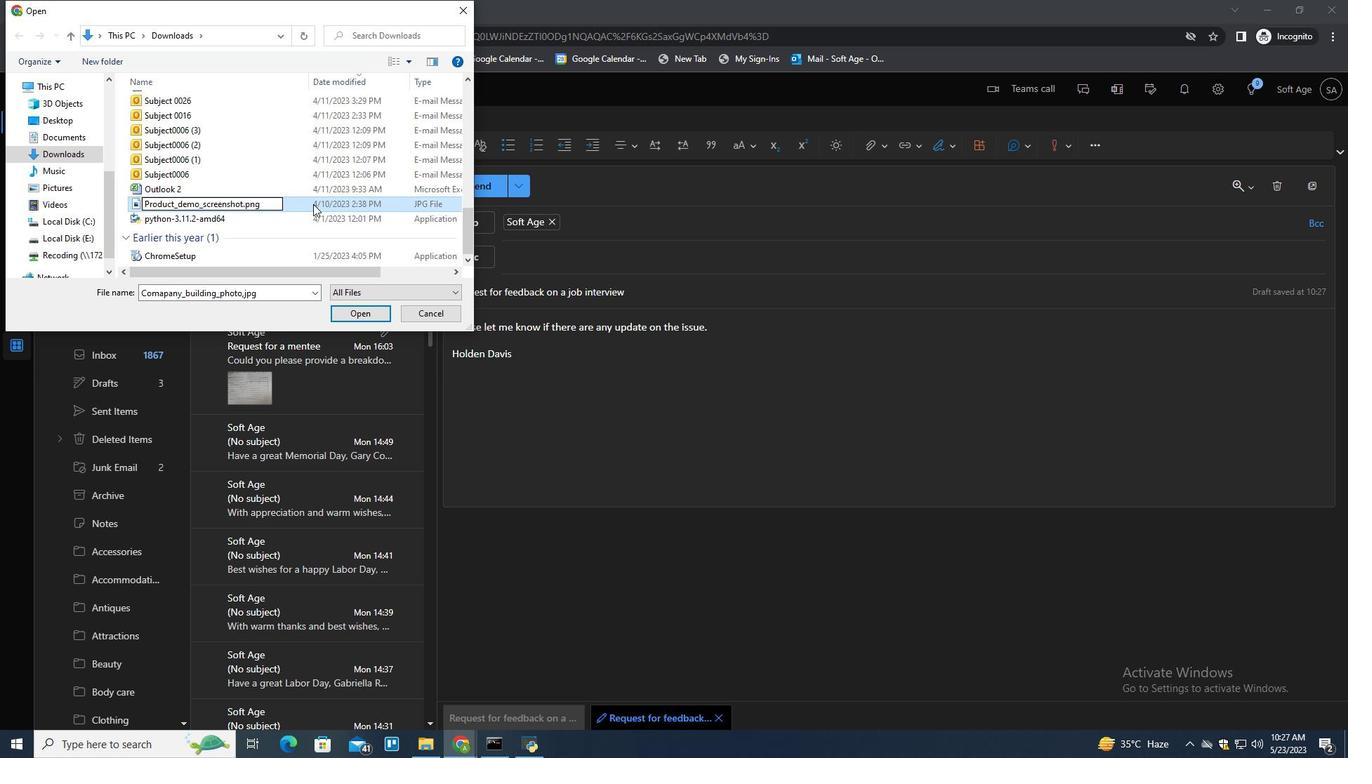 
Action: Mouse moved to (359, 308)
Screenshot: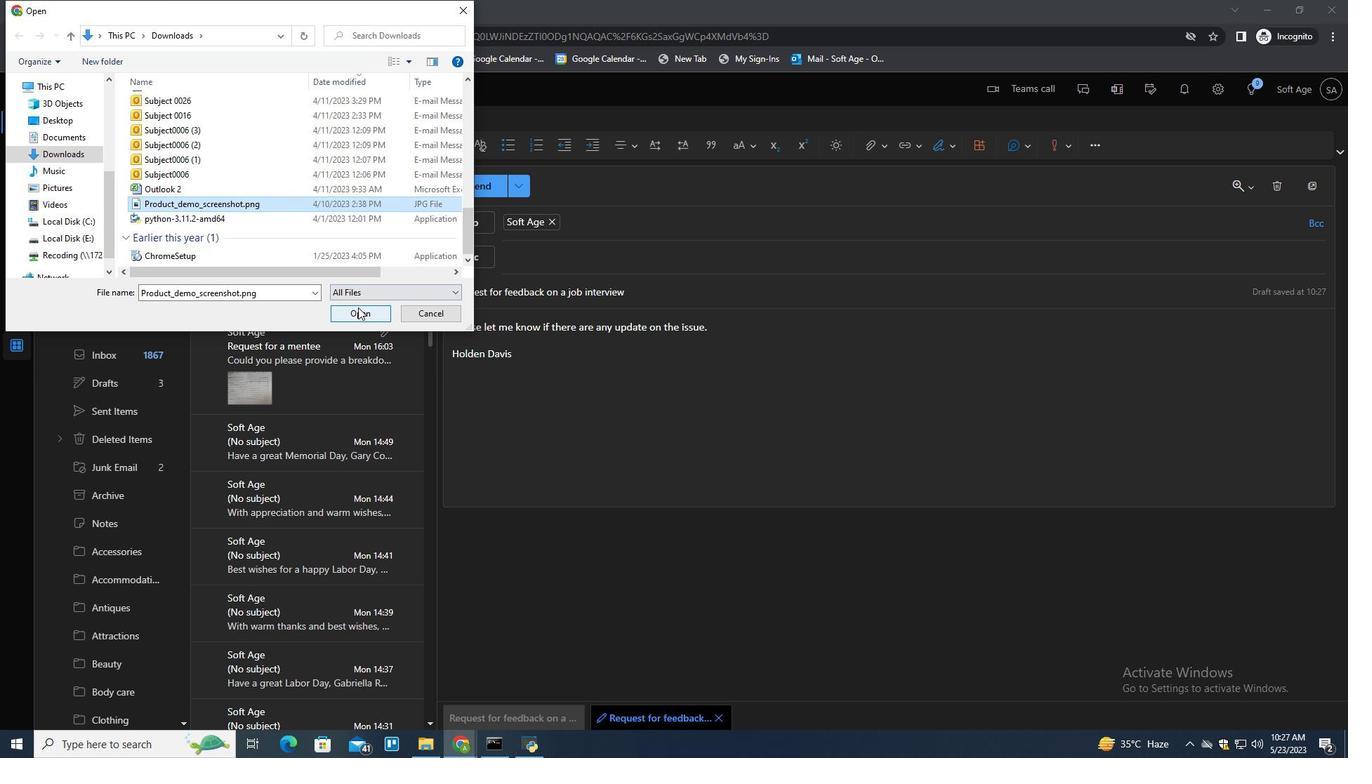 
Action: Mouse pressed left at (359, 308)
Screenshot: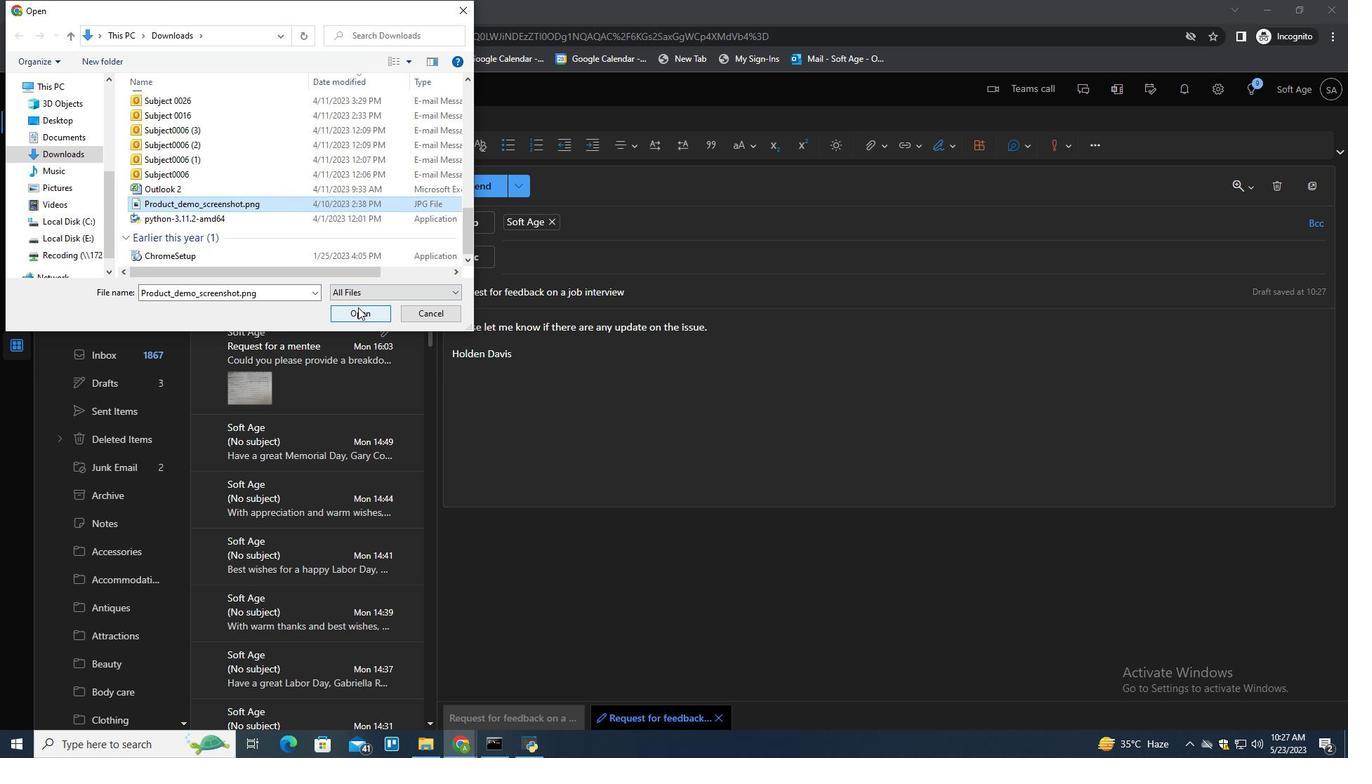 
Action: Mouse moved to (669, 471)
Screenshot: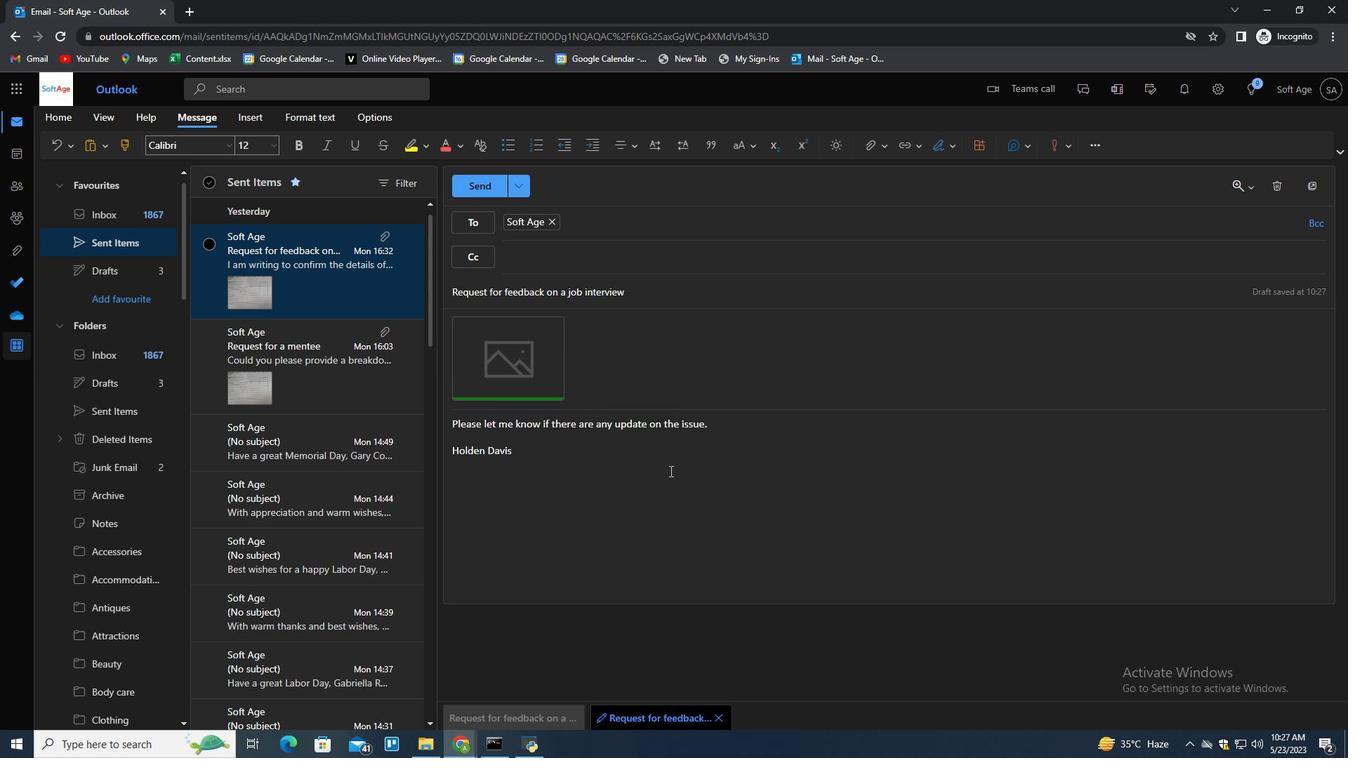 
Action: Mouse pressed left at (669, 471)
Screenshot: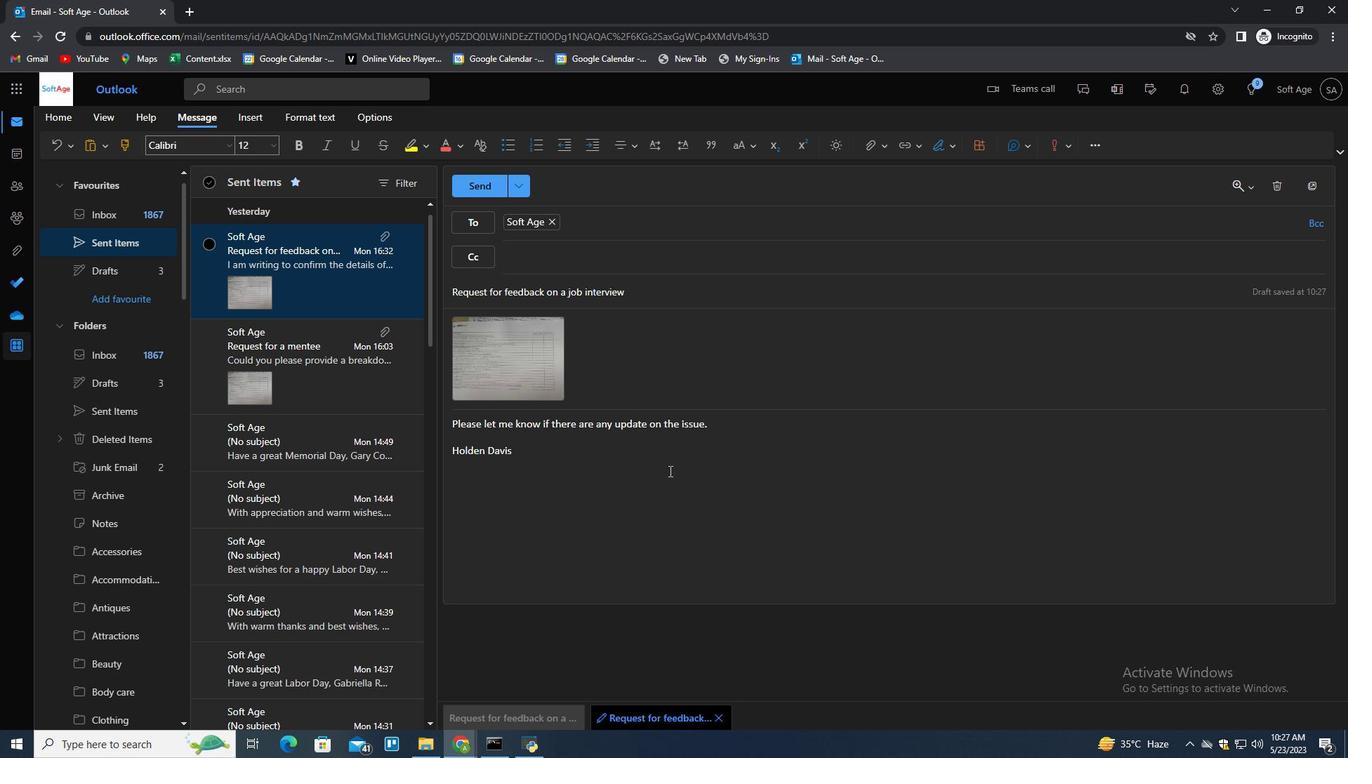 
Action: Mouse moved to (675, 470)
Screenshot: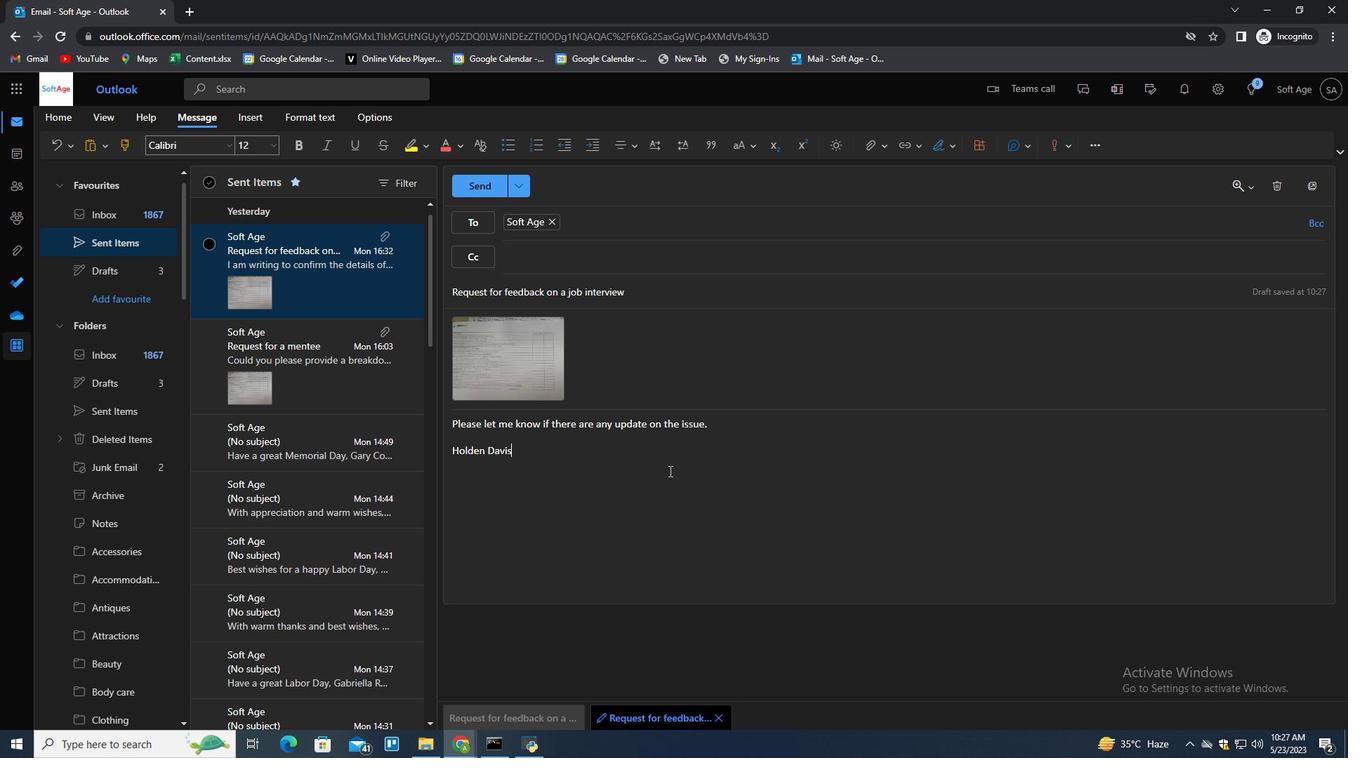 
Action: Key pressed <Key.enter>
Screenshot: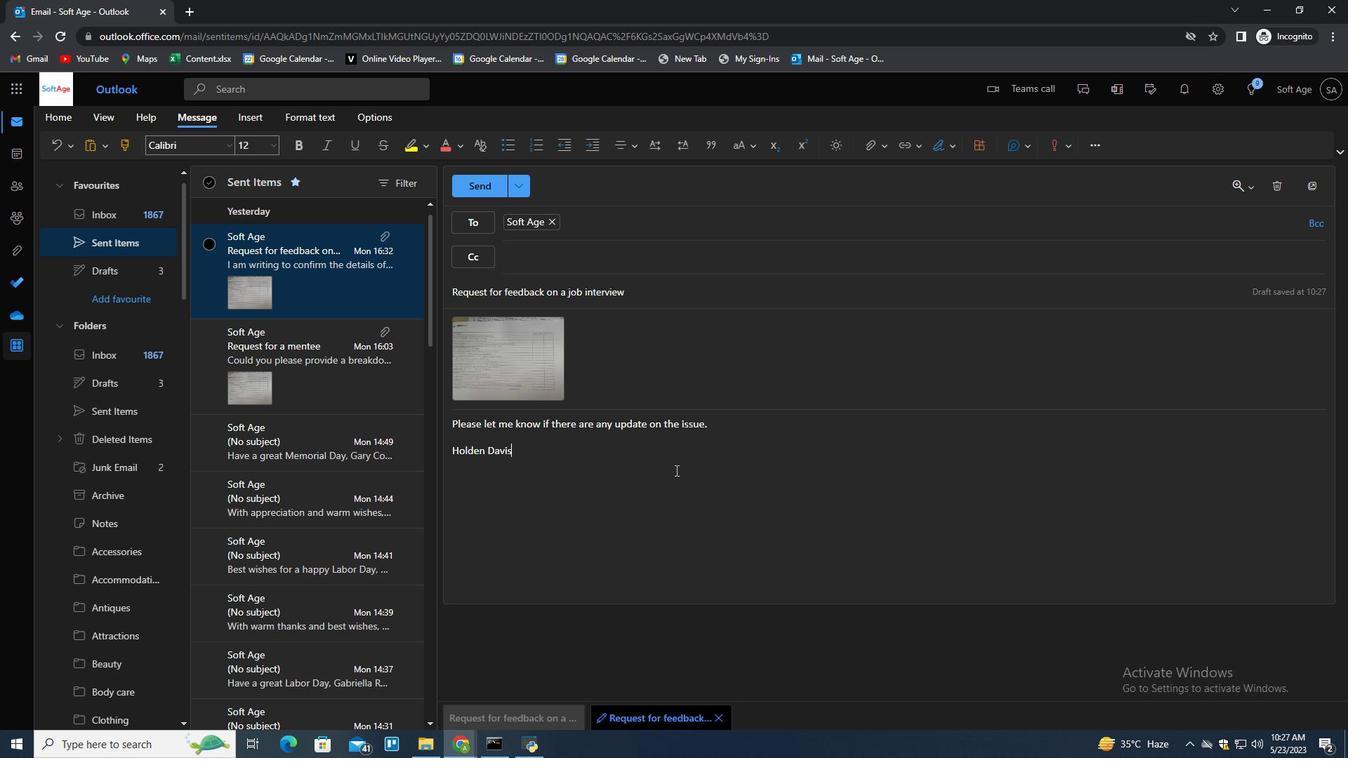 
Action: Mouse moved to (318, 250)
Screenshot: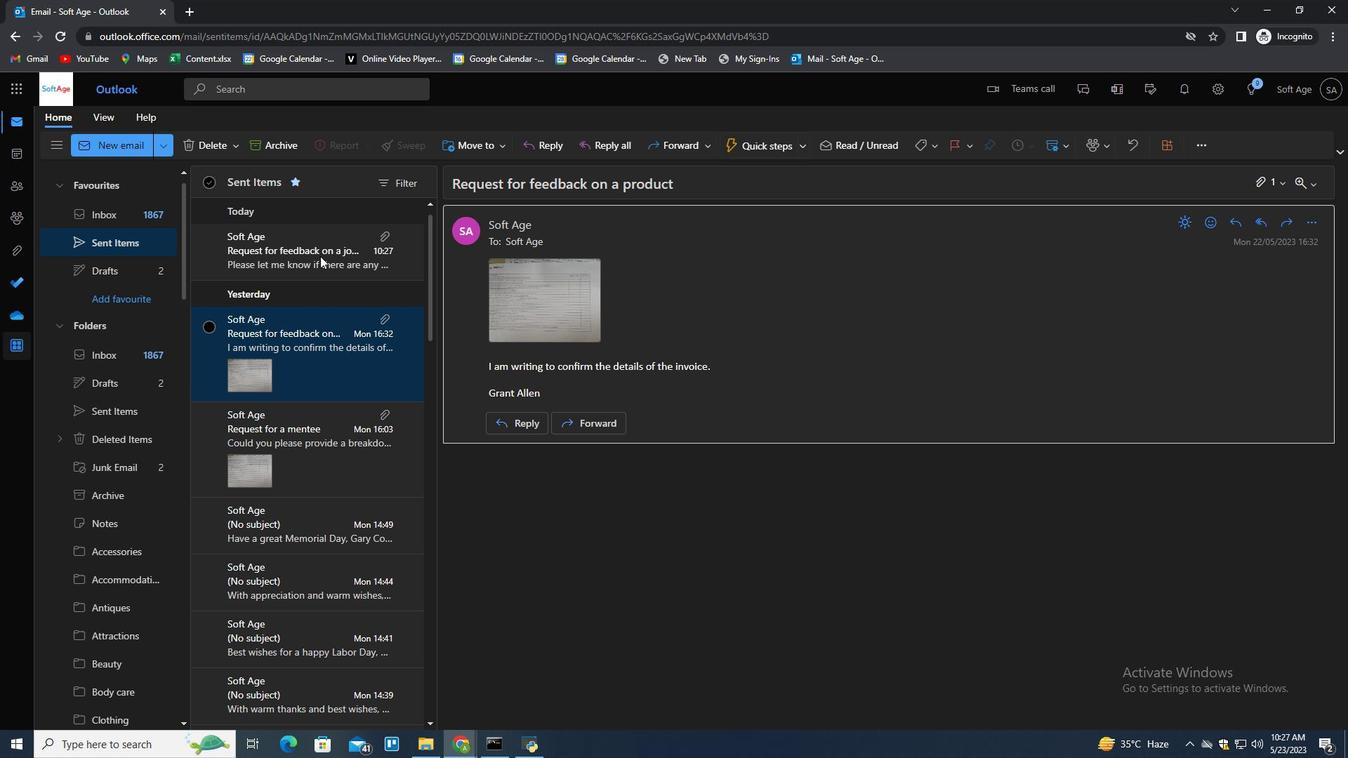 
Action: Mouse pressed right at (318, 250)
Screenshot: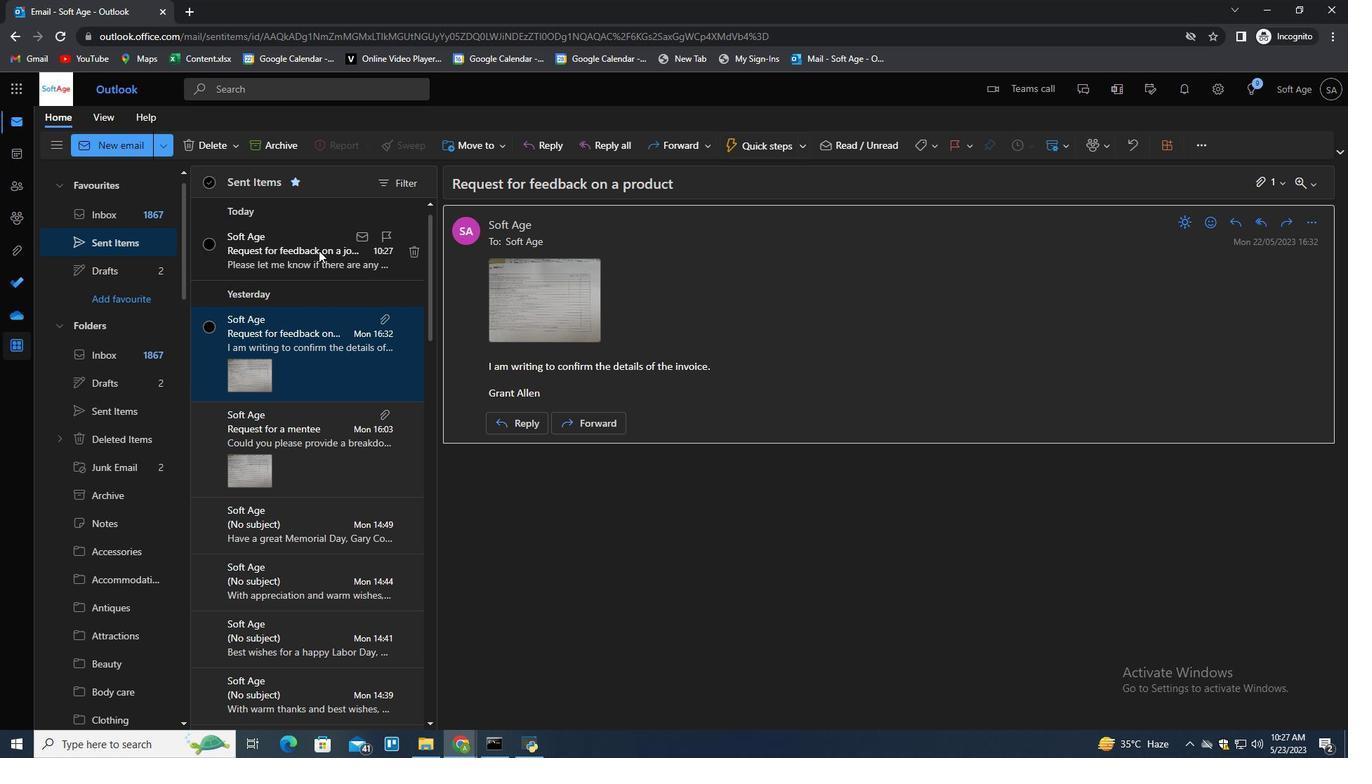 
Action: Mouse moved to (343, 304)
Screenshot: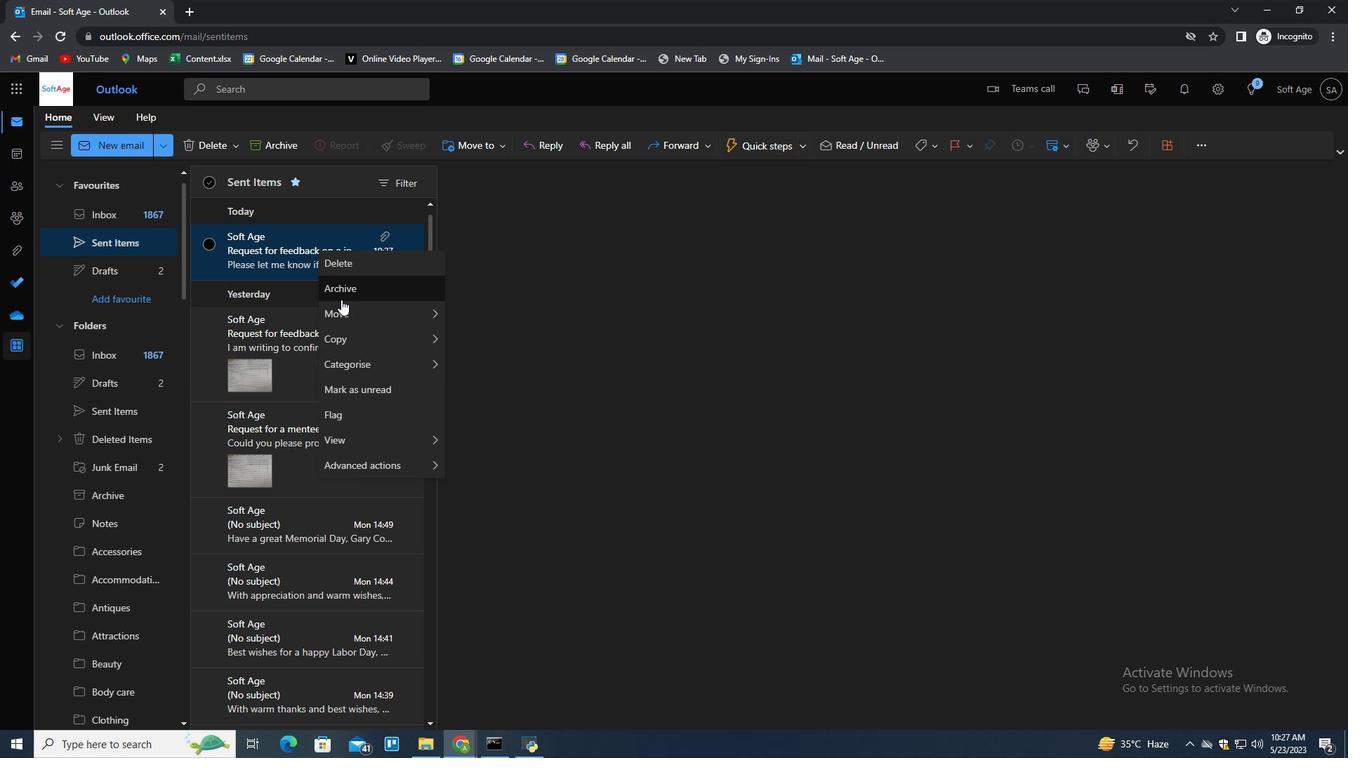 
Action: Mouse pressed left at (343, 304)
Screenshot: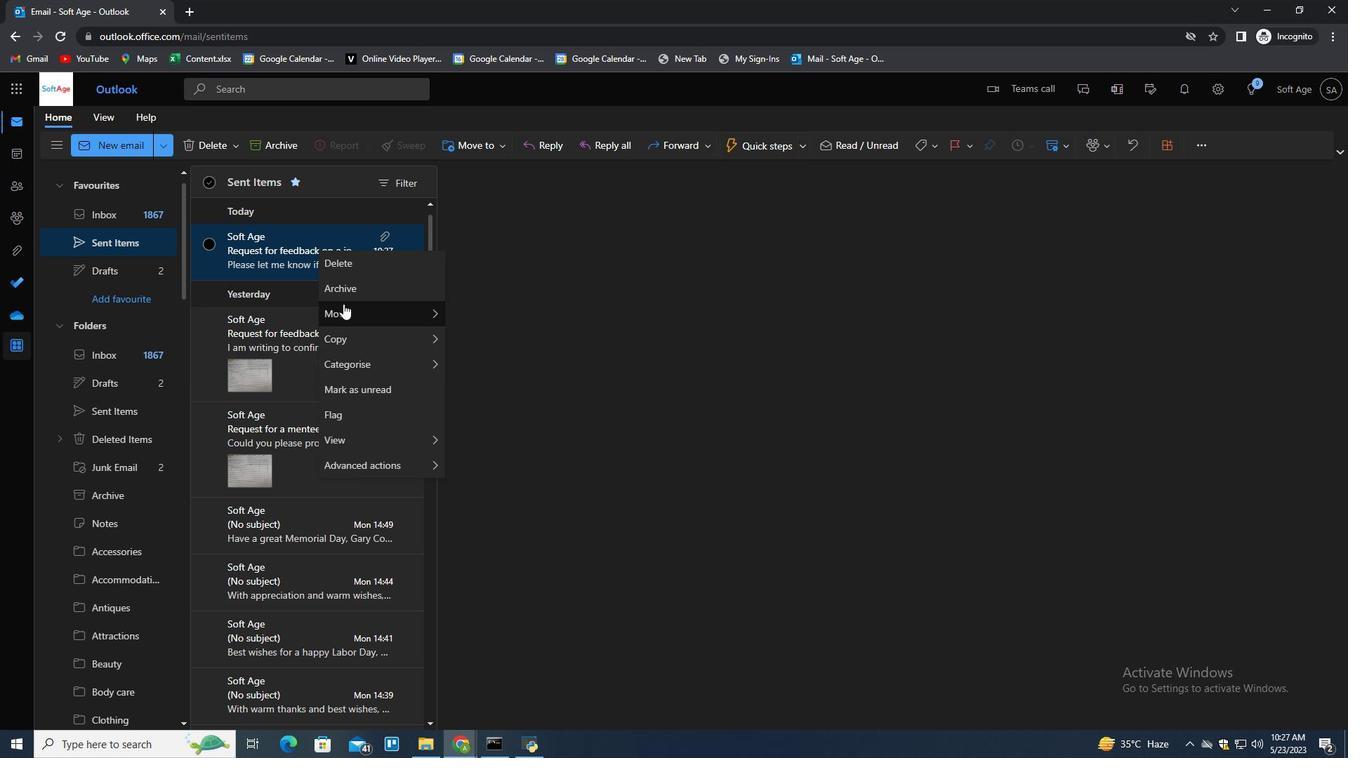 
Action: Mouse moved to (476, 314)
Screenshot: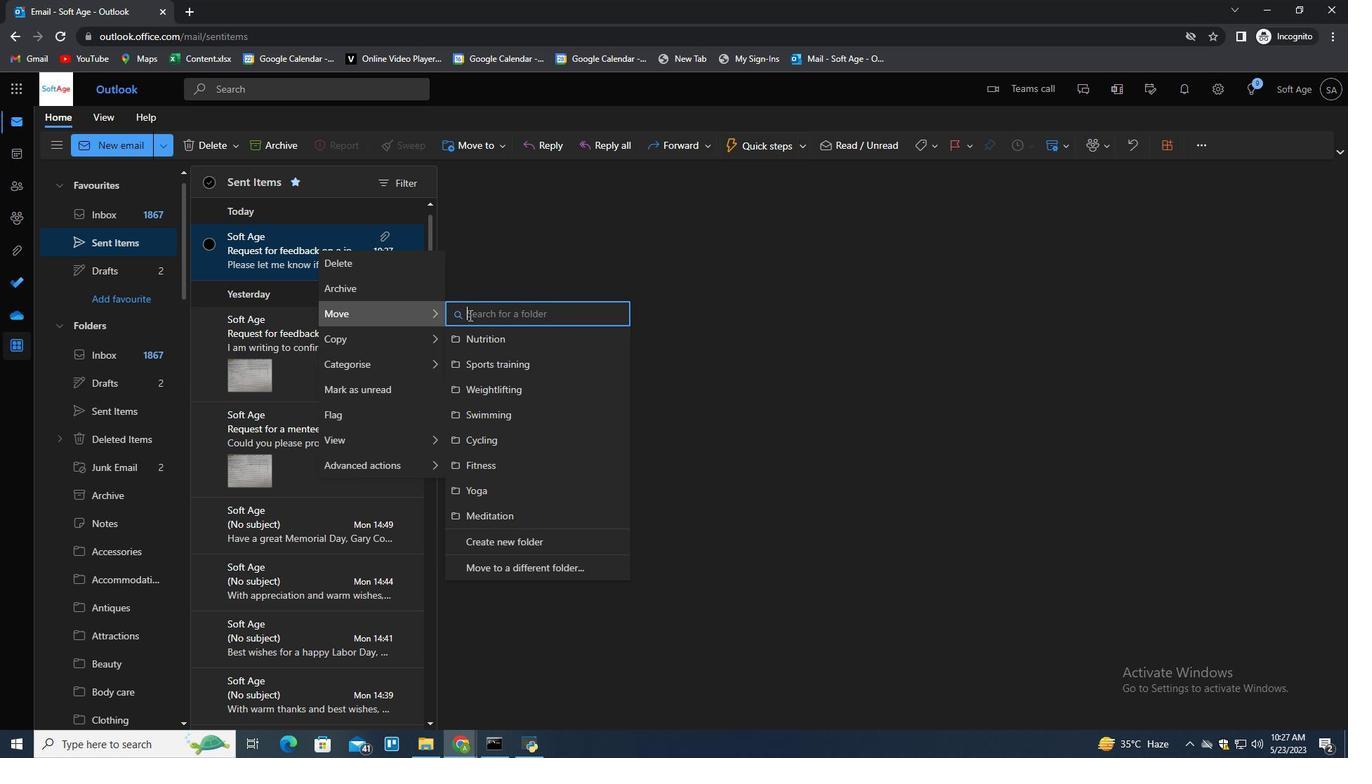 
Action: Mouse pressed left at (476, 314)
Screenshot: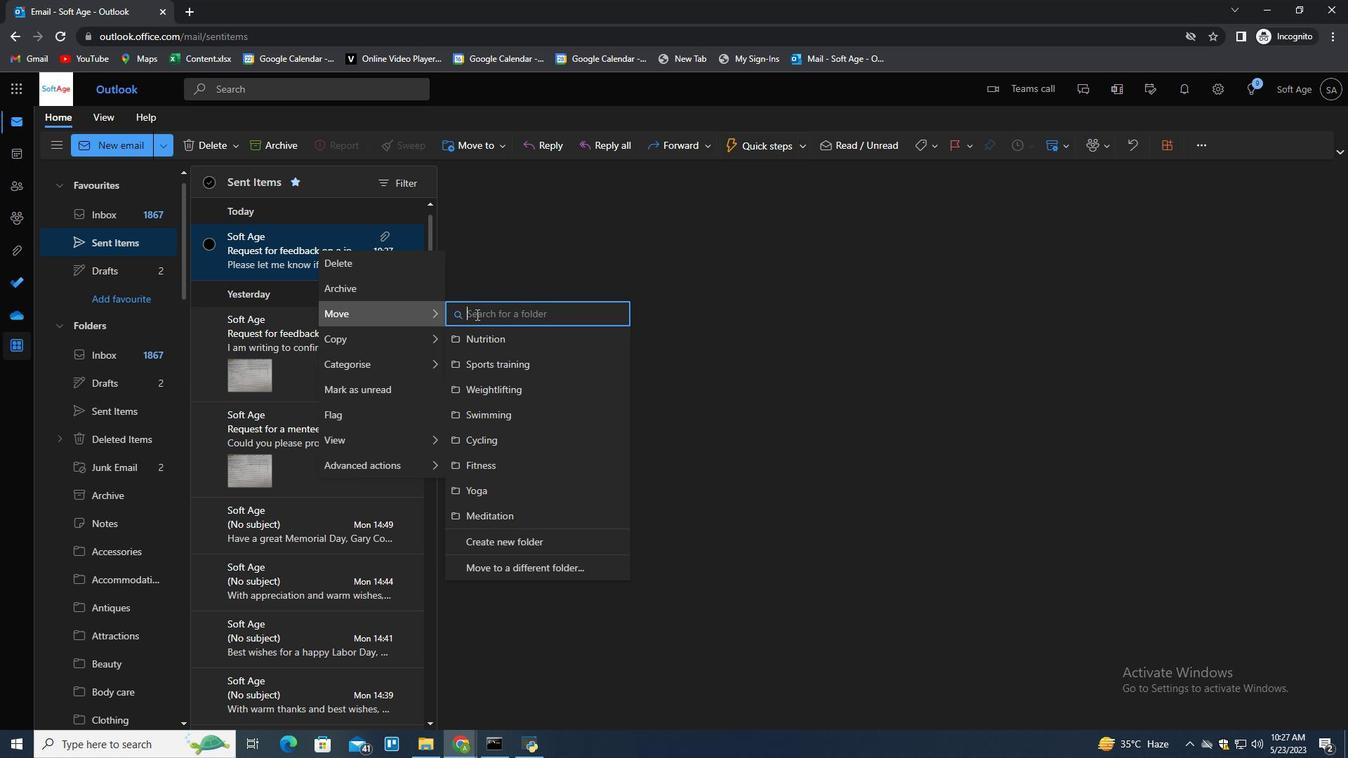 
Action: Key pressed <Key.shift>Recipes<Key.down><Key.enter>
Screenshot: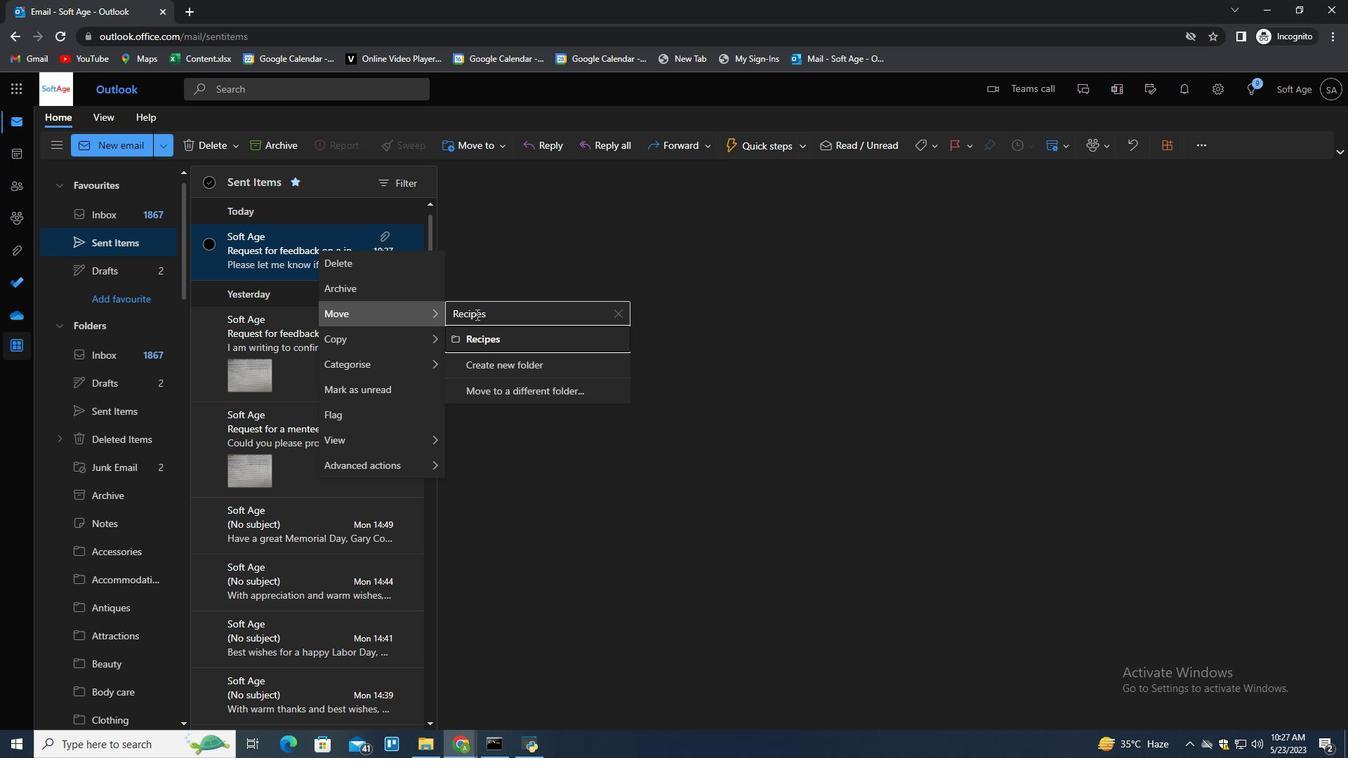 
